 Task: In the Company uchicago.edu, Create email and send with subject: 'Elevate Your Success: Introducing a Transformative Opportunity', and with mail content 'Hello,_x000D_
Unlock your full potential with our game-changing solution. Embrace the possibilities and embark on a journey of growth and success in your industry._x000D_
Regards', attach the document: Business_plan.docx and insert image: visitingcard.jpg. Below Regards, write Instagram and insert the URL: www.instagram.com. Mark checkbox to create task to follow up : In 1 week.  Enter or choose an email address of recipient's from company's contact and send.. Logged in from softage.10@softage.net
Action: Mouse moved to (56, 50)
Screenshot: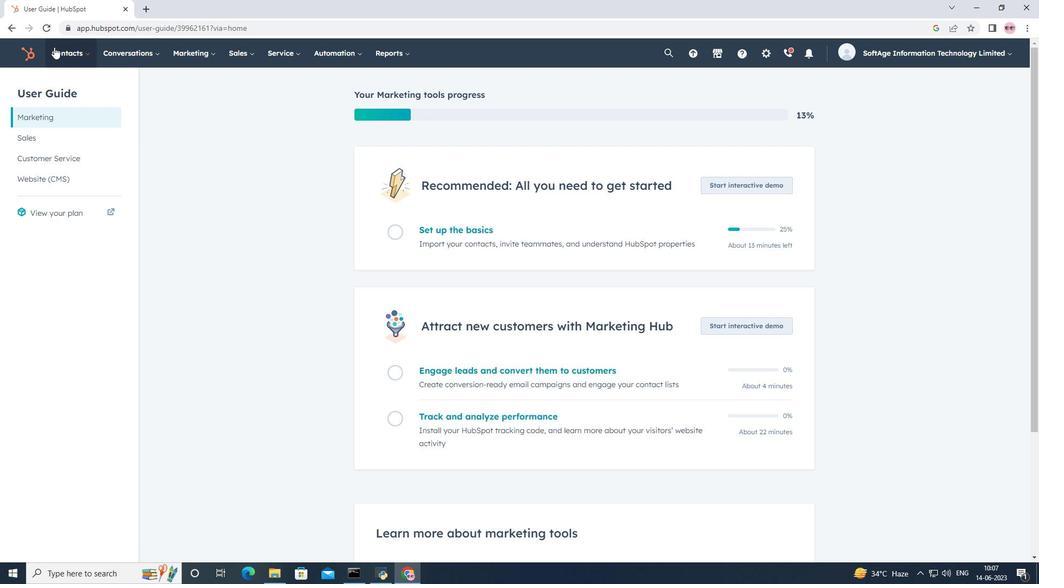 
Action: Mouse pressed left at (56, 50)
Screenshot: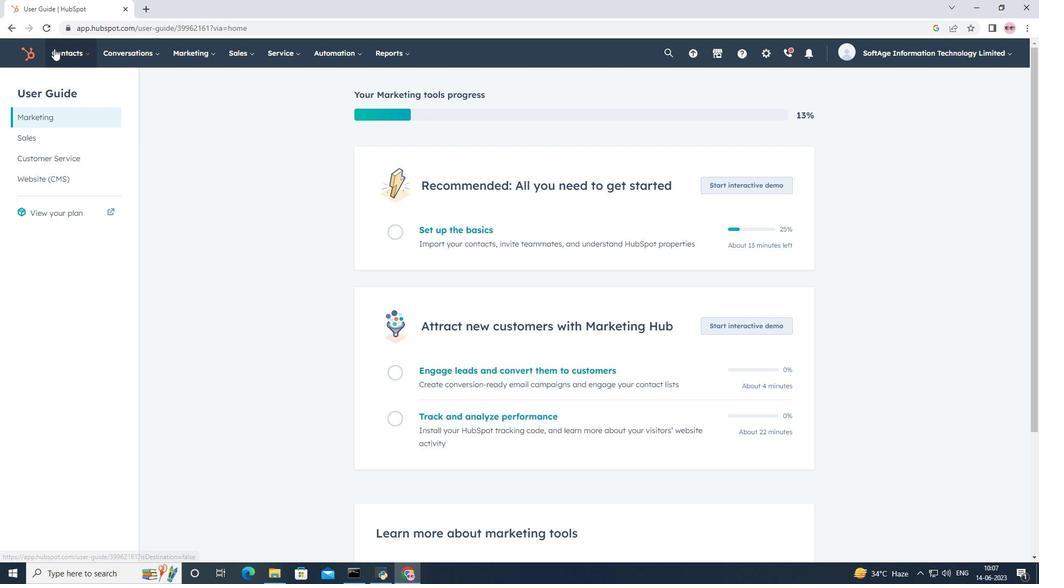 
Action: Mouse moved to (81, 114)
Screenshot: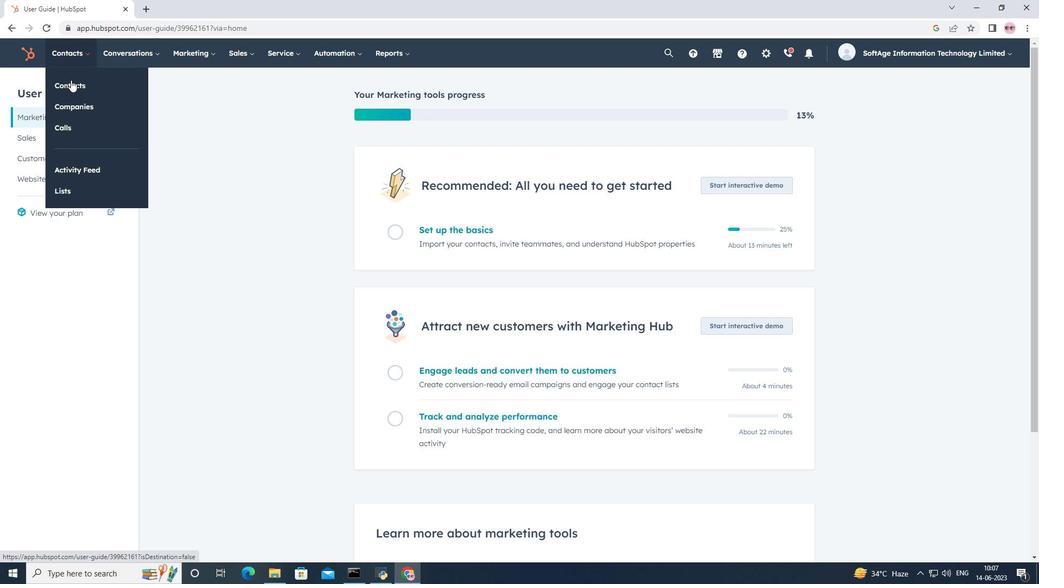 
Action: Mouse pressed left at (81, 114)
Screenshot: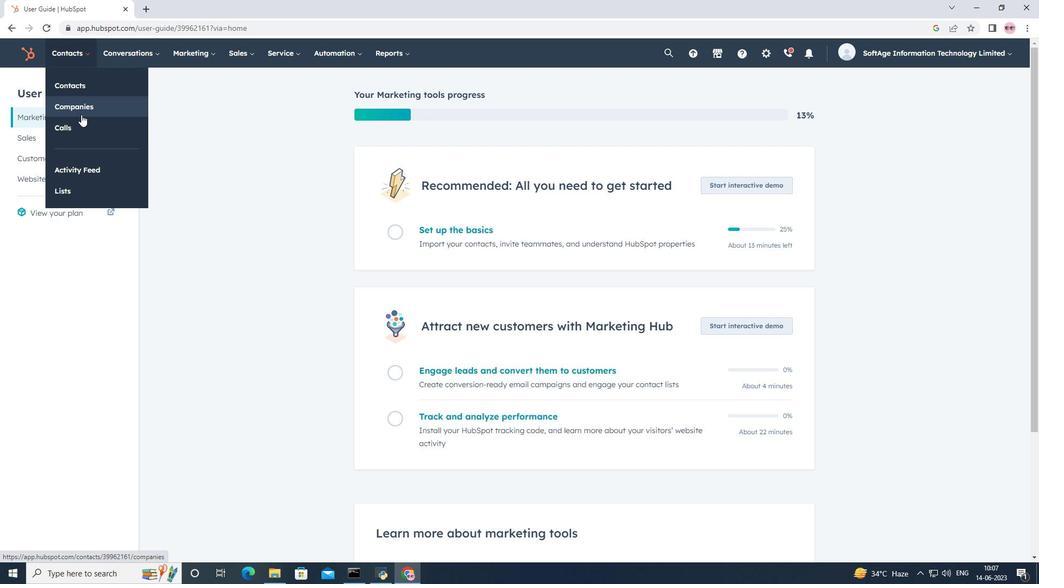 
Action: Mouse moved to (95, 174)
Screenshot: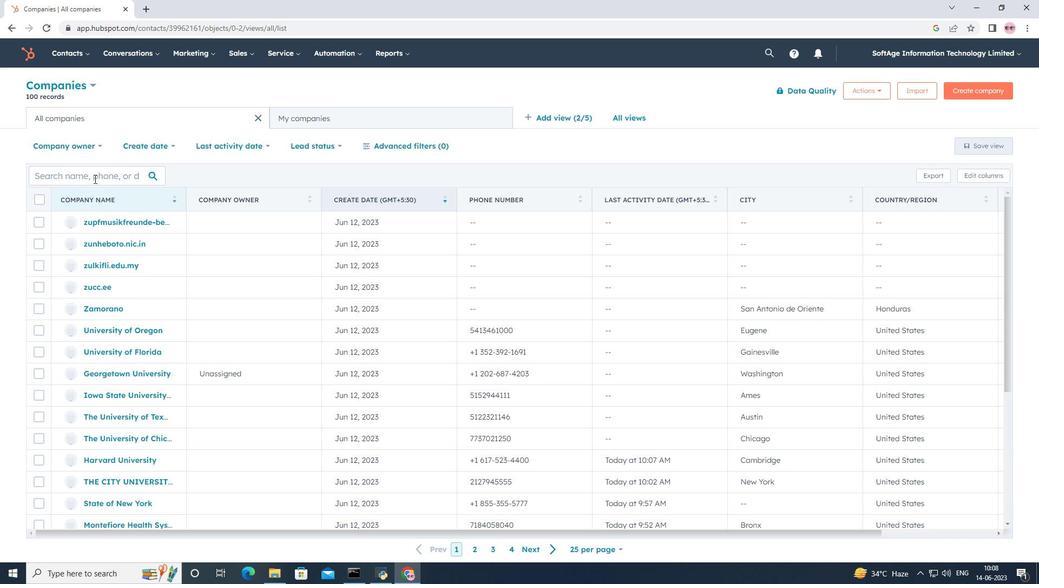 
Action: Mouse pressed left at (95, 174)
Screenshot: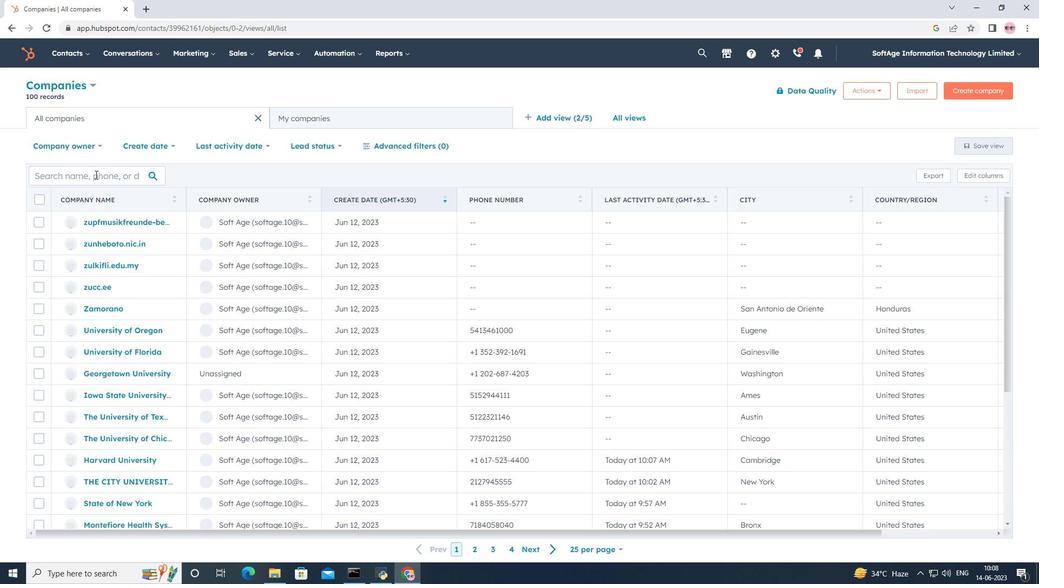 
Action: Mouse moved to (93, 175)
Screenshot: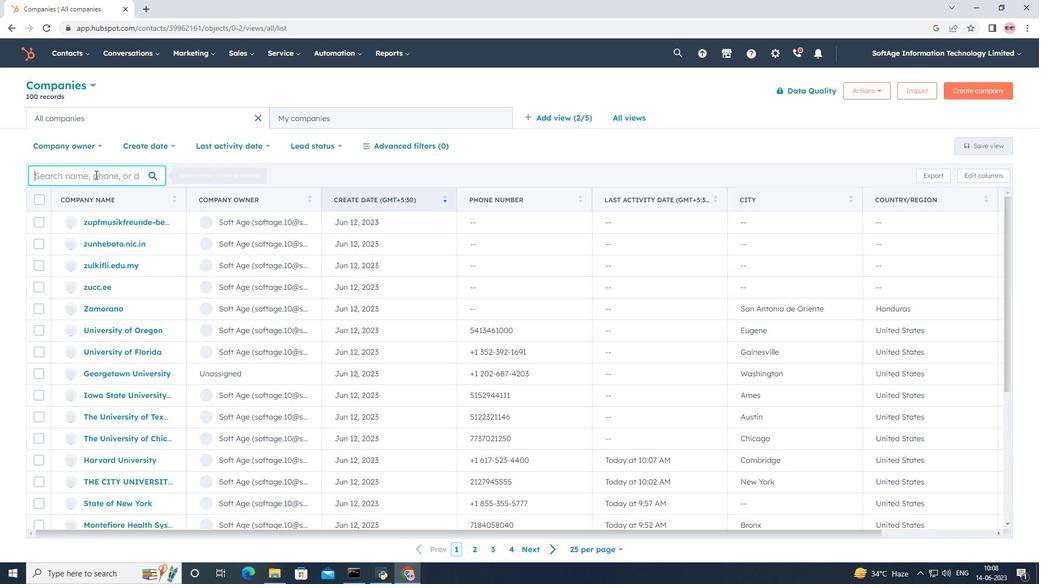 
Action: Key pressed <Key.shift>Uchicago.edu
Screenshot: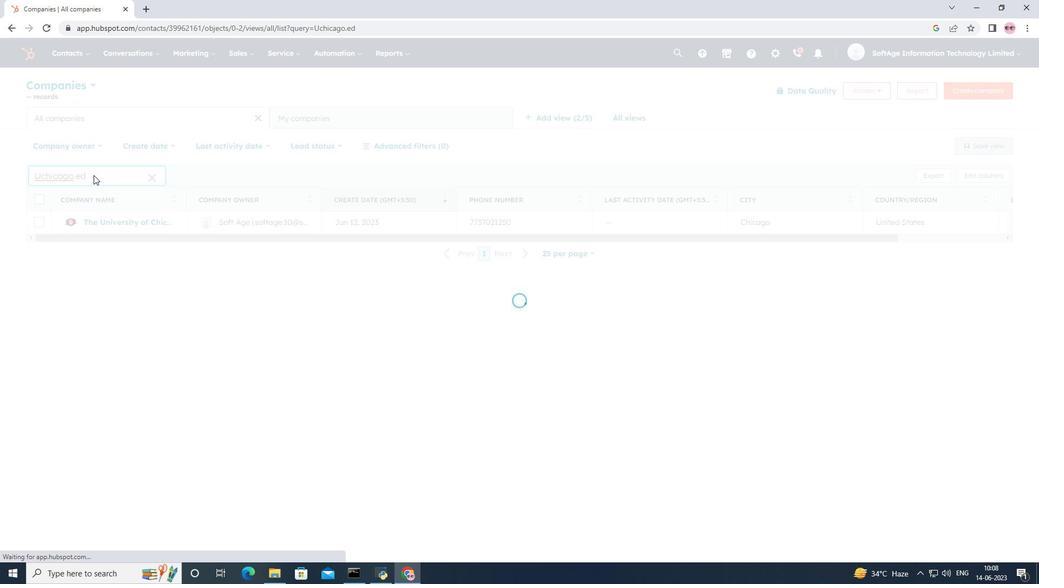 
Action: Mouse moved to (104, 221)
Screenshot: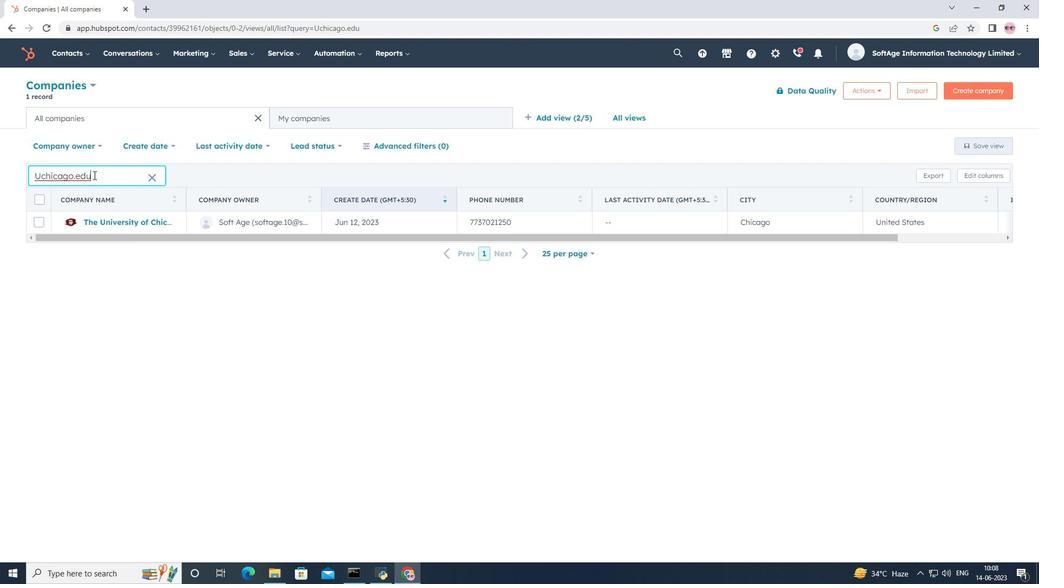 
Action: Mouse pressed left at (104, 221)
Screenshot: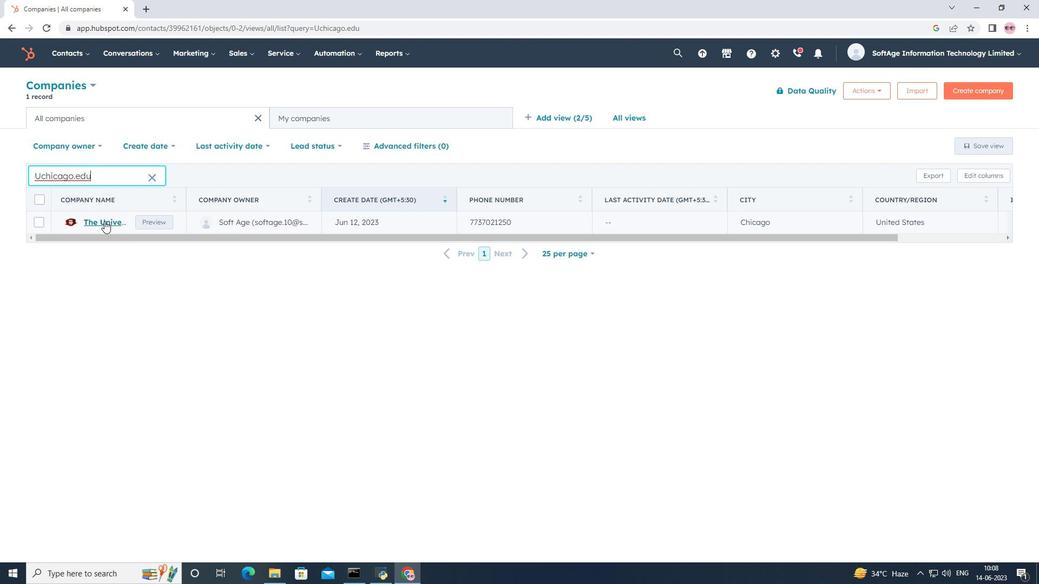 
Action: Mouse moved to (76, 181)
Screenshot: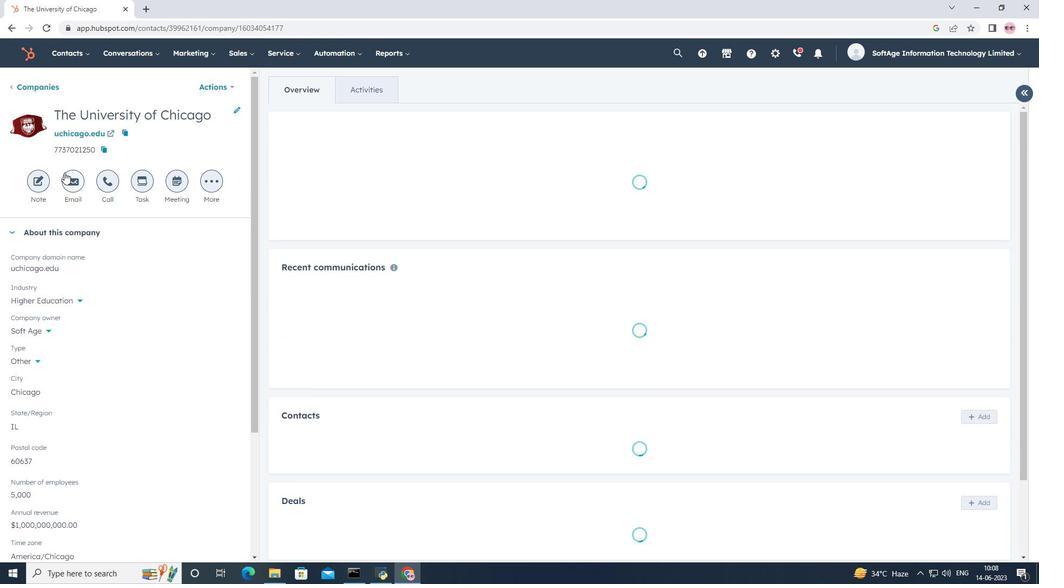 
Action: Mouse pressed left at (76, 181)
Screenshot: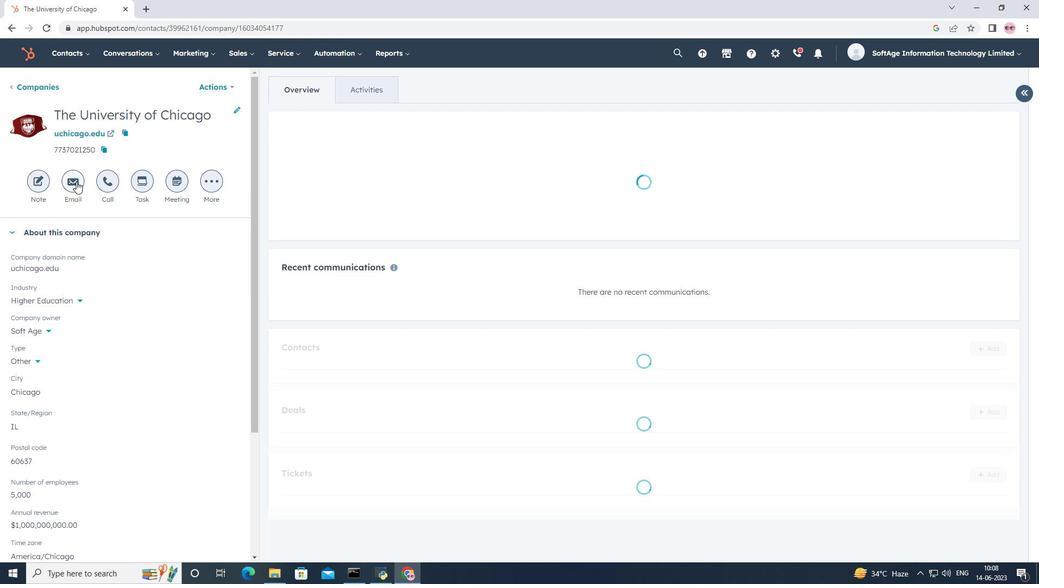 
Action: Mouse moved to (674, 366)
Screenshot: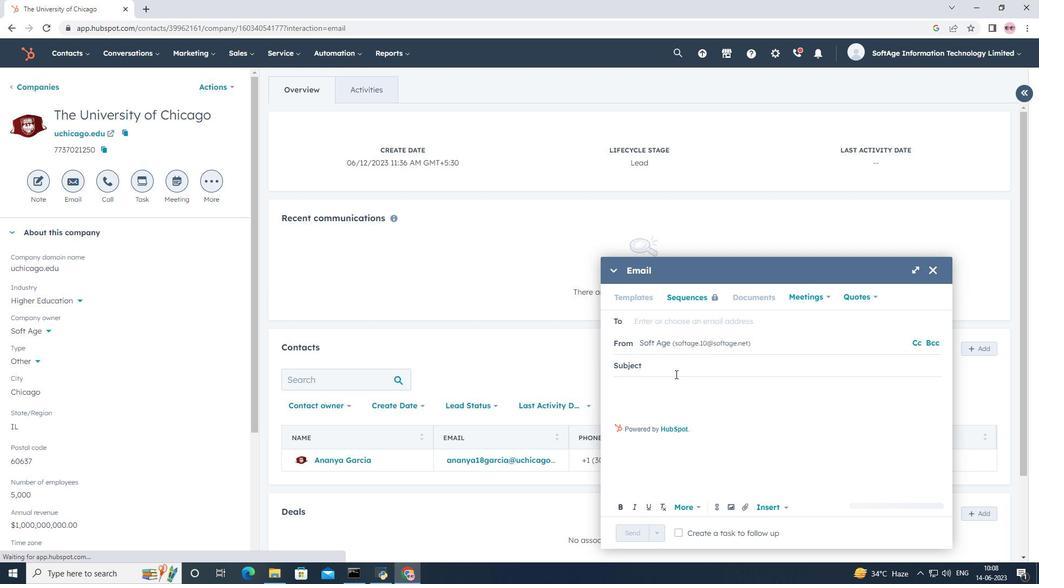 
Action: Mouse scrolled (674, 365) with delta (0, 0)
Screenshot: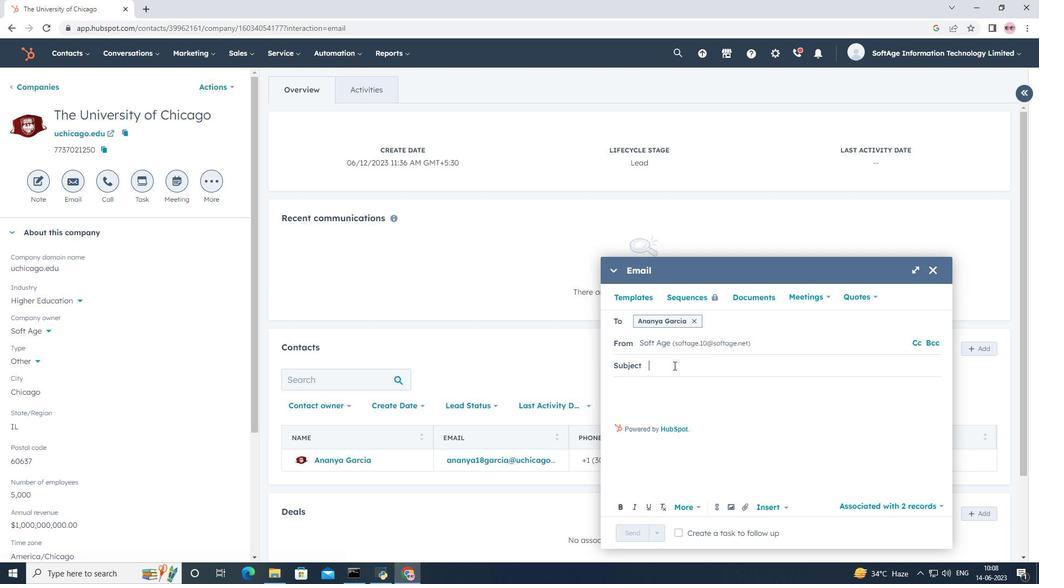 
Action: Mouse scrolled (674, 365) with delta (0, 0)
Screenshot: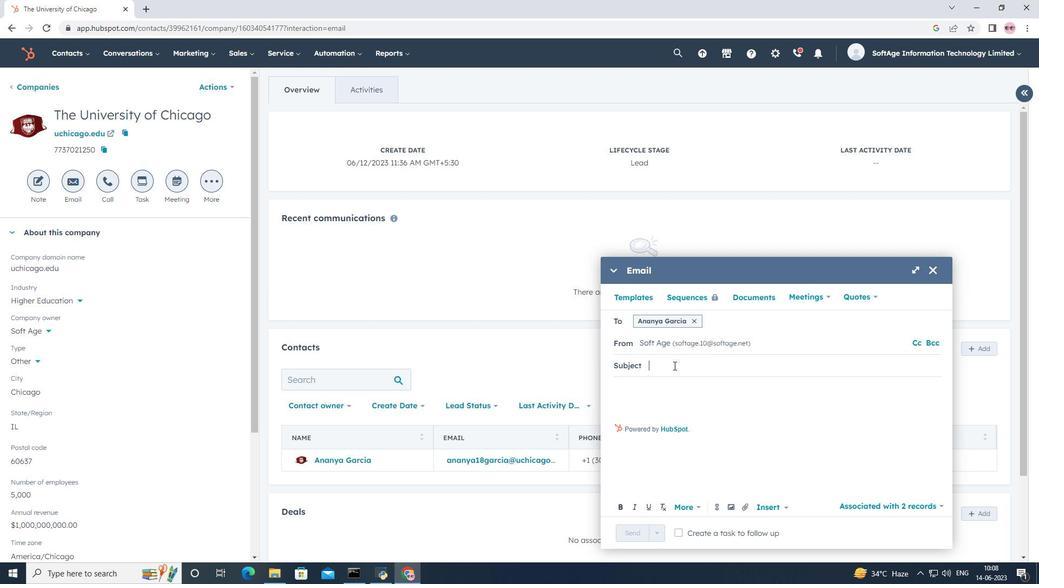 
Action: Mouse pressed left at (674, 366)
Screenshot: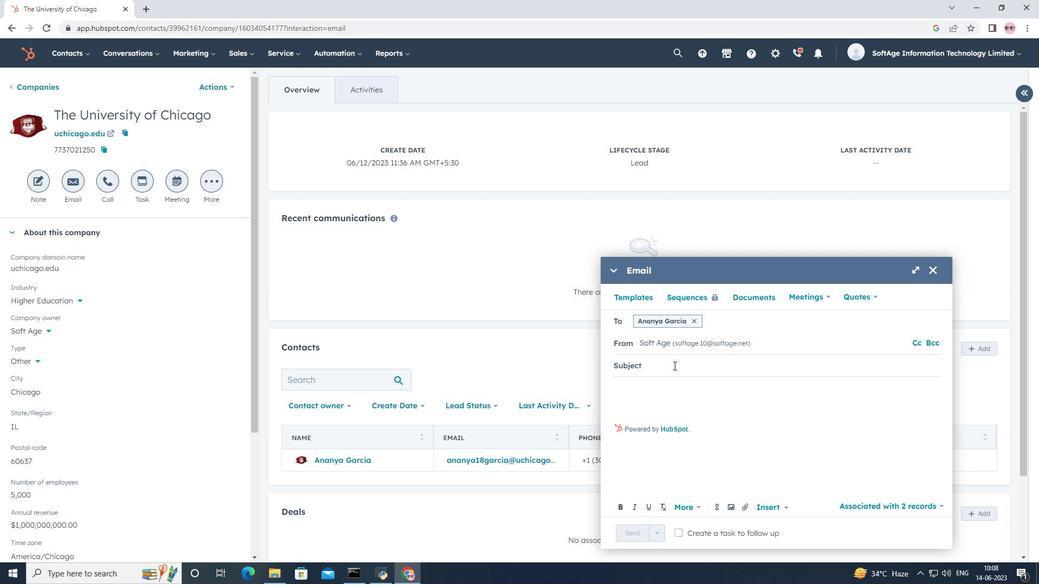 
Action: Key pressed <Key.shift><Key.shift><Key.shift>Elevate<Key.space><Key.shift>Your<Key.space><Key.shift>su<Key.backspace><Key.backspace><Key.shift><Key.shift><Key.shift><Key.shift>Success<Key.space><Key.shift>:<Key.backspace><Key.backspace><Key.shift>:<Key.space><Key.shift>Introducing<Key.space>a<Key.space><Key.shift><Key.shift><Key.shift><Key.shift><Key.shift><Key.shift><Key.shift><Key.shift><Key.shift><Key.shift><Key.shift><Key.shift><Key.shift>Transformative<Key.space><Key.shift>Opportunity
Screenshot: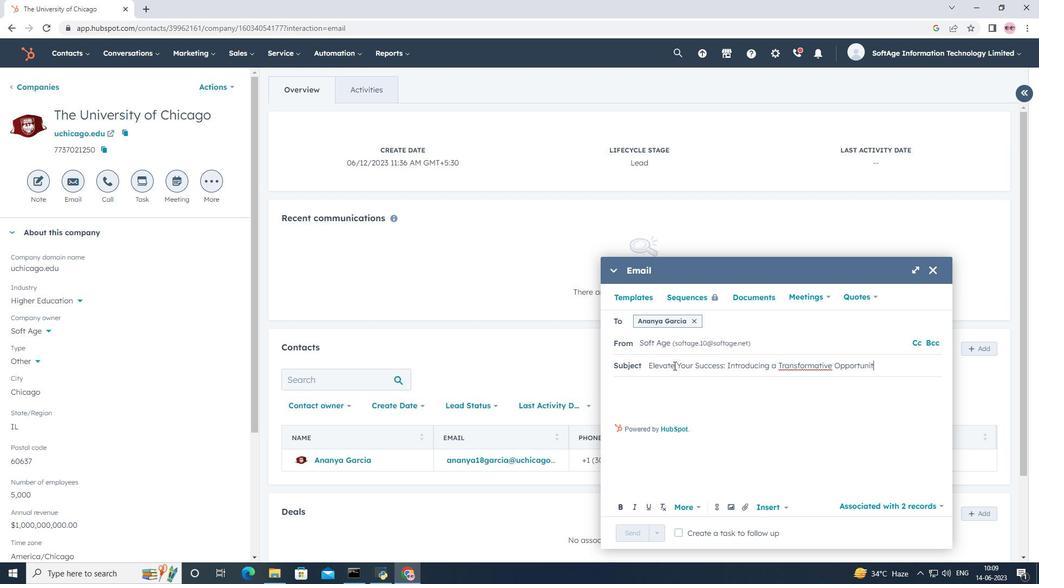 
Action: Mouse moved to (652, 388)
Screenshot: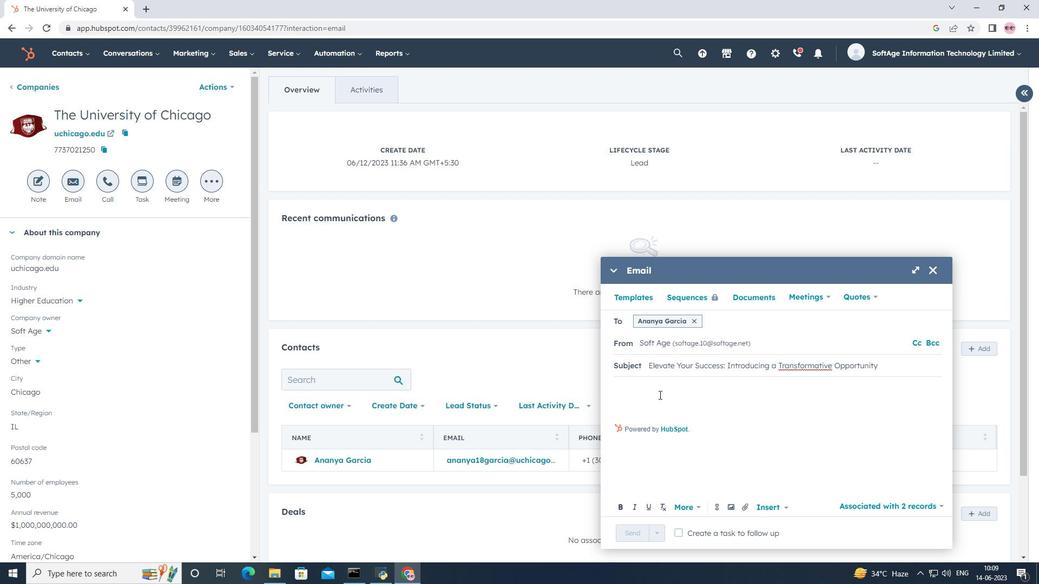 
Action: Mouse pressed left at (652, 388)
Screenshot: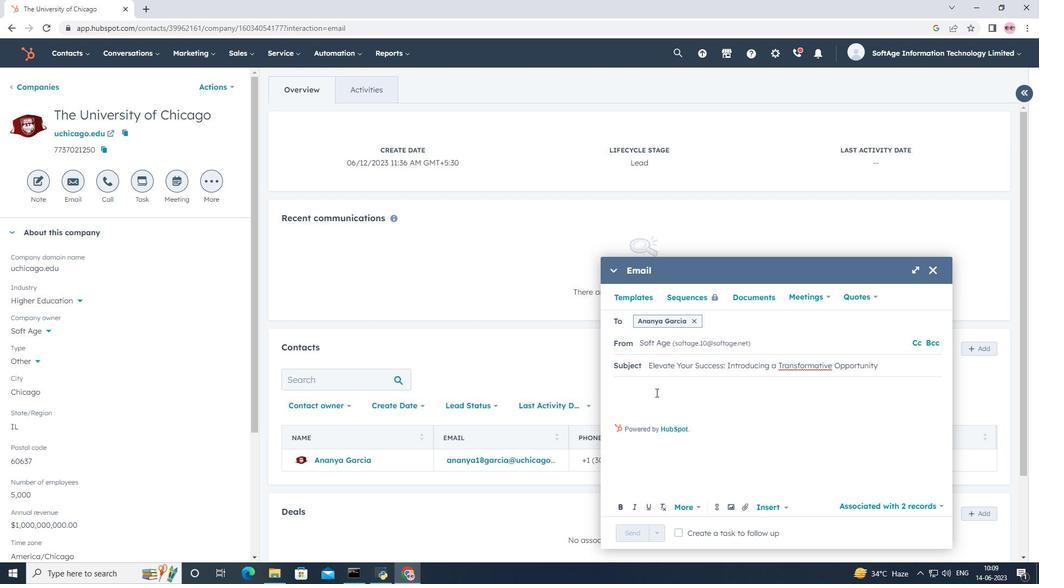 
Action: Key pressed <Key.shift><Key.shift><Key.shift><Key.shift><Key.shift><Key.shift><Key.shift><Key.shift><Key.shift><Key.shift><Key.shift><Key.shift><Key.shift><Key.shift><Key.shift><Key.shift><Key.shift><Key.shift><Key.shift><Key.shift><Key.shift><Key.shift><Key.shift><Key.shift><Key.shift><Key.shift><Key.shift><Key.shift><Key.shift><Key.shift><Key.shift><Key.shift><Key.shift><Key.shift><Key.shift><Key.shift><Key.shift><Key.shift><Key.shift><Key.shift><Key.shift><Key.shift><Key.shift><Key.shift><Key.shift><Key.shift><Key.shift><Key.shift><Key.shift><Key.shift><Key.shift><Key.shift><Key.shift><Key.shift><Key.shift><Key.shift><Key.shift><Key.shift><Key.shift><Key.shift><Key.shift><Key.shift><Key.shift><Key.shift><Key.shift><Key.shift><Key.shift><Key.shift><Key.shift><Key.shift><Key.shift><Key.shift>Hello<Key.enter><Key.shift><Key.shift><Key.shift><Key.shift><Key.shift>Unlock<Key.space>your<Key.space>full<Key.space>potential<Key.space>with<Key.space>our<Key.space>game<Key.space><Key.backspace>-changing<Key.space>solution.<Key.space><Key.shift>Embrace<Key.space>the<Key.space>possibl<Key.backspace>ilities<Key.space>and<Key.space>embark<Key.space>on<Key.space>a<Key.space>journey<Key.space>of<Key.space>growth<Key.space>and<Key.space>success<Key.space>in<Key.space>your<Key.space>industry.<Key.enter><Key.shift>Regards
Screenshot: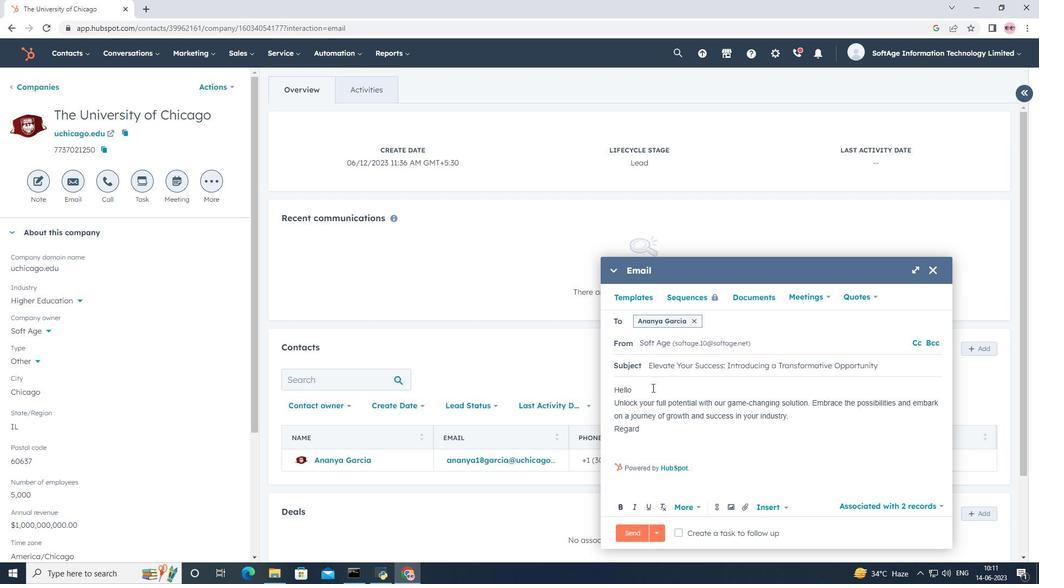 
Action: Mouse moved to (741, 506)
Screenshot: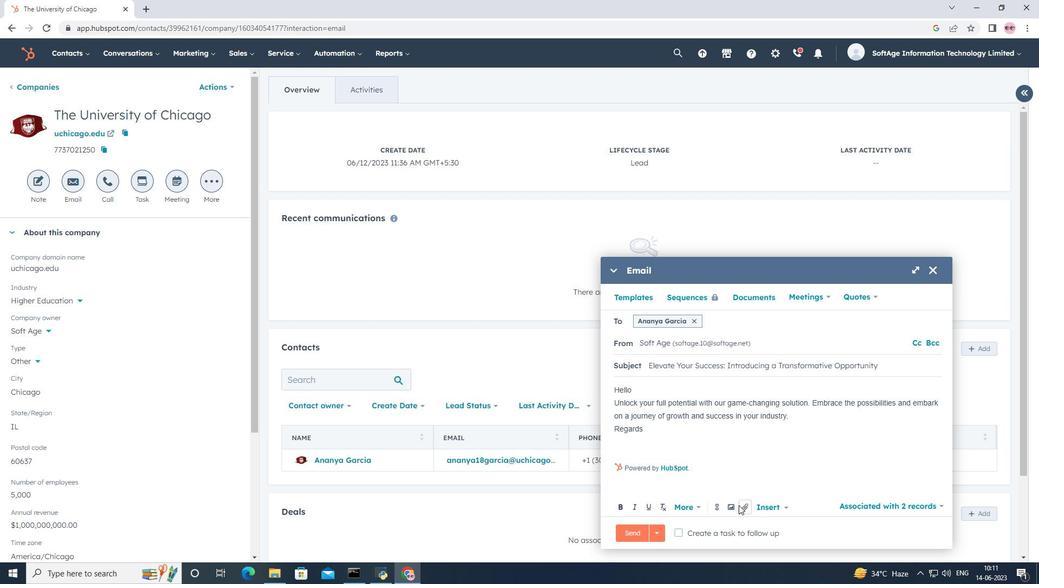 
Action: Mouse pressed left at (741, 506)
Screenshot: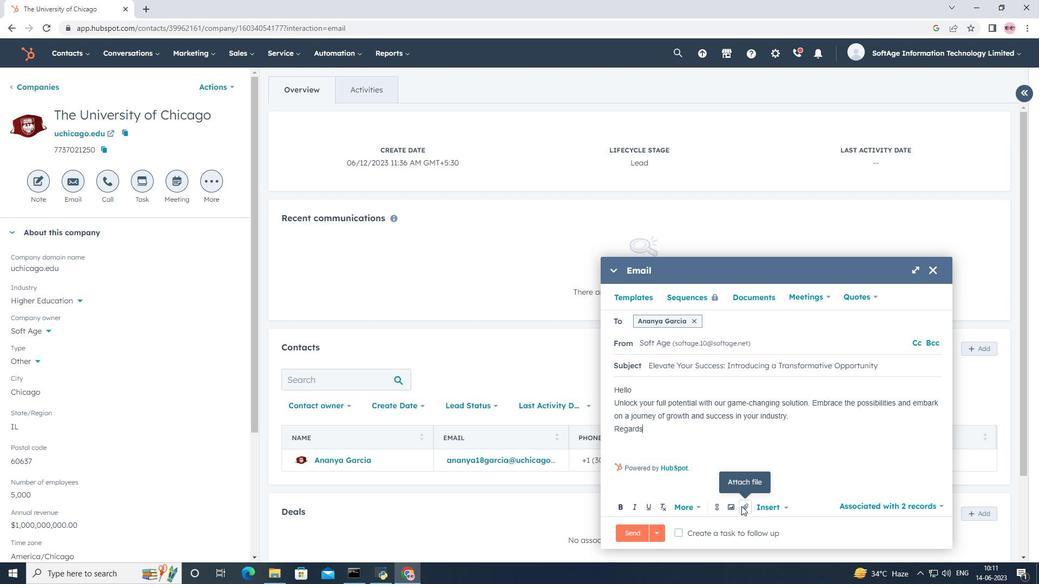 
Action: Mouse moved to (751, 480)
Screenshot: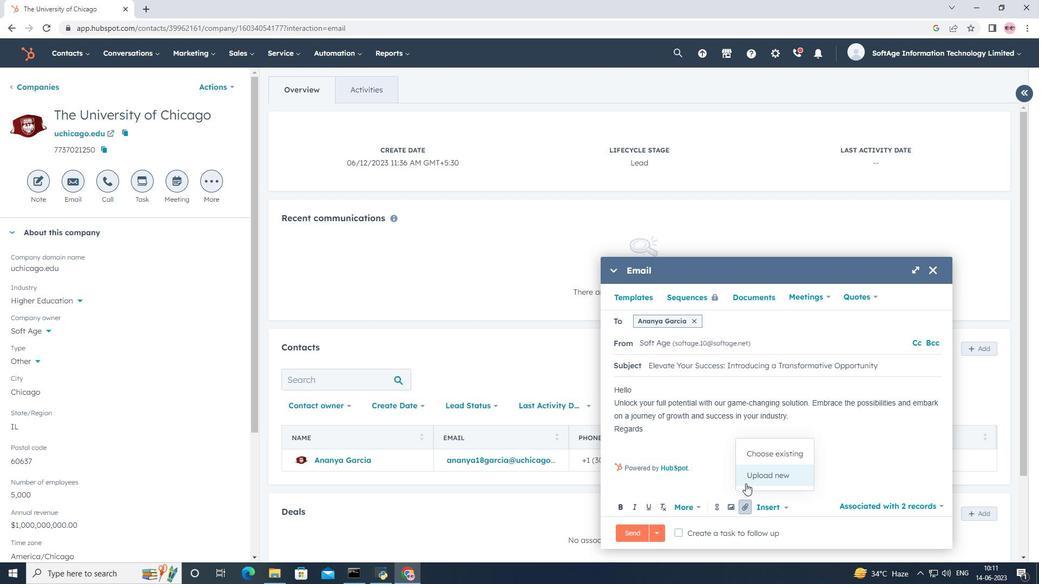 
Action: Mouse pressed left at (751, 480)
Screenshot: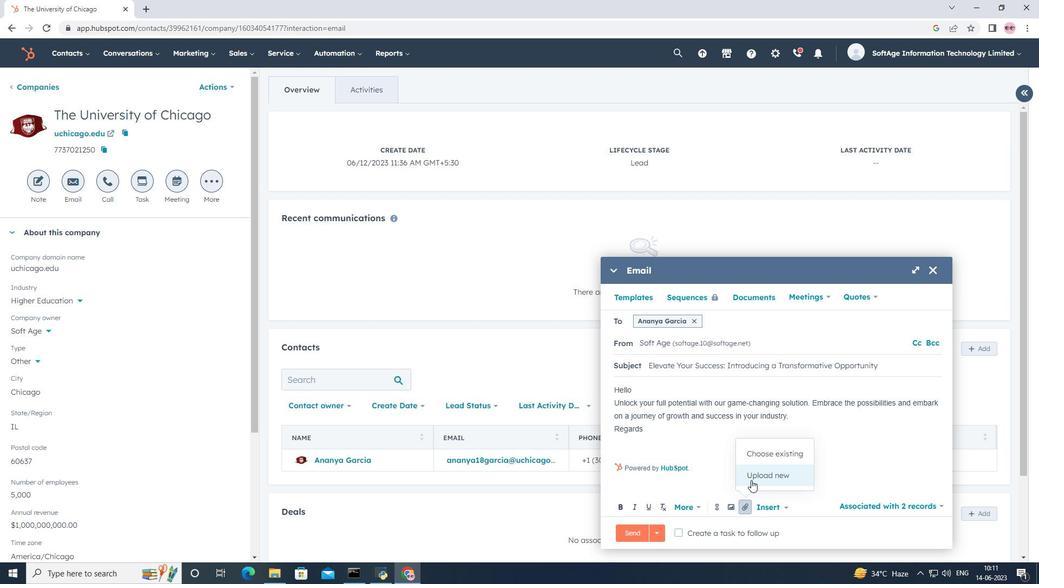 
Action: Mouse moved to (57, 141)
Screenshot: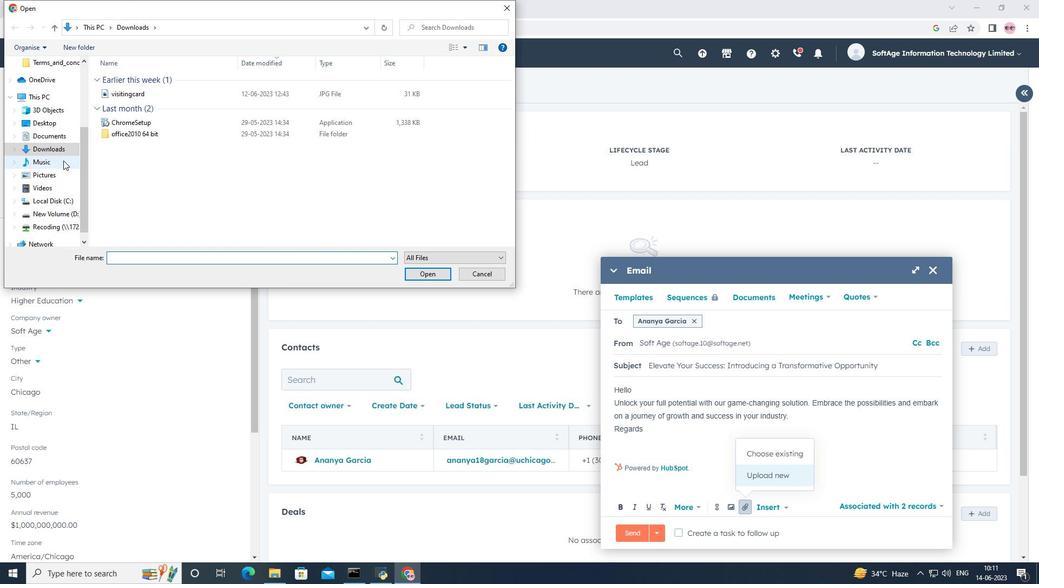 
Action: Mouse pressed left at (57, 141)
Screenshot: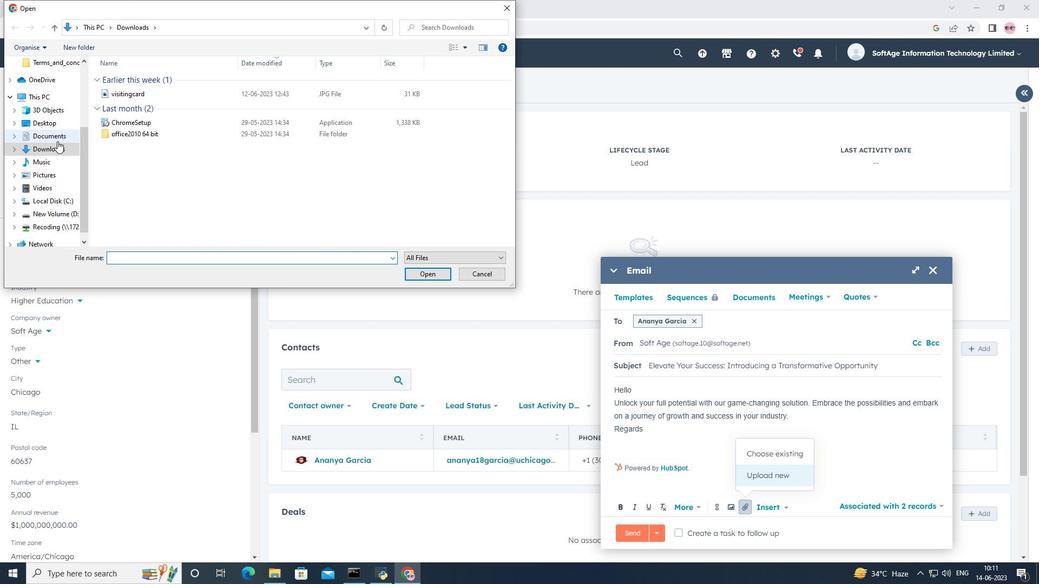 
Action: Mouse moved to (130, 103)
Screenshot: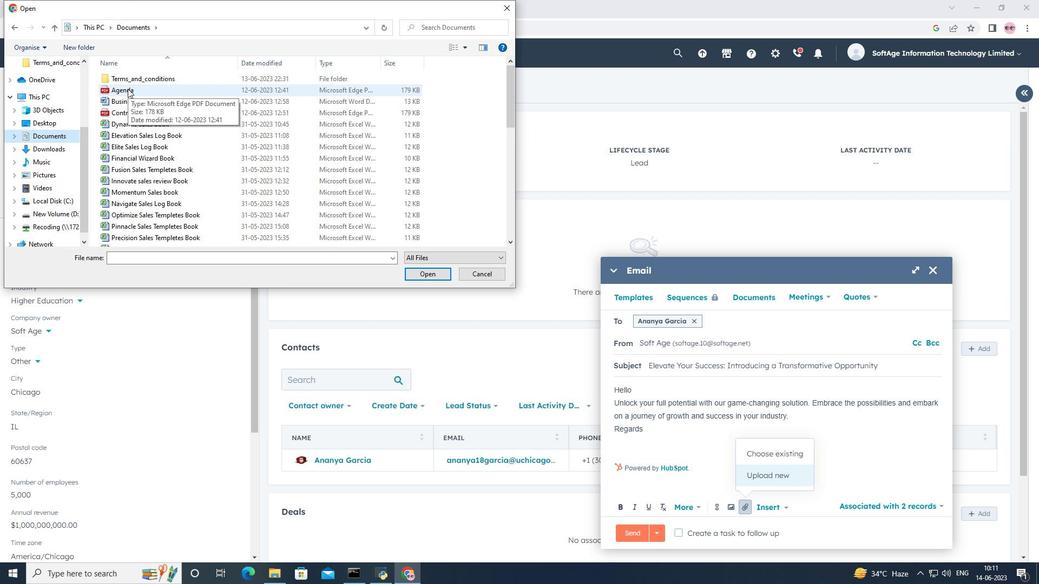 
Action: Mouse pressed left at (130, 103)
Screenshot: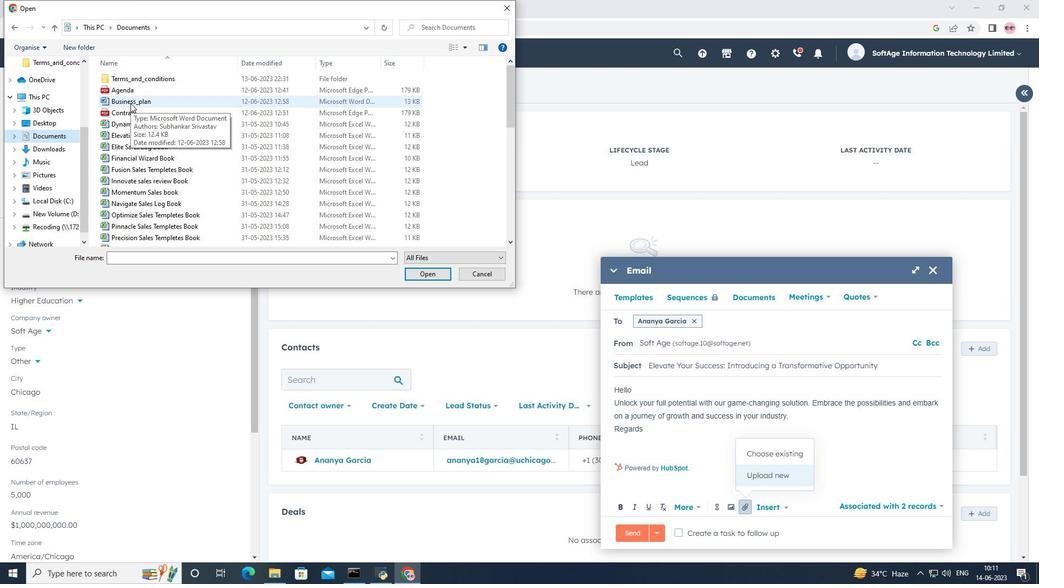 
Action: Mouse moved to (425, 275)
Screenshot: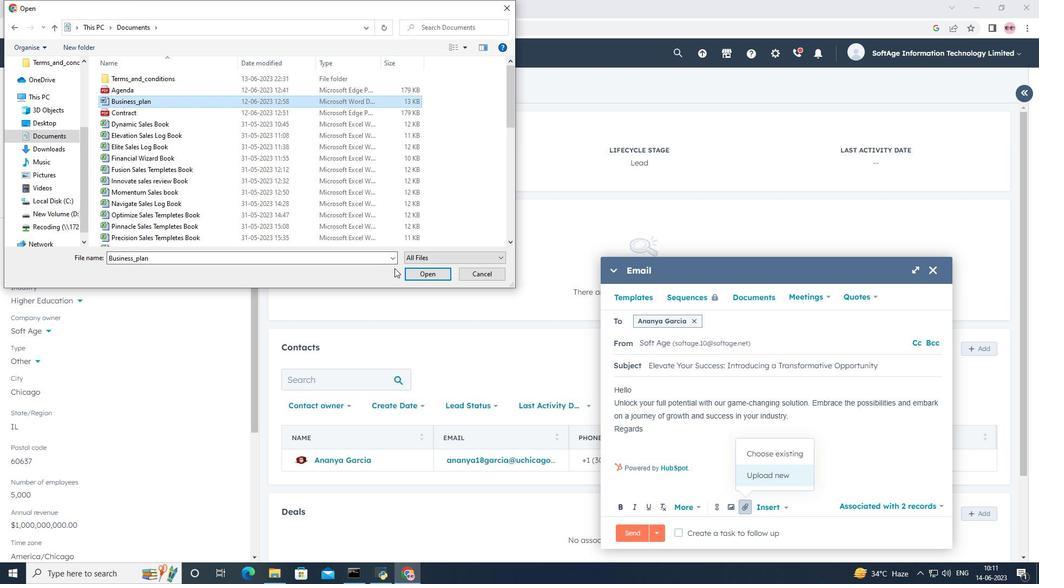 
Action: Mouse pressed left at (425, 275)
Screenshot: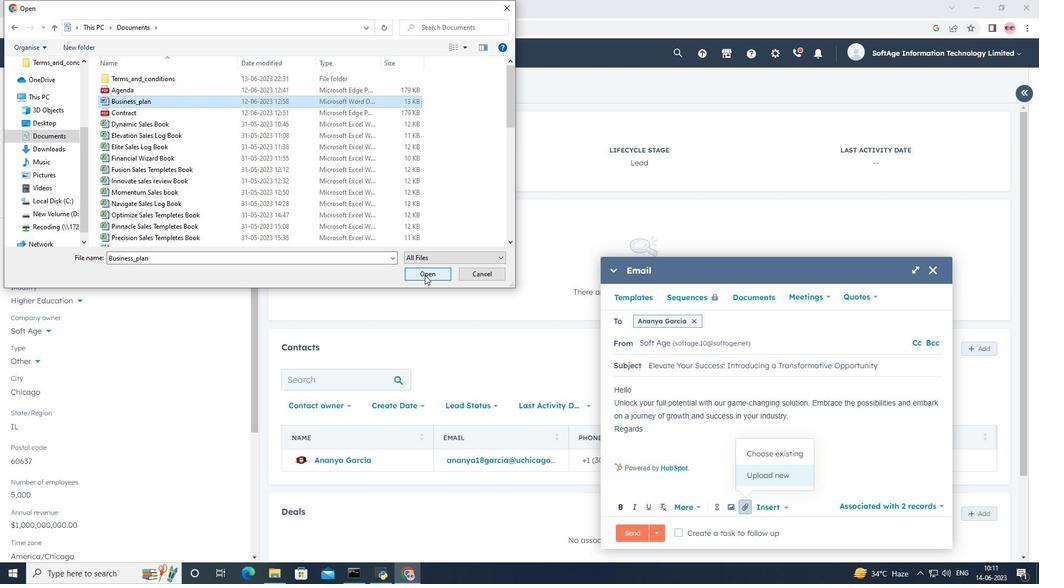 
Action: Mouse moved to (733, 479)
Screenshot: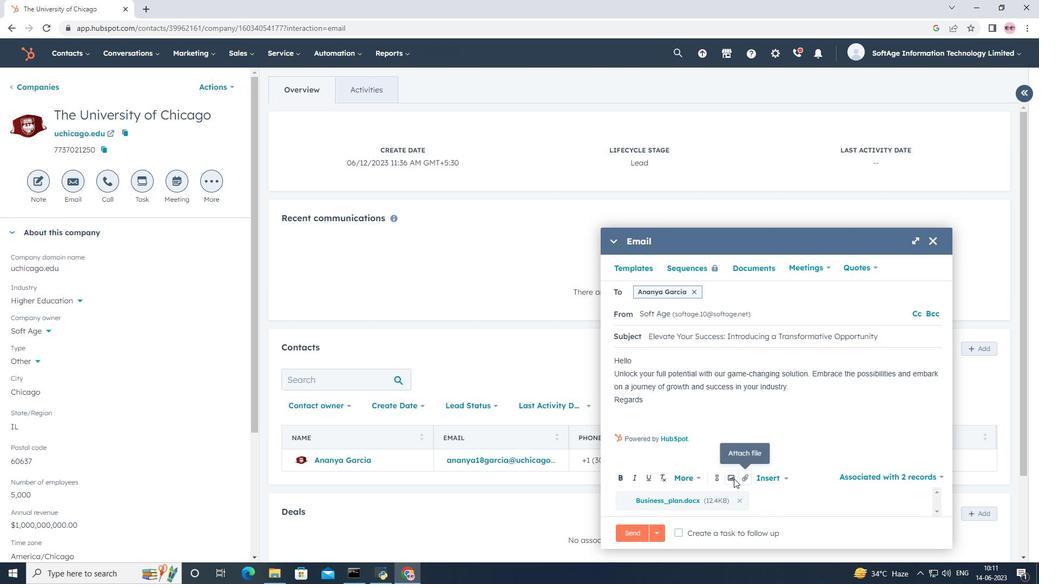 
Action: Mouse pressed left at (733, 479)
Screenshot: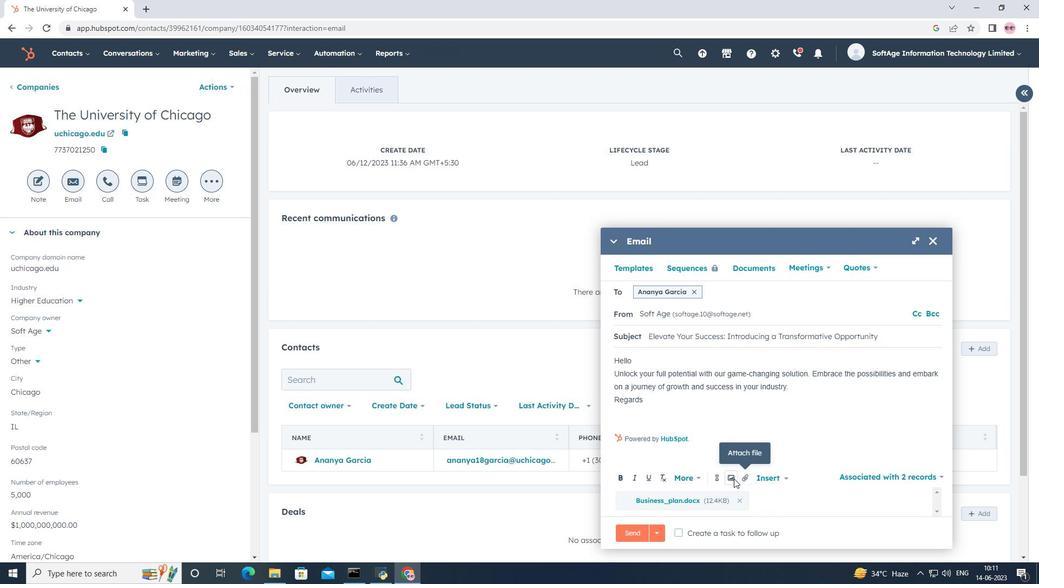 
Action: Mouse moved to (716, 445)
Screenshot: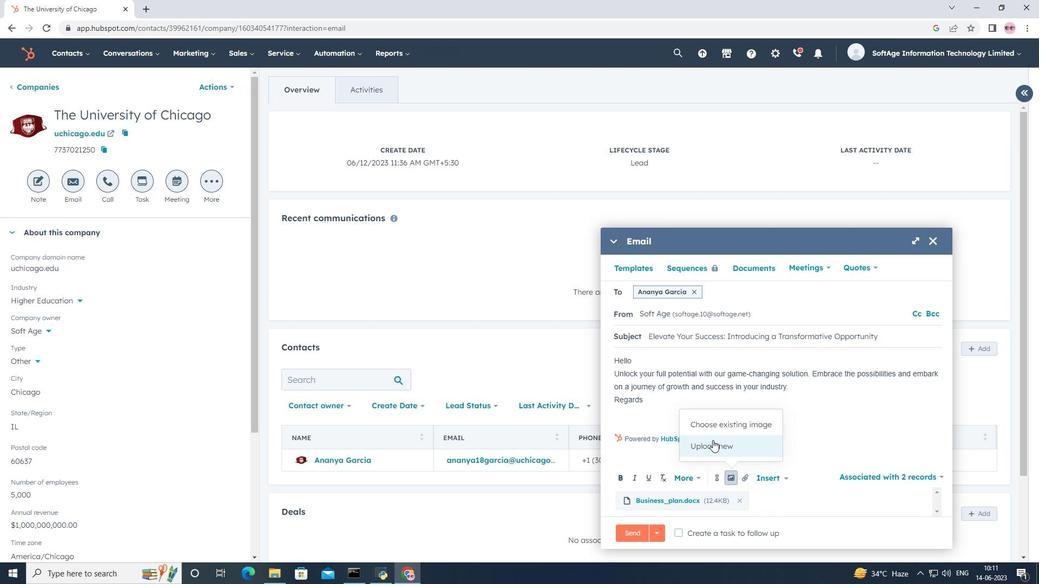 
Action: Mouse pressed left at (716, 445)
Screenshot: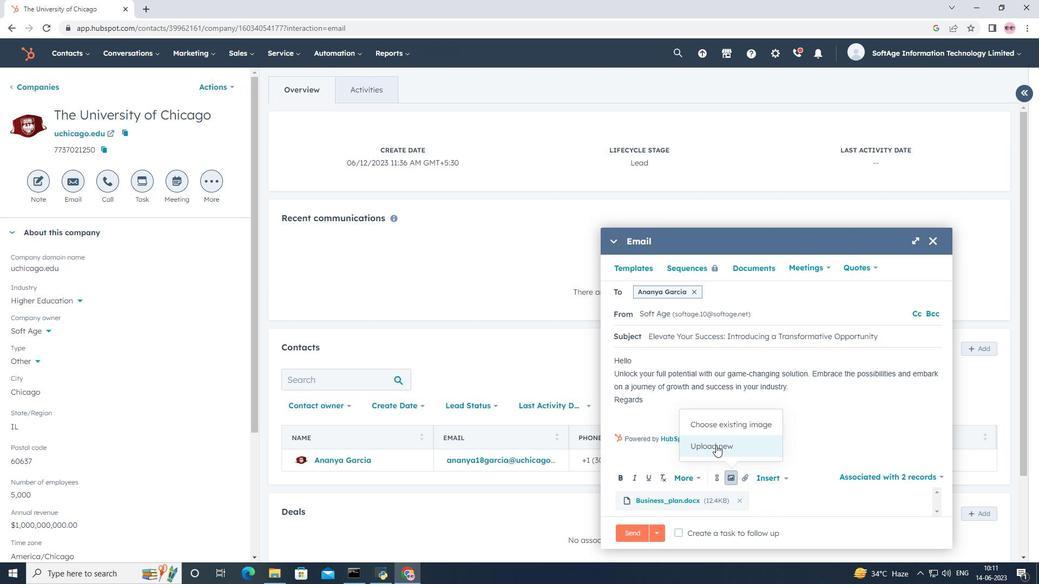 
Action: Mouse moved to (60, 150)
Screenshot: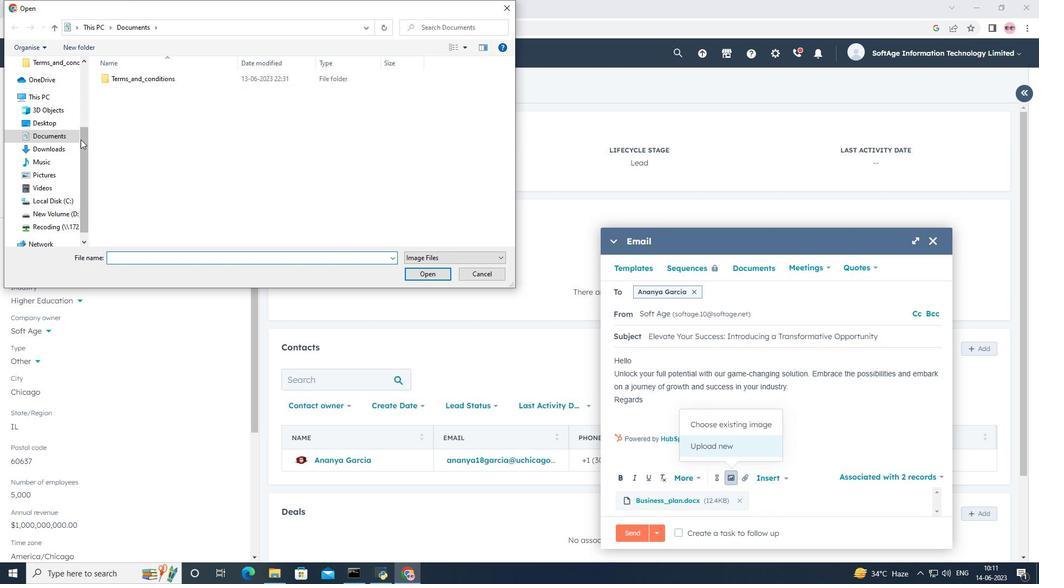 
Action: Mouse pressed left at (60, 150)
Screenshot: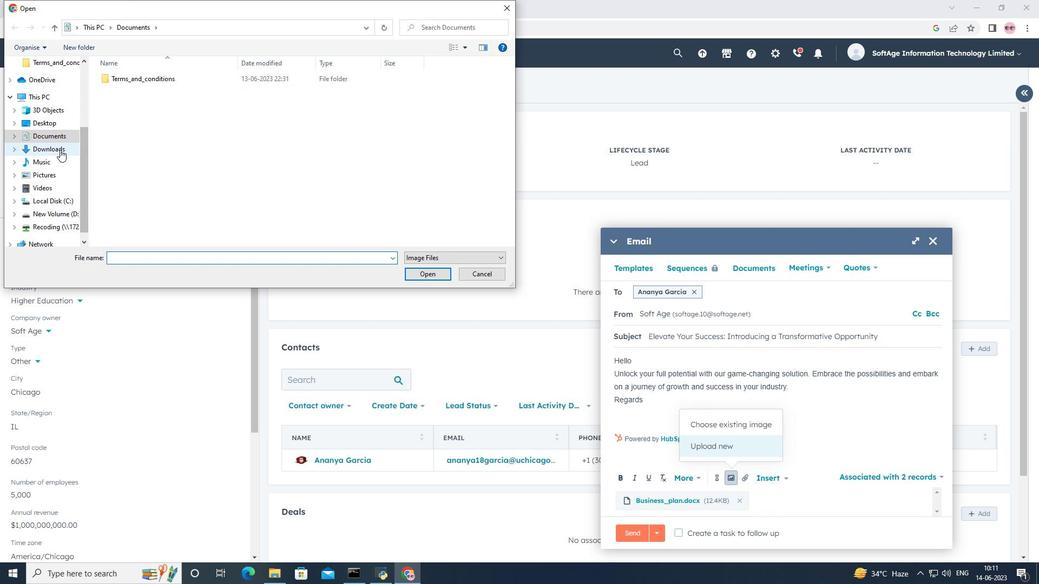 
Action: Mouse moved to (142, 93)
Screenshot: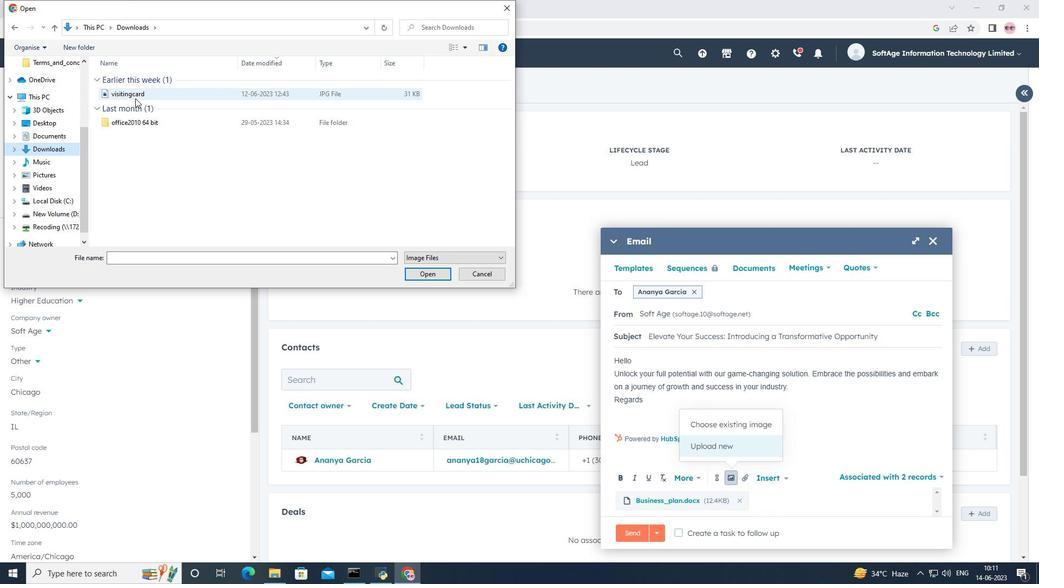 
Action: Mouse pressed left at (142, 93)
Screenshot: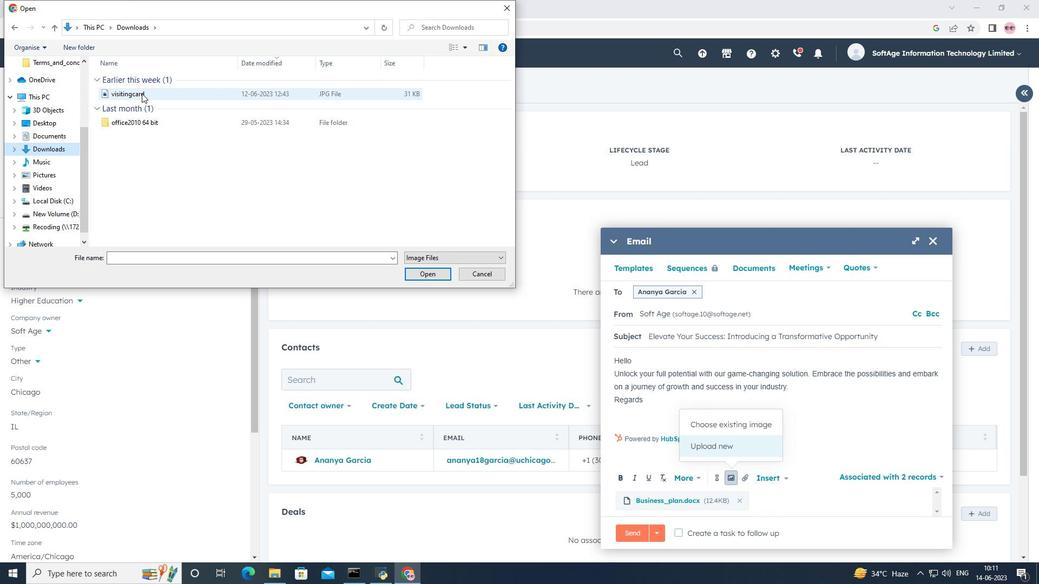 
Action: Mouse moved to (418, 271)
Screenshot: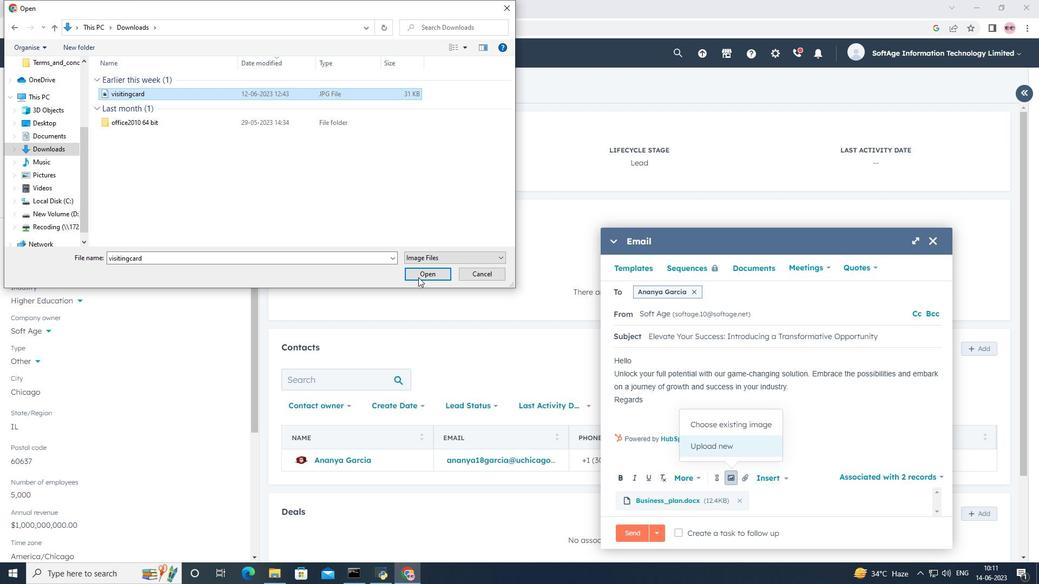 
Action: Mouse pressed left at (418, 271)
Screenshot: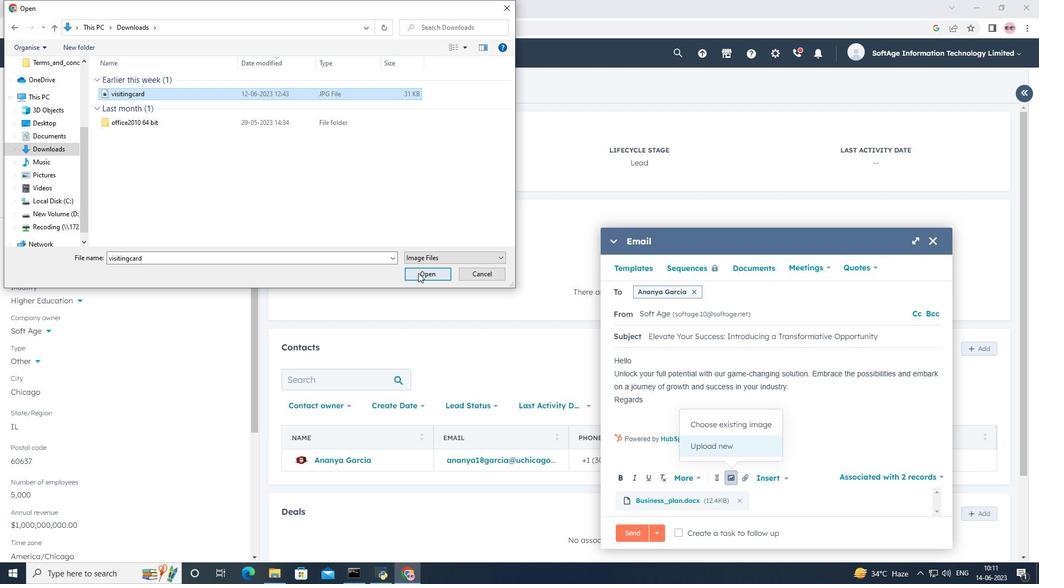 
Action: Mouse moved to (648, 306)
Screenshot: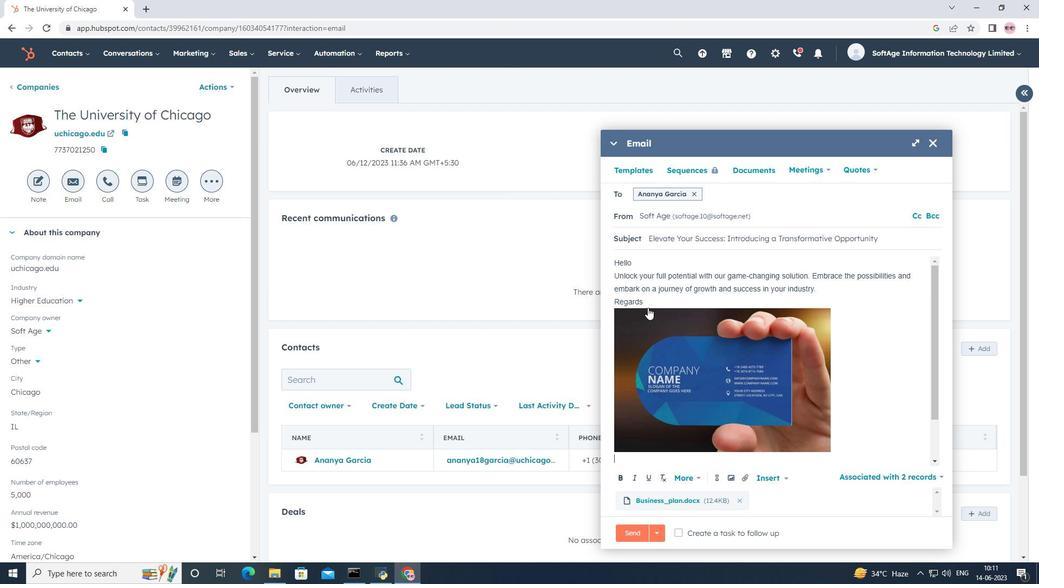 
Action: Mouse pressed left at (648, 306)
Screenshot: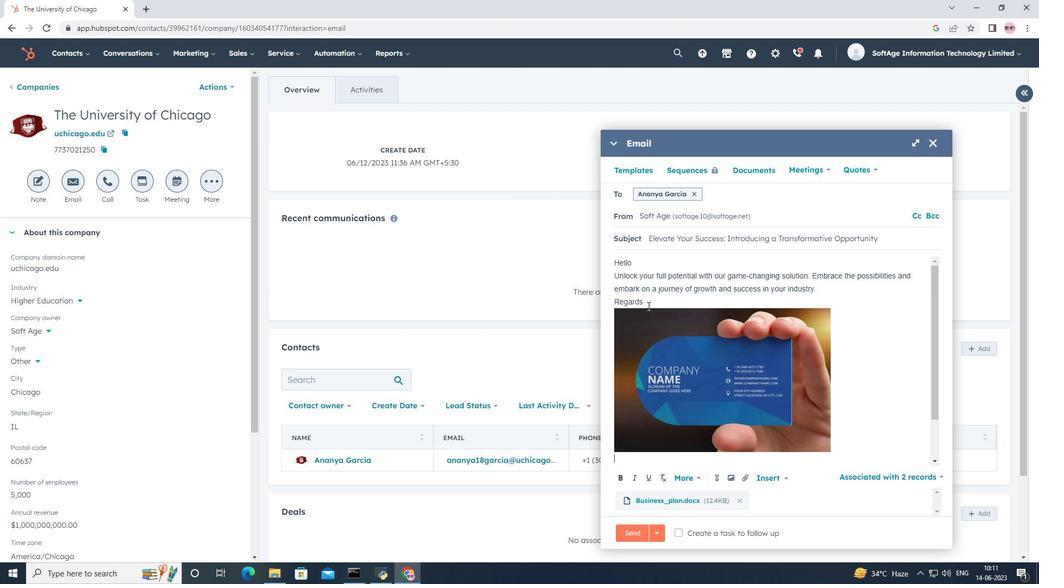 
Action: Key pressed <Key.enter><Key.shift>instagram<Key.space>
Screenshot: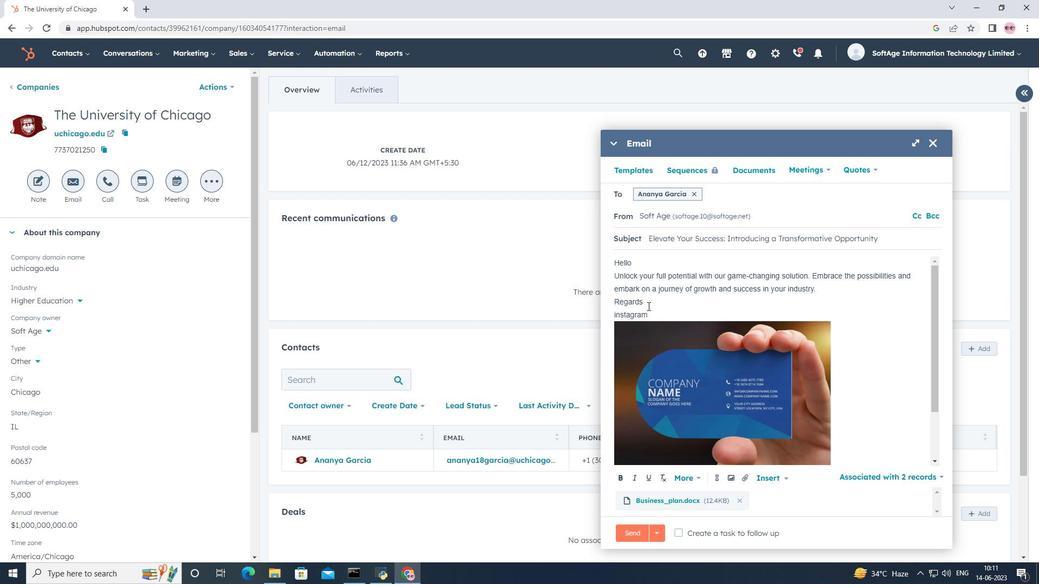 
Action: Mouse moved to (717, 481)
Screenshot: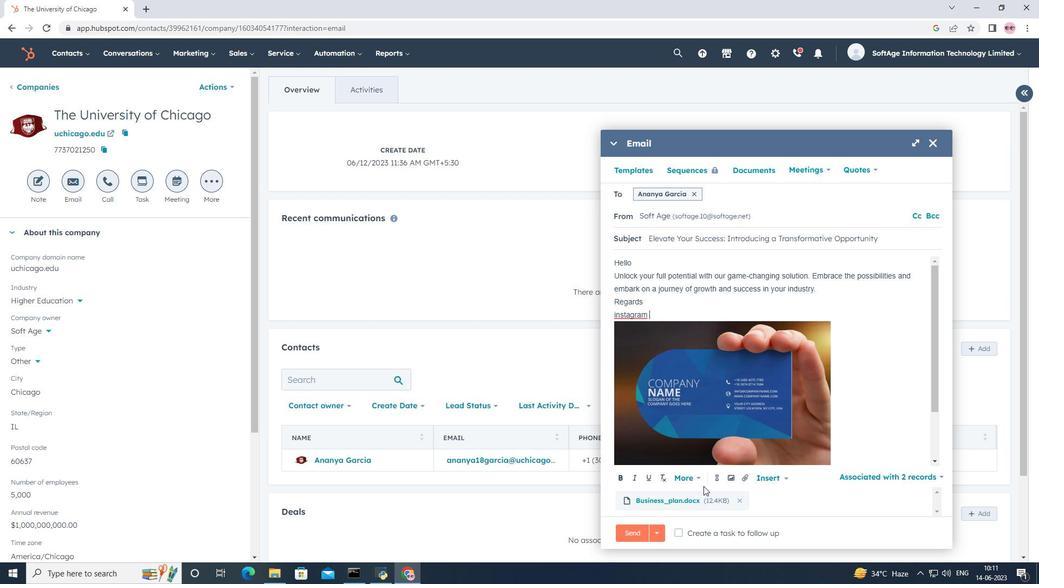 
Action: Mouse pressed left at (717, 481)
Screenshot: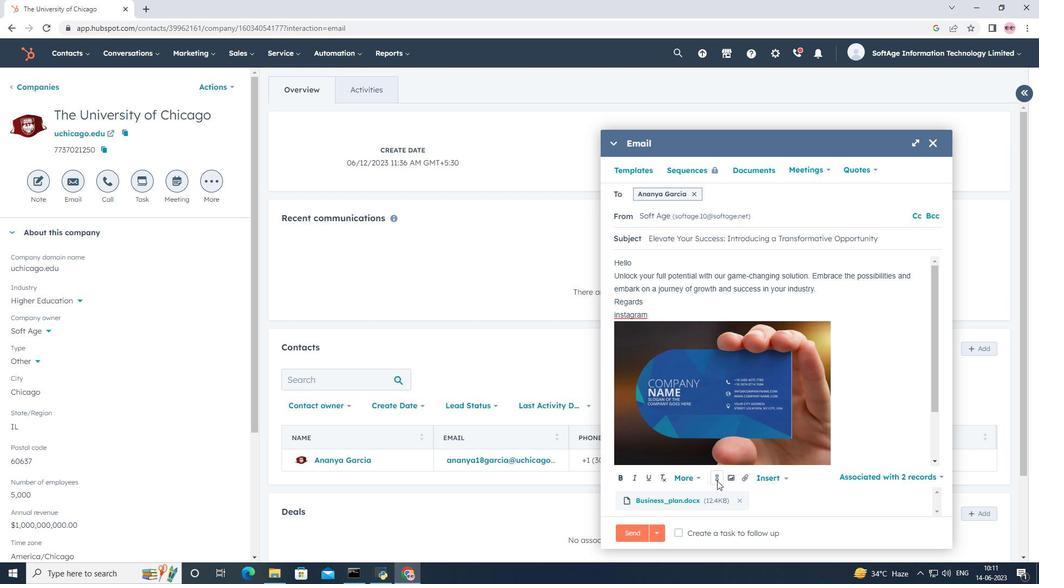 
Action: Mouse moved to (741, 407)
Screenshot: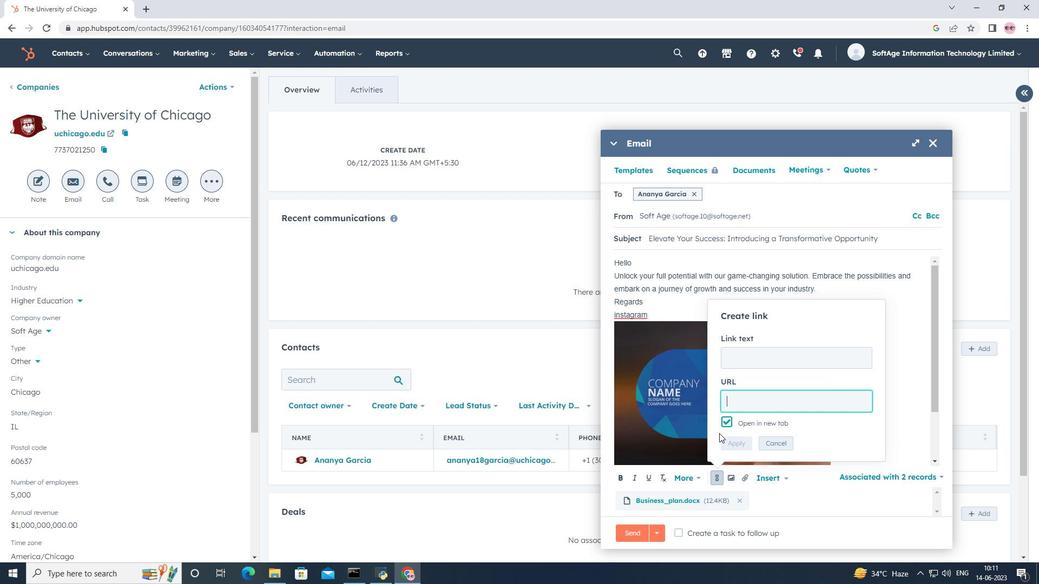 
Action: Key pressed www.instagram.com
Screenshot: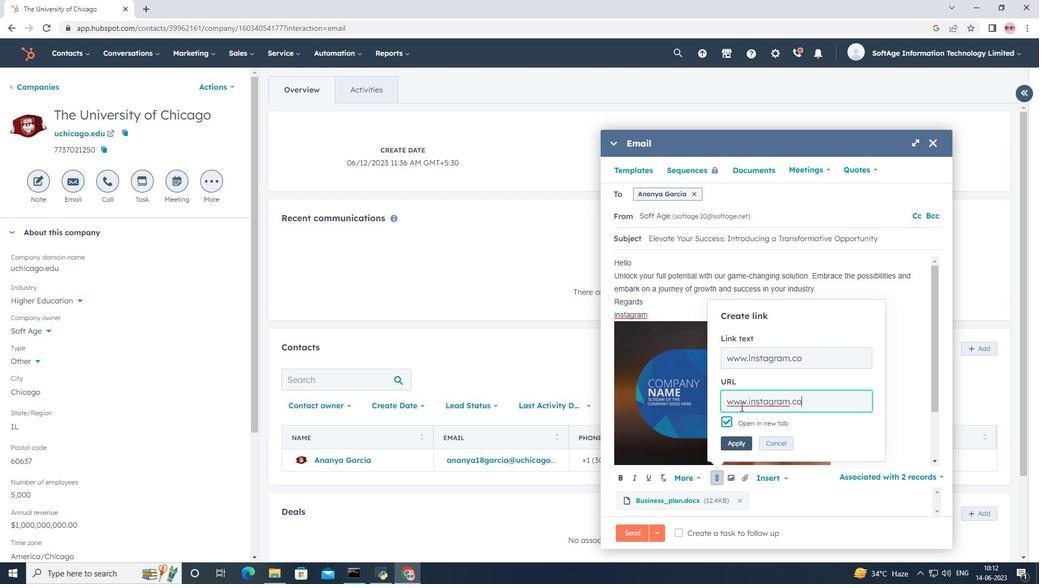 
Action: Mouse moved to (750, 441)
Screenshot: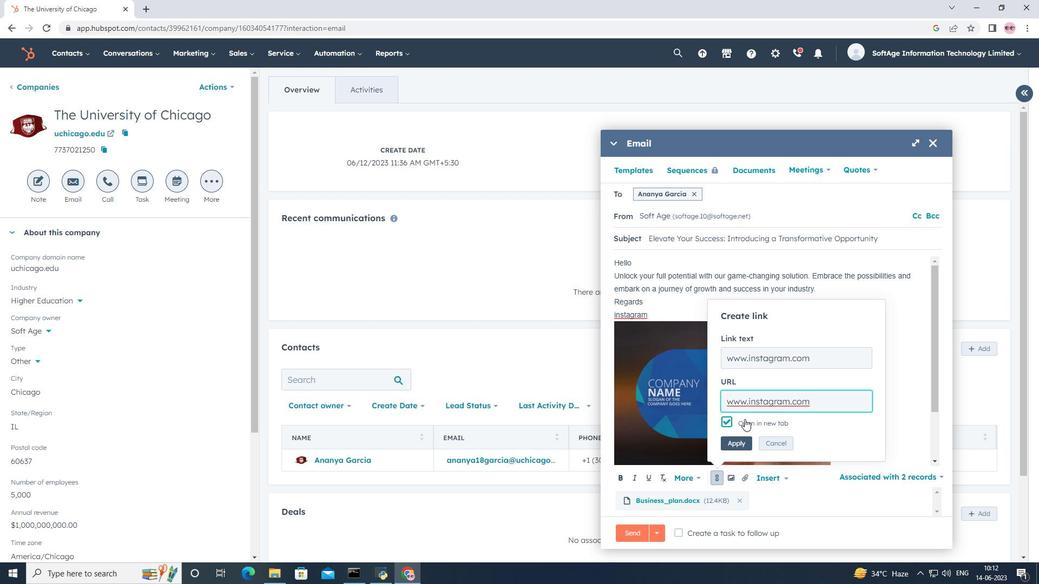 
Action: Mouse pressed left at (750, 441)
Screenshot: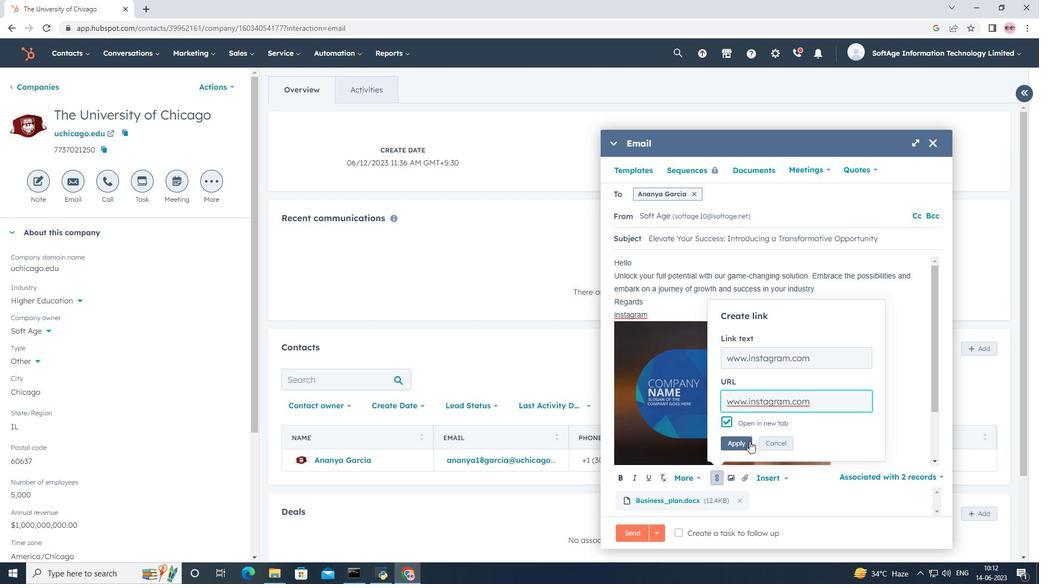 
Action: Mouse scrolled (750, 441) with delta (0, 0)
Screenshot: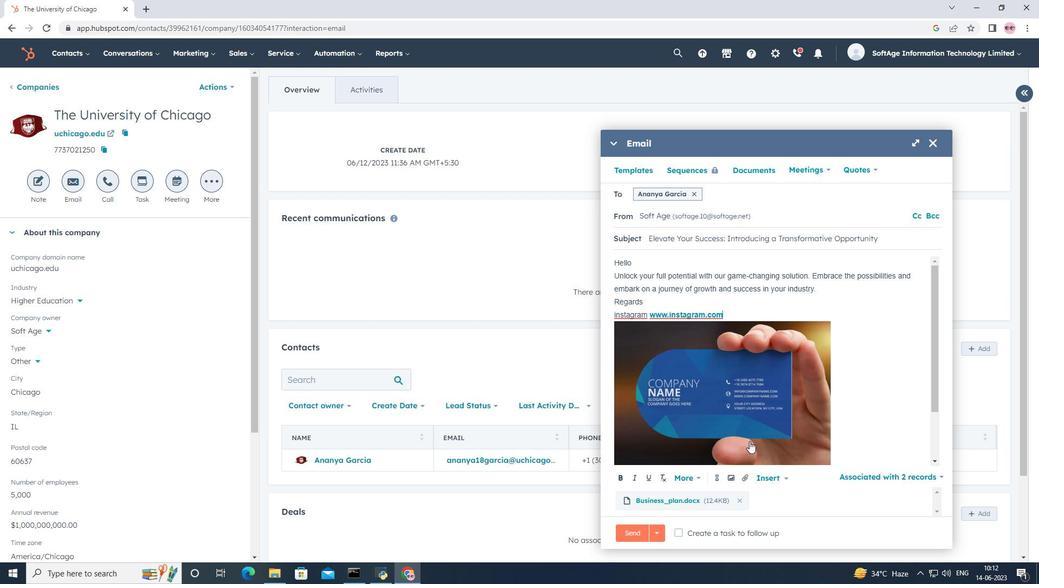 
Action: Mouse scrolled (750, 441) with delta (0, 0)
Screenshot: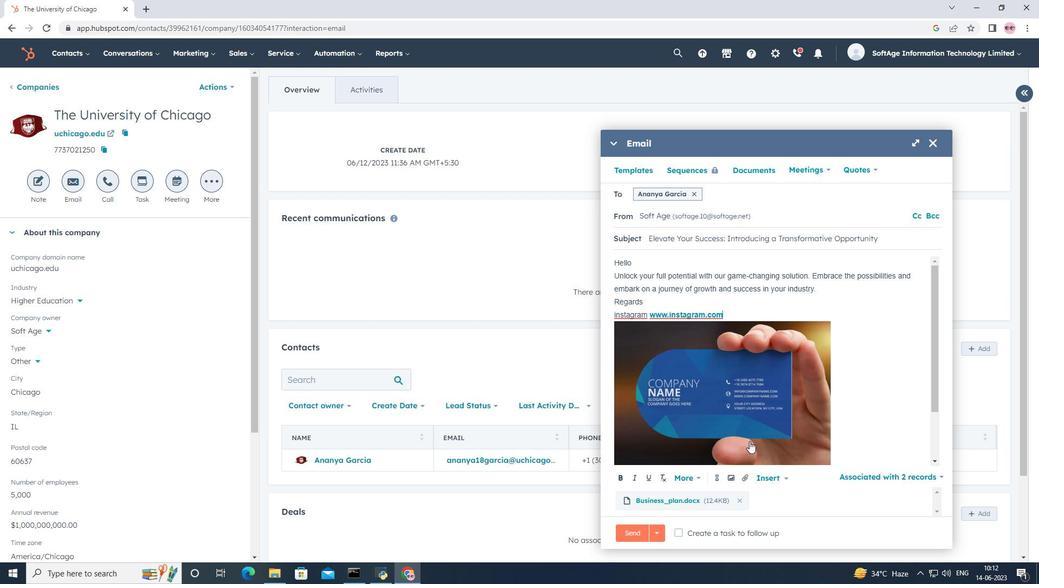 
Action: Mouse scrolled (750, 441) with delta (0, 0)
Screenshot: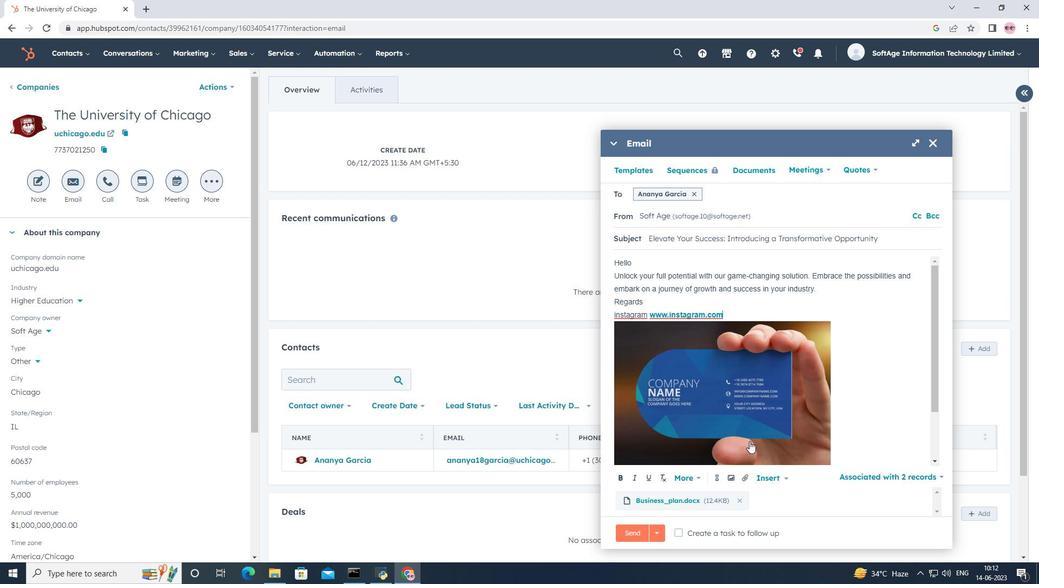 
Action: Mouse scrolled (750, 441) with delta (0, 0)
Screenshot: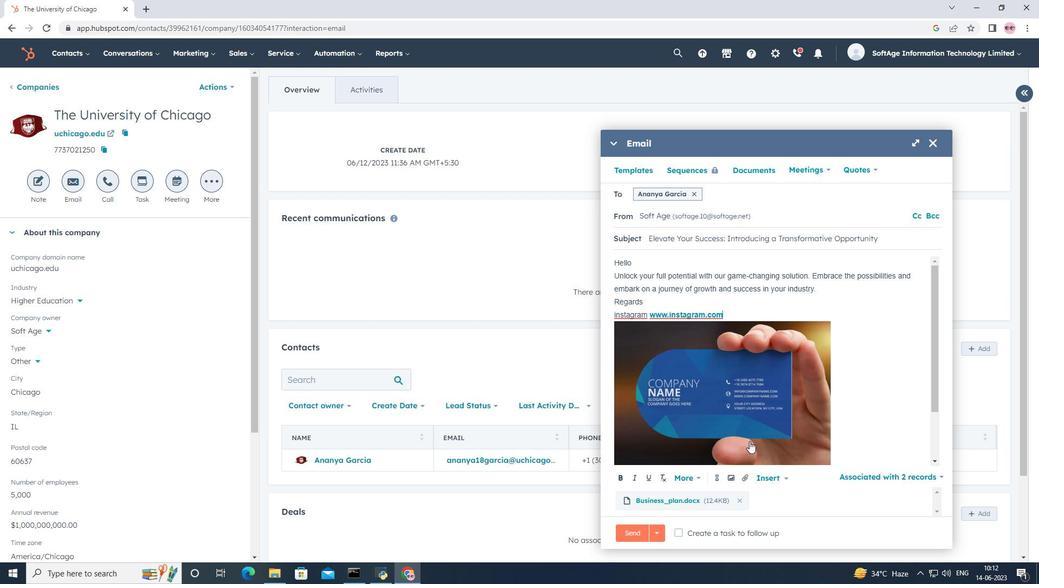 
Action: Mouse moved to (701, 537)
Screenshot: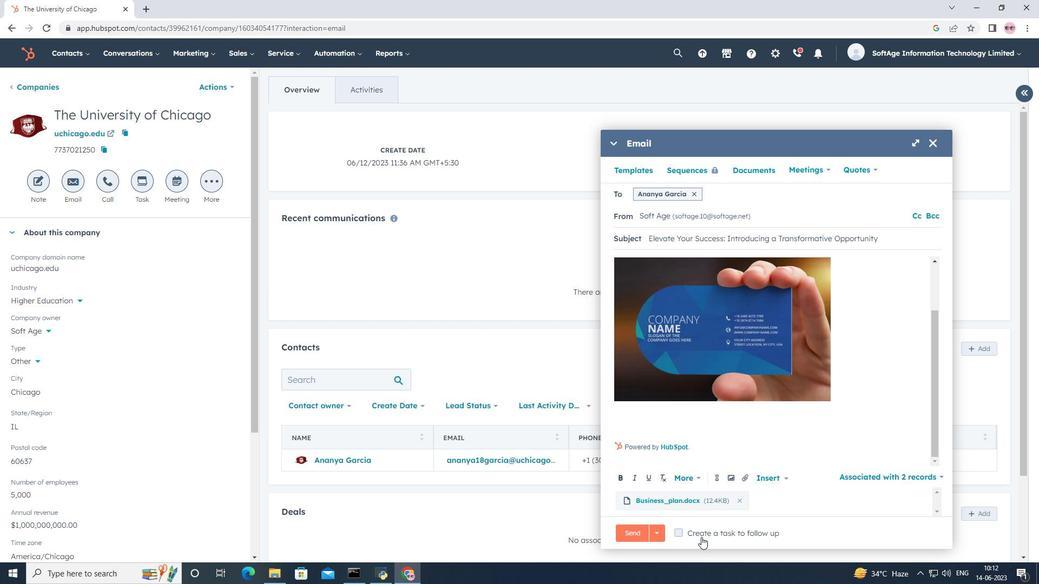 
Action: Mouse pressed left at (701, 537)
Screenshot: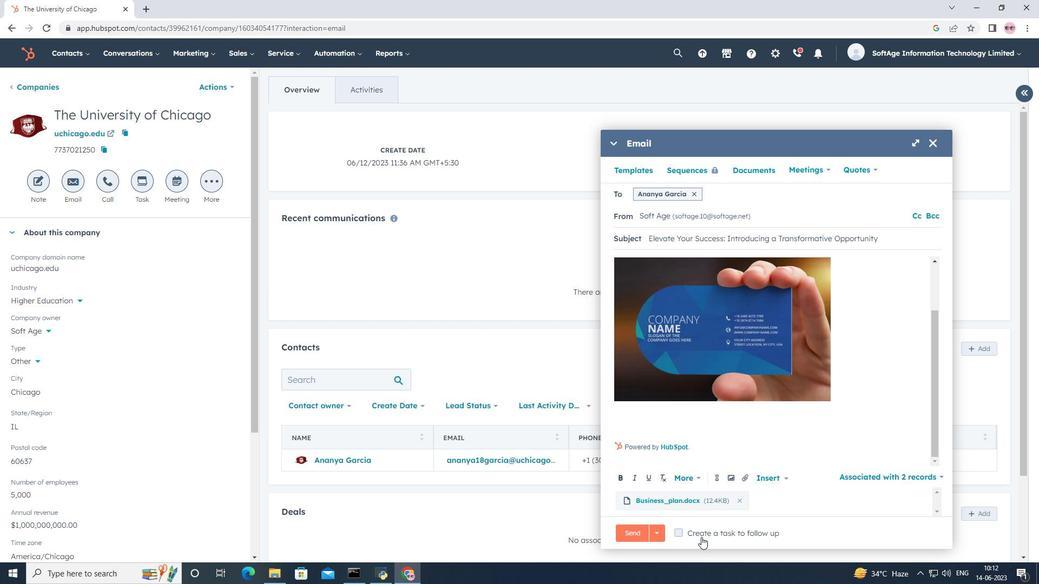 
Action: Mouse moved to (896, 532)
Screenshot: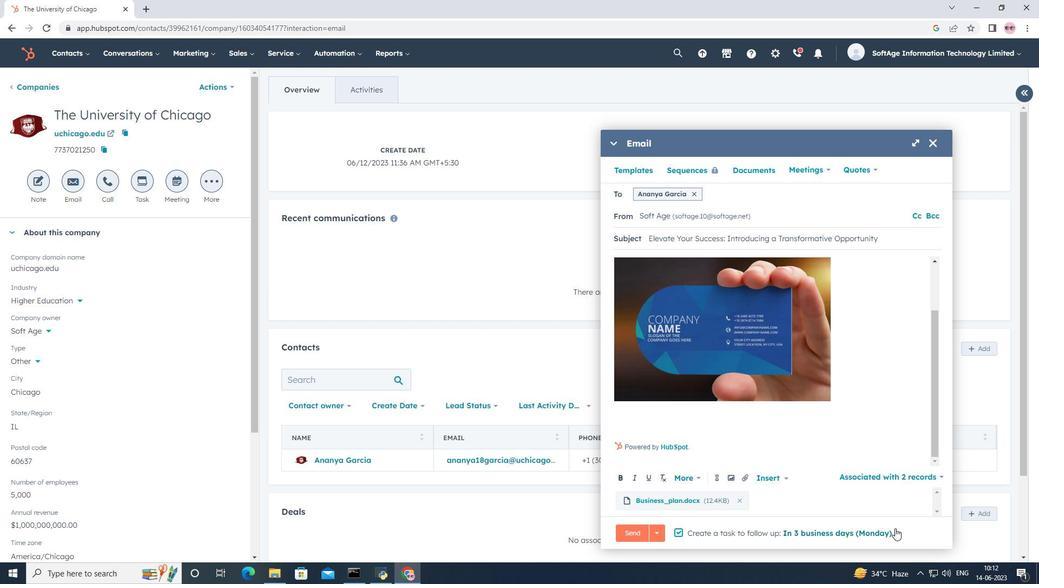 
Action: Mouse pressed left at (896, 532)
Screenshot: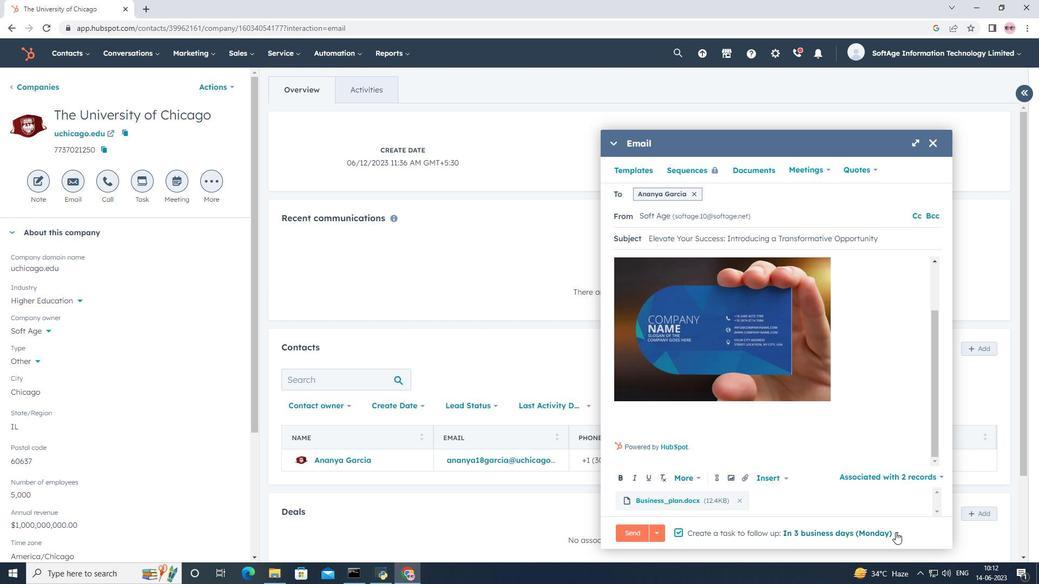 
Action: Mouse moved to (835, 450)
Screenshot: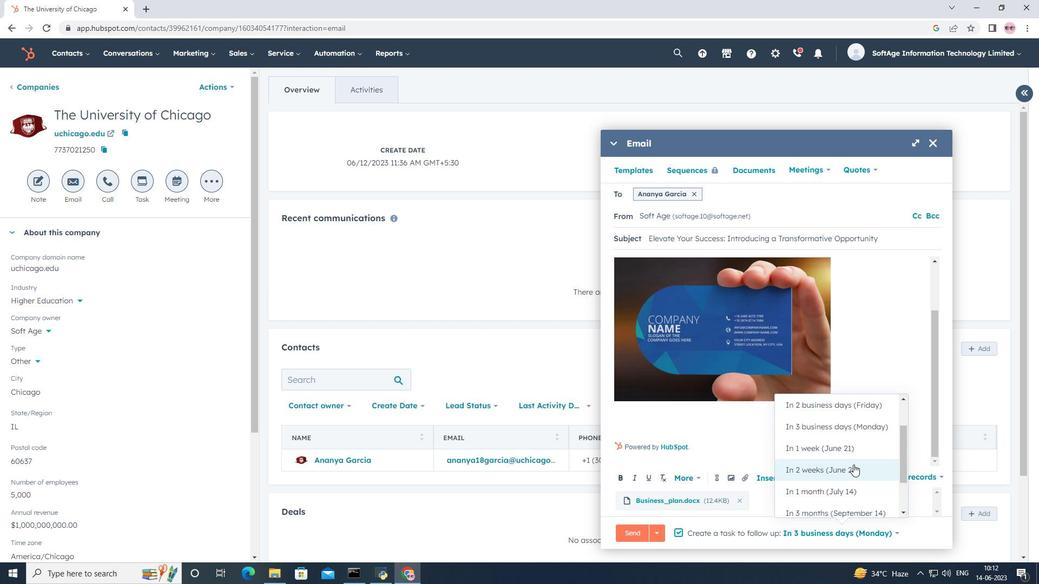 
Action: Mouse pressed left at (835, 450)
Screenshot: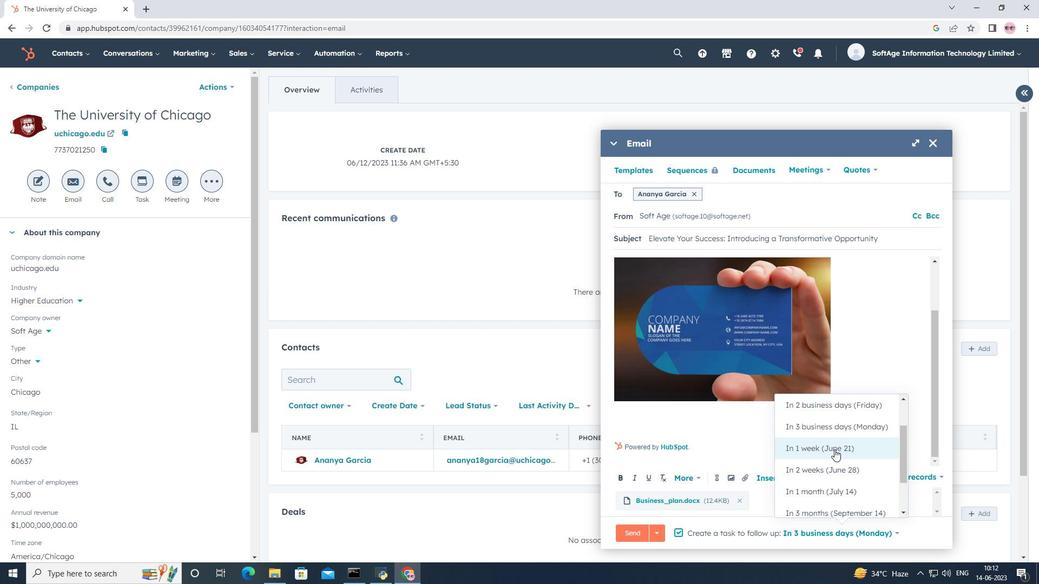 
Action: Mouse moved to (763, 422)
Screenshot: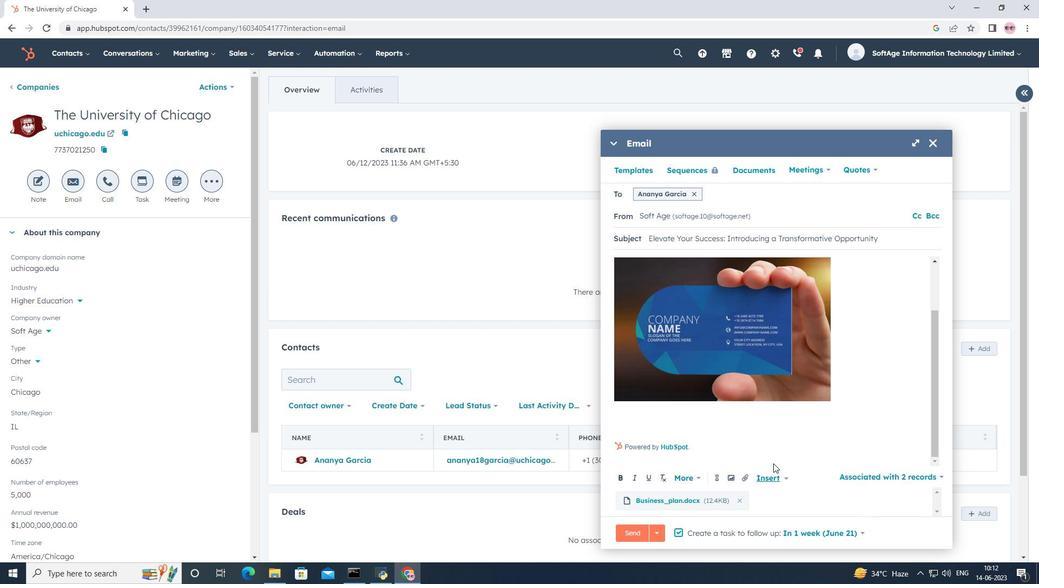 
Action: Mouse scrolled (763, 423) with delta (0, 0)
Screenshot: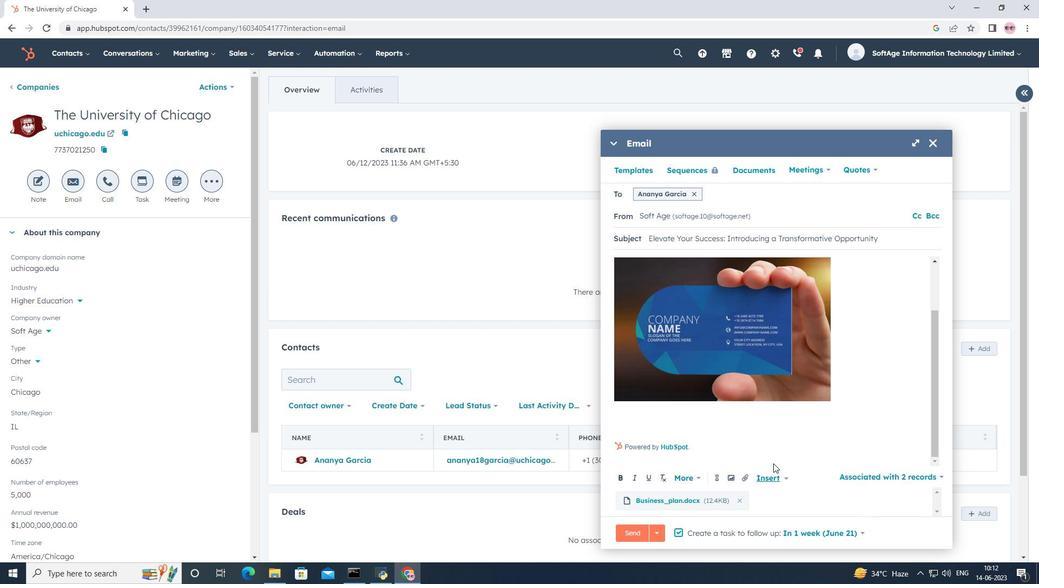 
Action: Mouse moved to (761, 413)
Screenshot: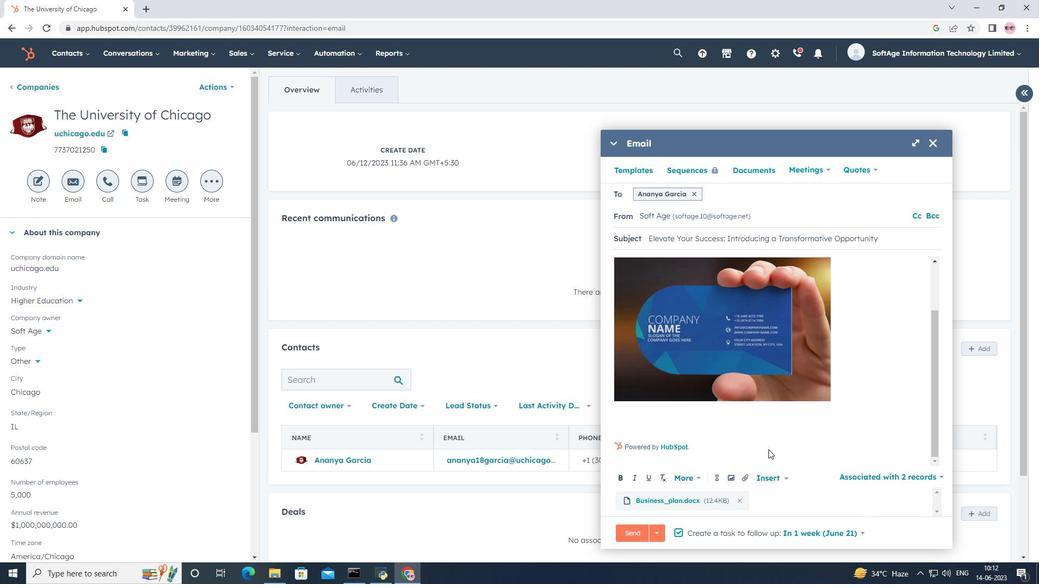 
Action: Mouse scrolled (761, 413) with delta (0, 0)
Screenshot: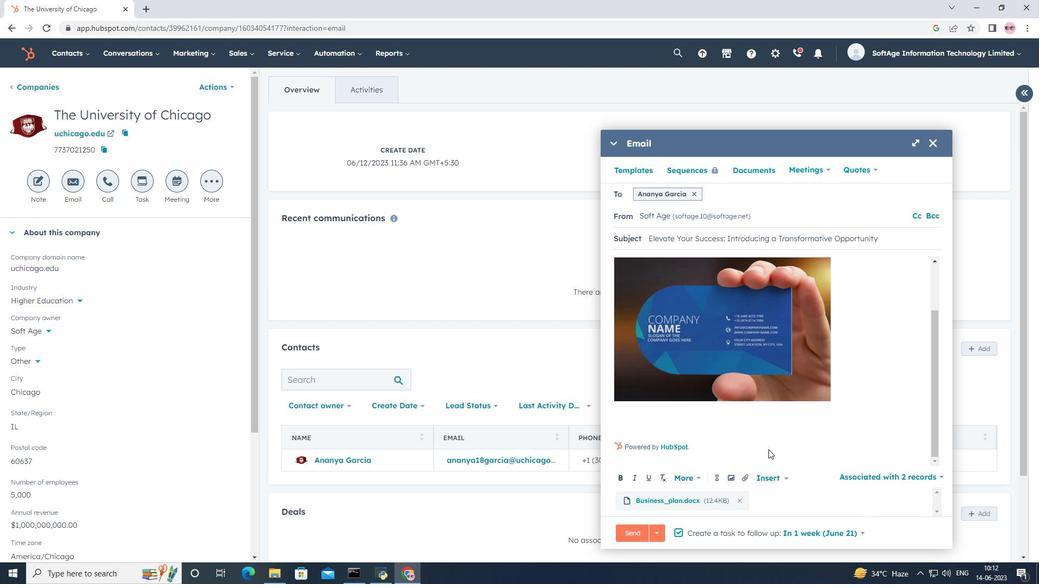 
Action: Mouse moved to (760, 408)
Screenshot: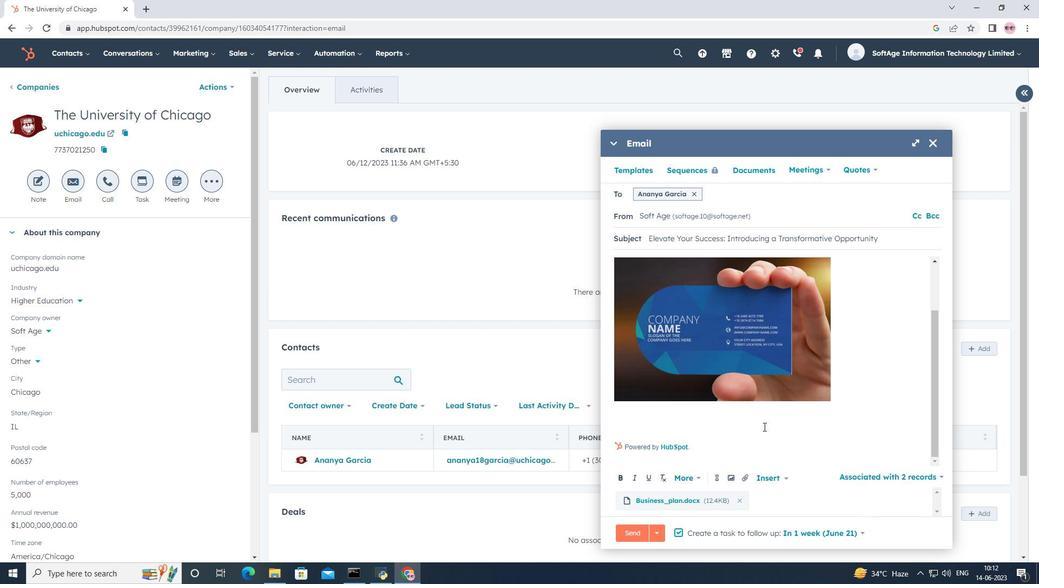 
Action: Mouse scrolled (760, 409) with delta (0, 0)
Screenshot: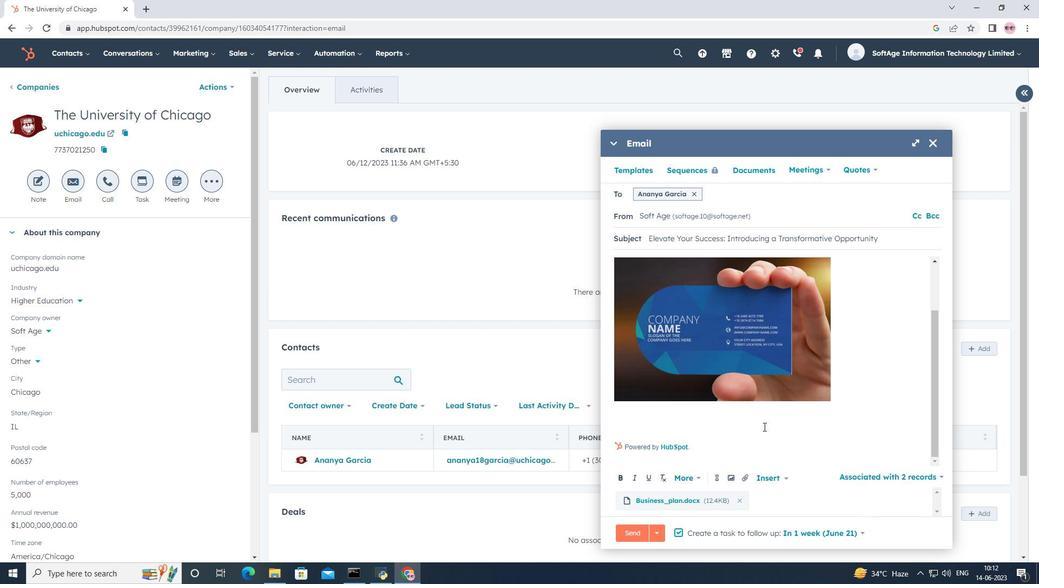 
Action: Mouse moved to (759, 400)
Screenshot: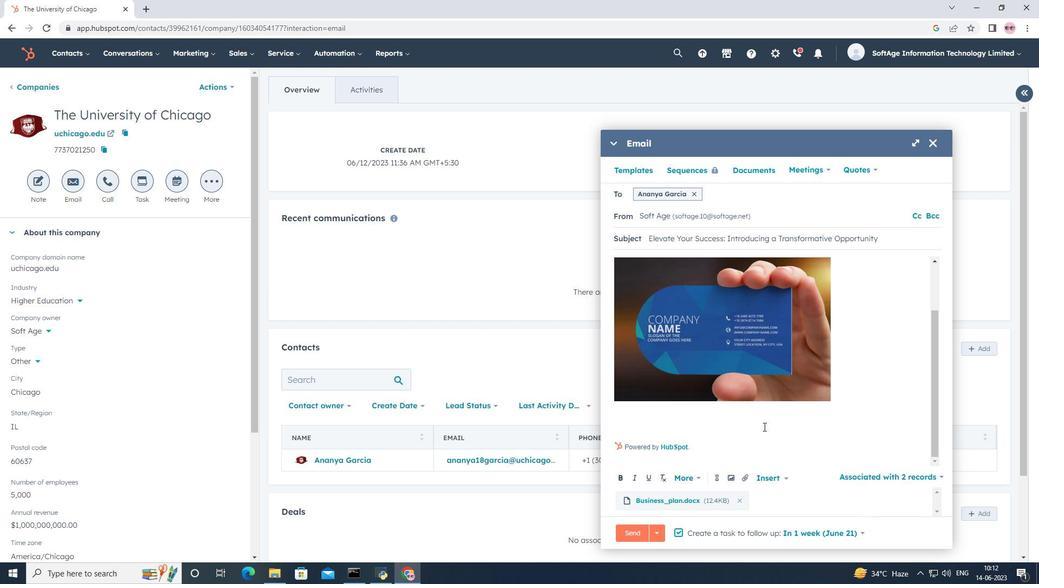 
Action: Mouse scrolled (759, 401) with delta (0, 0)
Screenshot: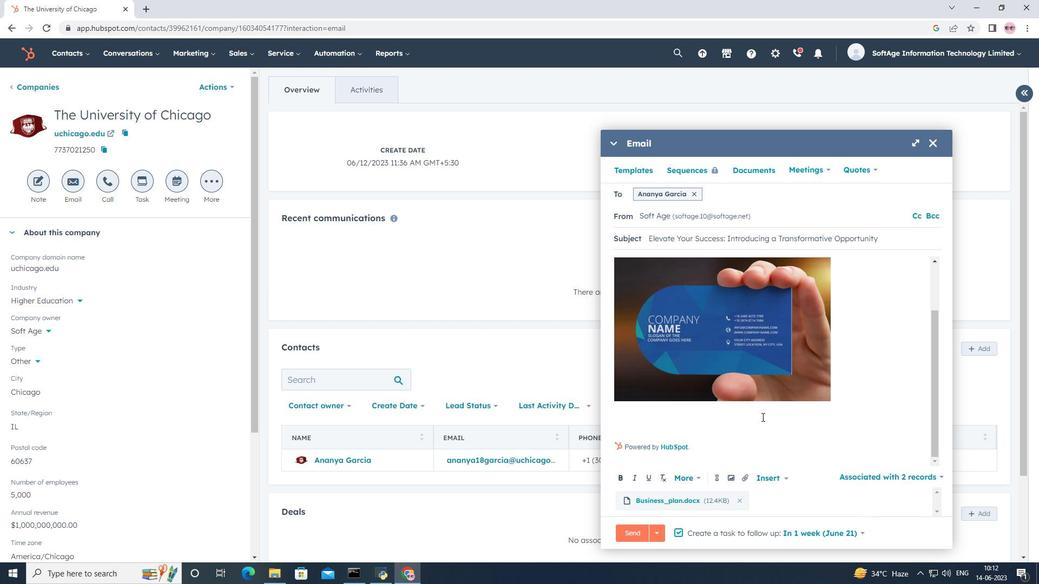 
Action: Mouse moved to (759, 400)
Screenshot: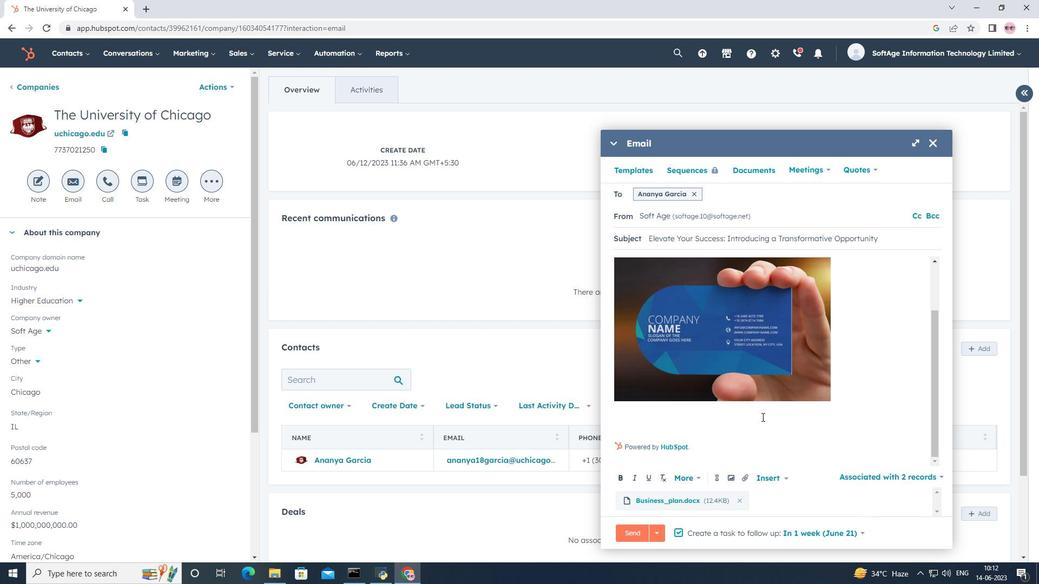 
Action: Mouse scrolled (759, 401) with delta (0, 0)
Screenshot: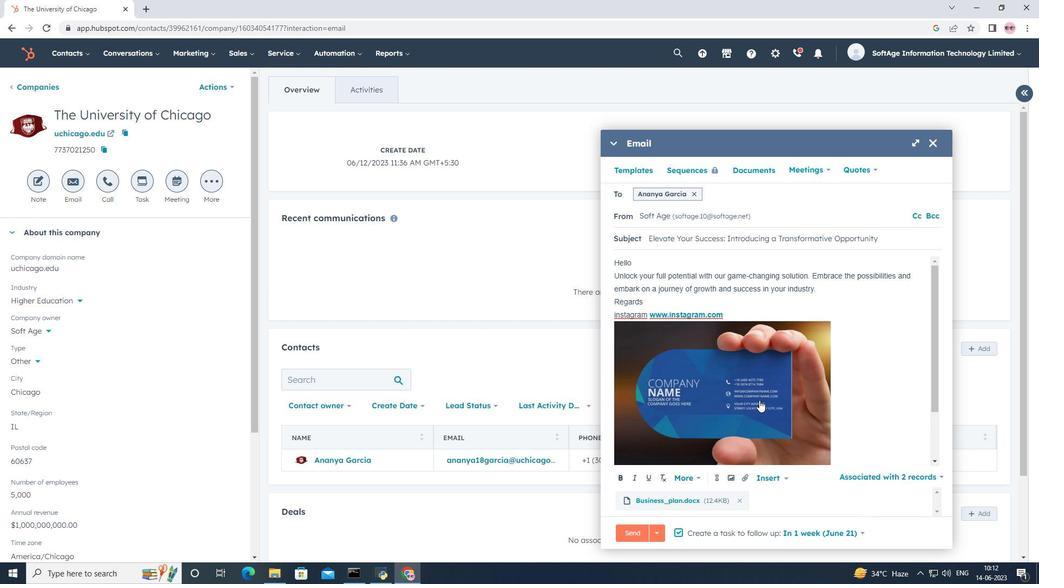 
Action: Mouse scrolled (759, 401) with delta (0, 0)
Screenshot: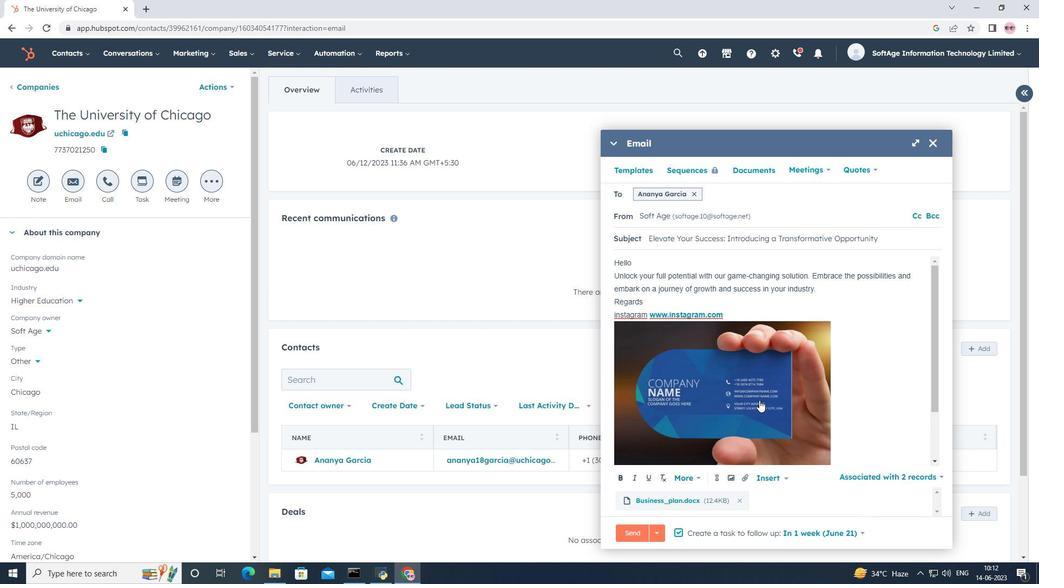 
Action: Mouse scrolled (759, 401) with delta (0, 0)
Screenshot: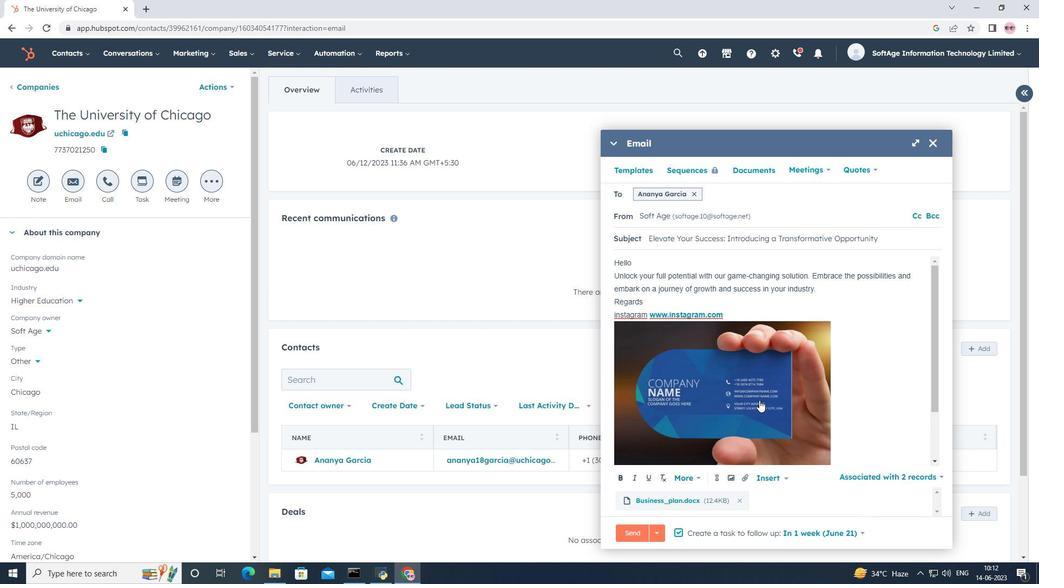 
Action: Mouse scrolled (759, 401) with delta (0, 0)
Screenshot: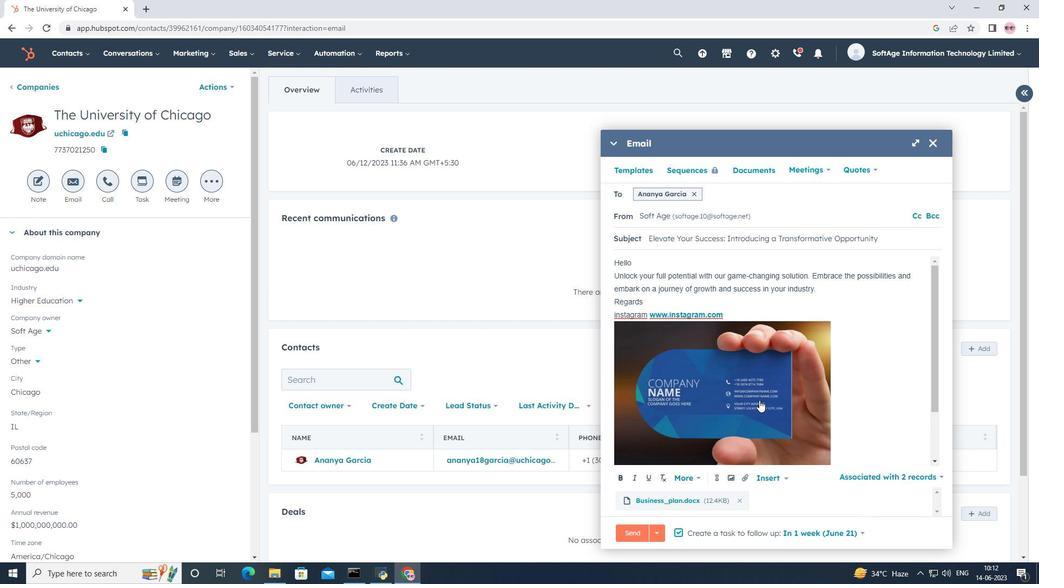 
Action: Mouse scrolled (759, 401) with delta (0, 0)
Screenshot: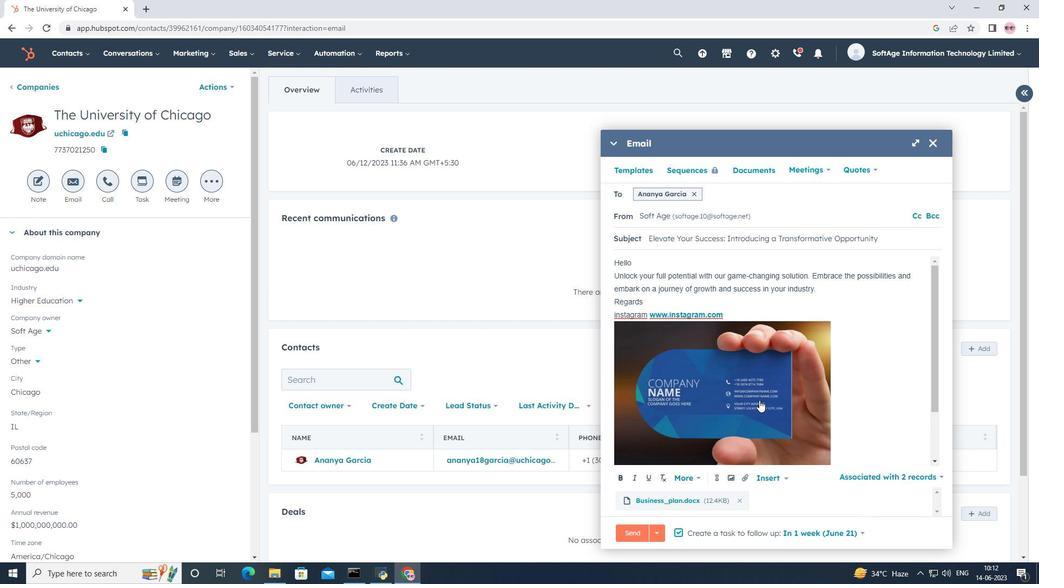 
Action: Mouse moved to (757, 387)
Screenshot: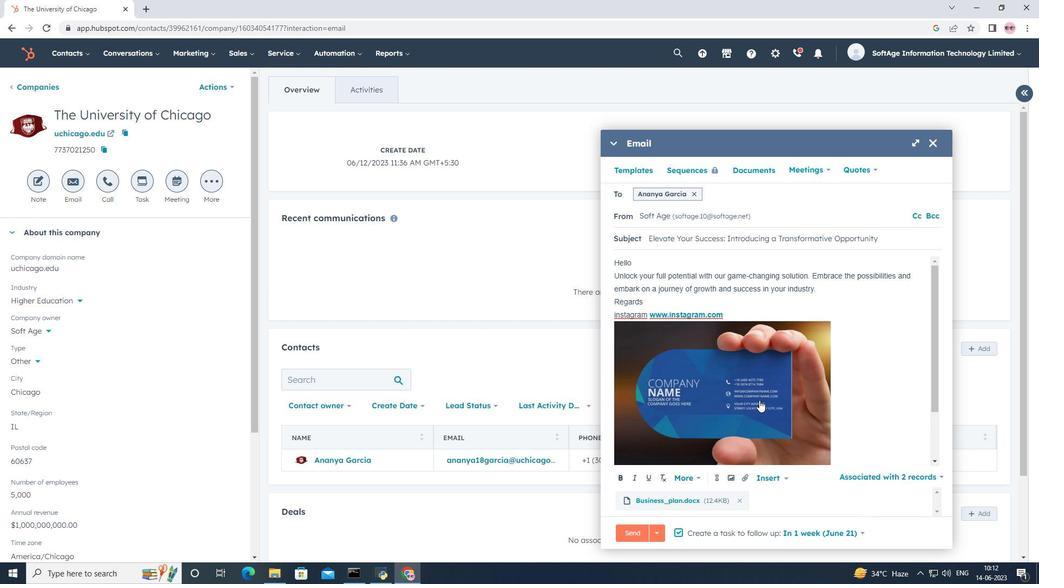 
Action: Mouse scrolled (757, 387) with delta (0, 0)
Screenshot: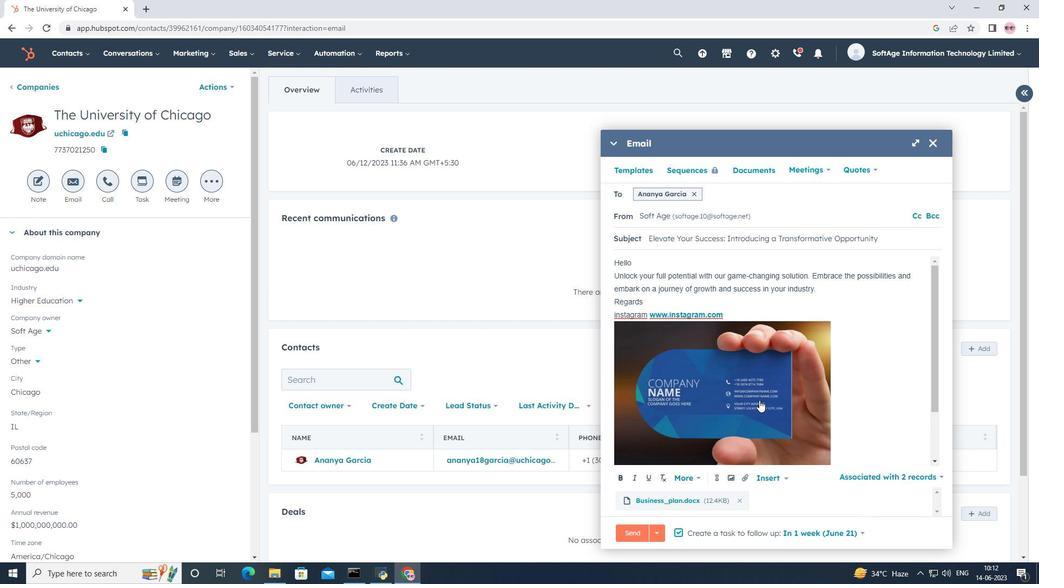 
Action: Mouse moved to (692, 196)
Screenshot: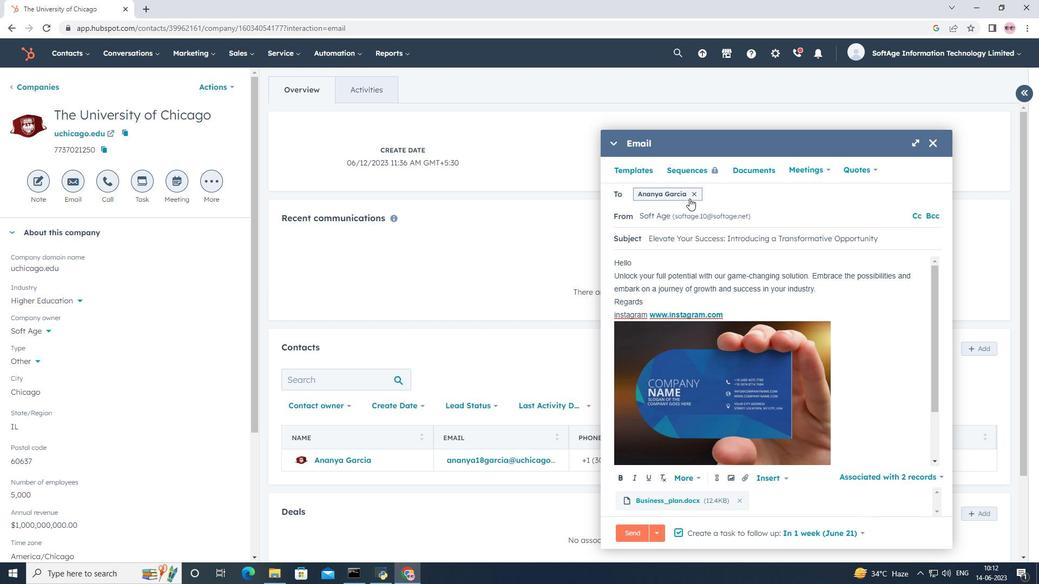 
Action: Mouse pressed left at (692, 196)
Screenshot: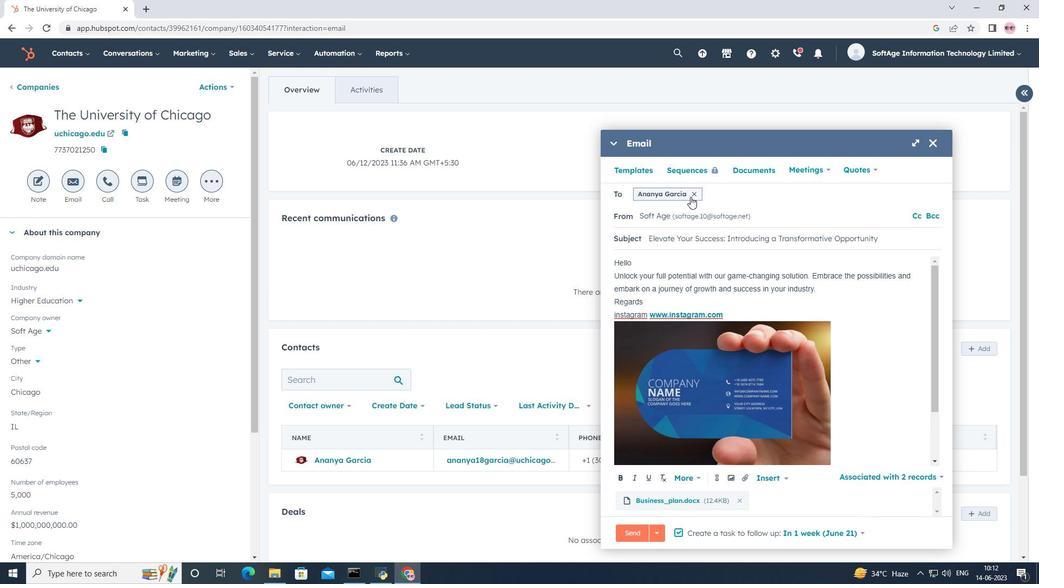 
Action: Mouse moved to (687, 196)
Screenshot: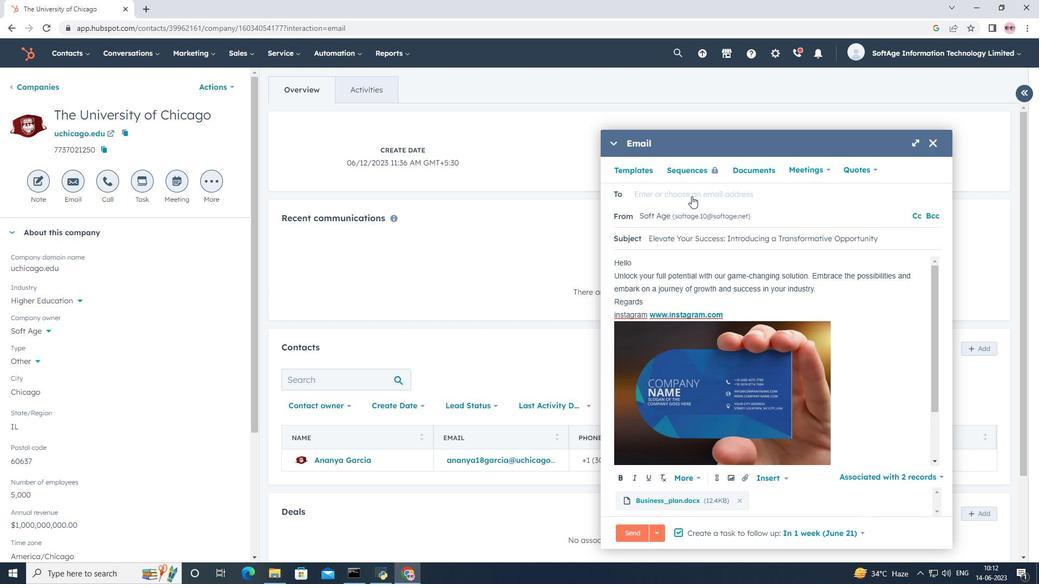 
Action: Mouse pressed left at (687, 196)
Screenshot: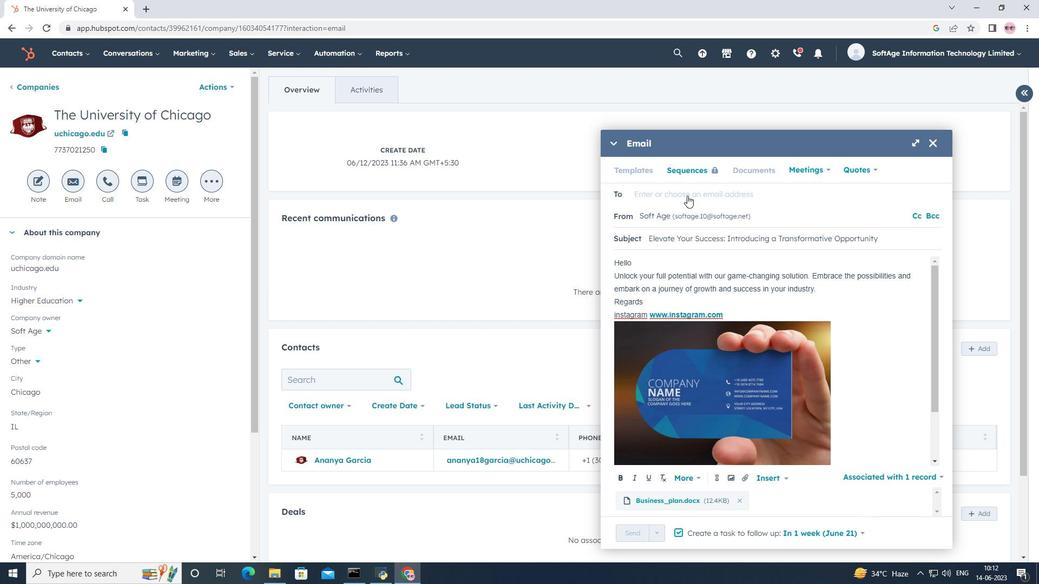 
Action: Mouse moved to (684, 251)
Screenshot: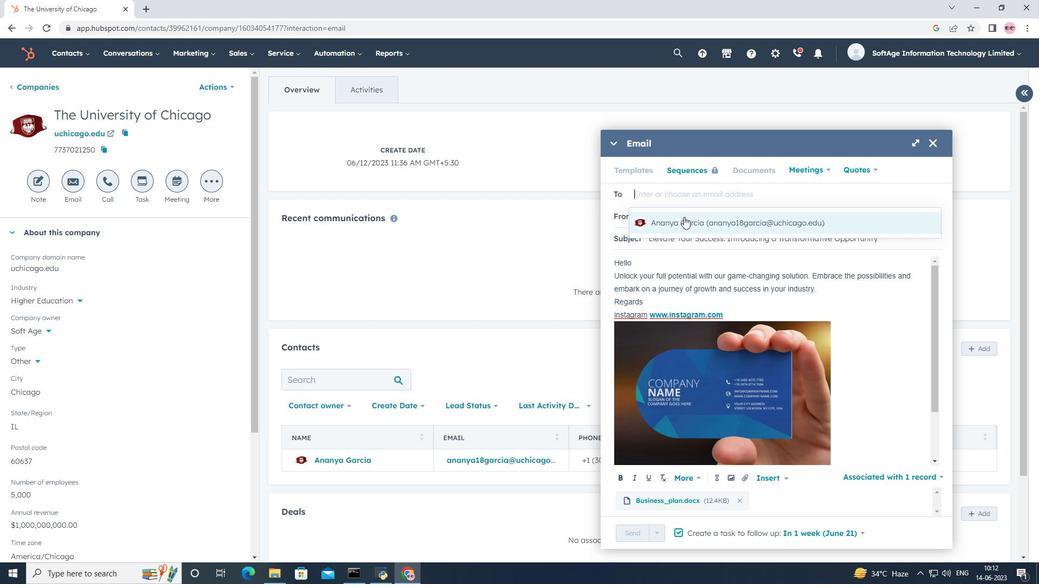 
Action: Mouse scrolled (684, 250) with delta (0, 0)
Screenshot: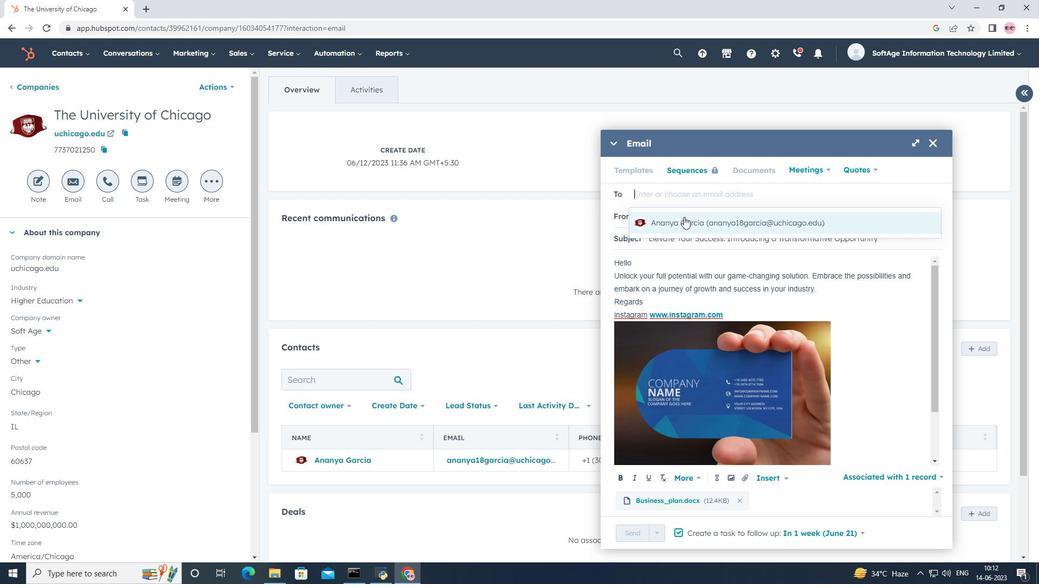 
Action: Mouse moved to (684, 267)
Screenshot: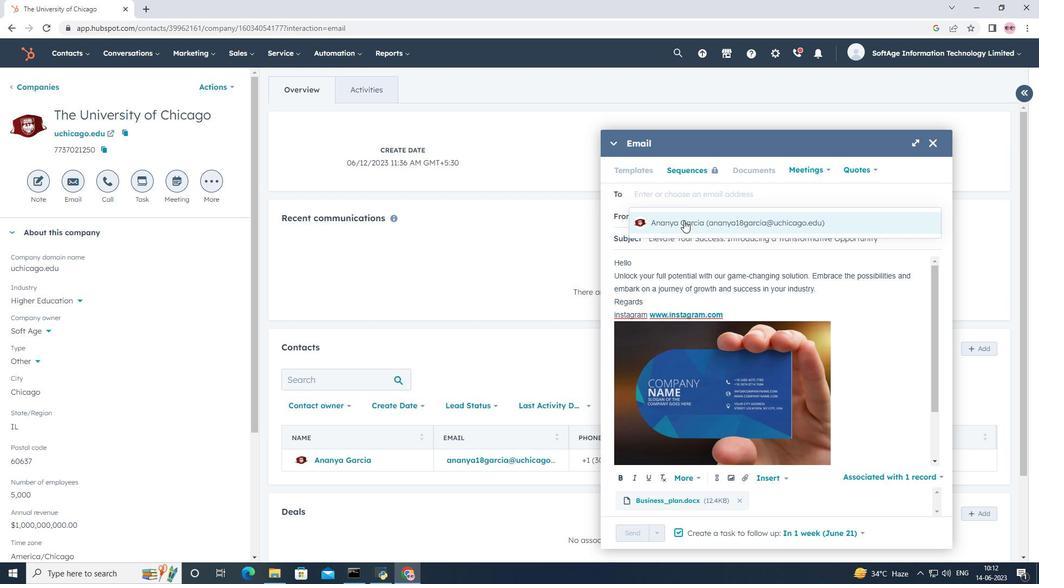 
Action: Mouse scrolled (684, 266) with delta (0, 0)
Screenshot: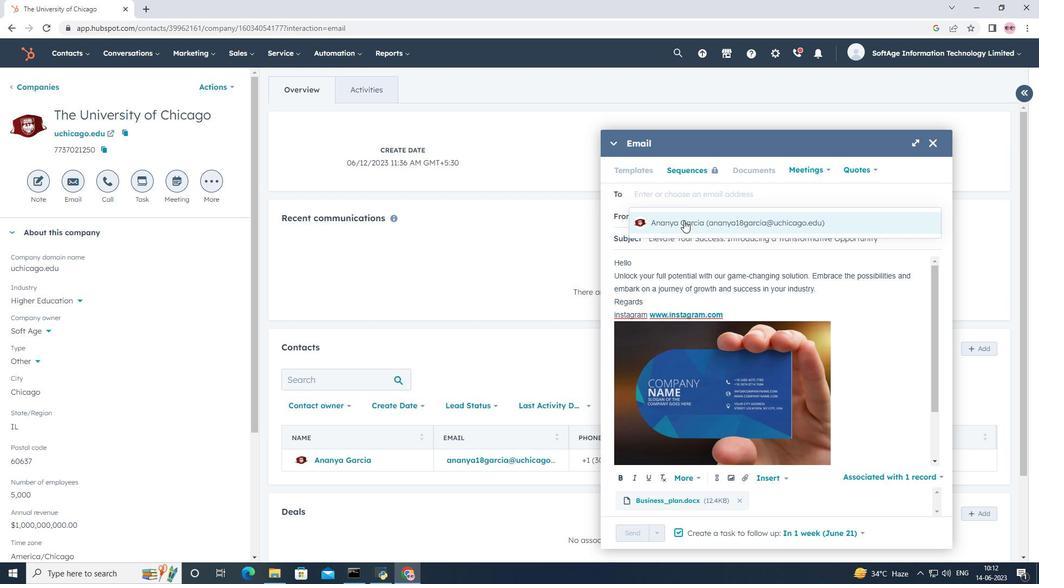
Action: Mouse moved to (684, 270)
Screenshot: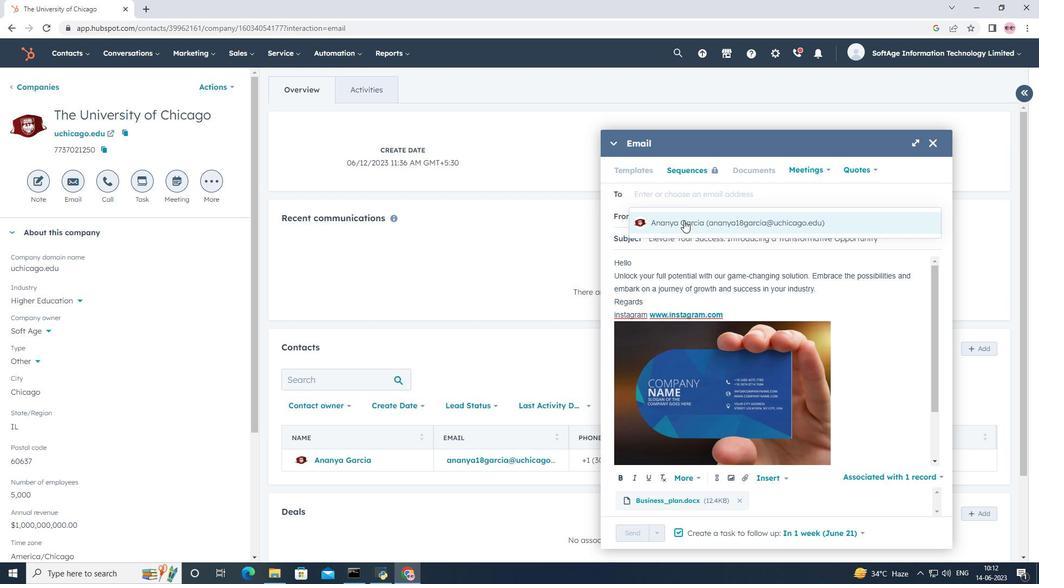 
Action: Mouse scrolled (684, 270) with delta (0, 0)
Screenshot: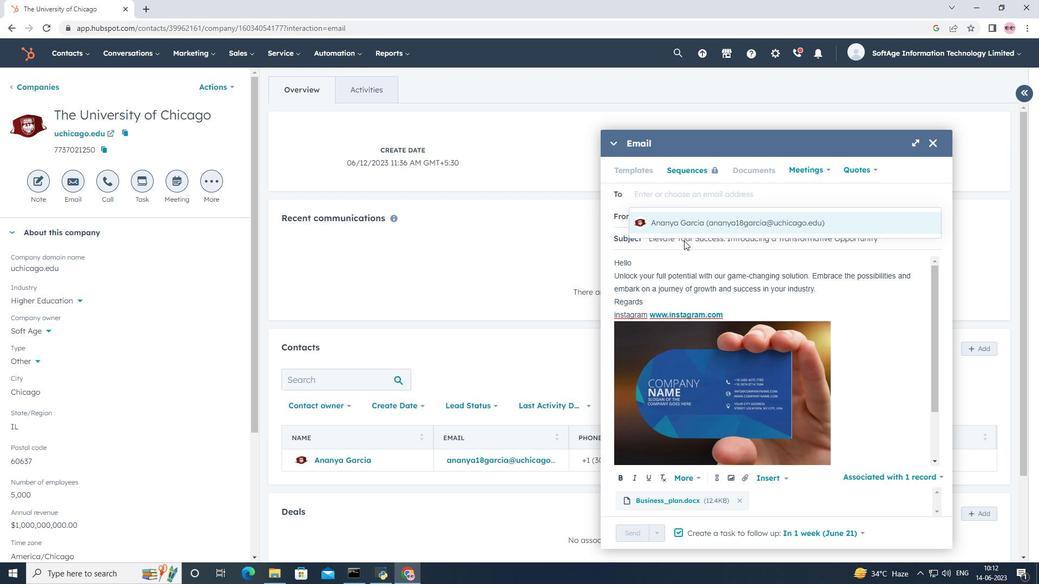 
Action: Mouse scrolled (684, 270) with delta (0, 0)
Screenshot: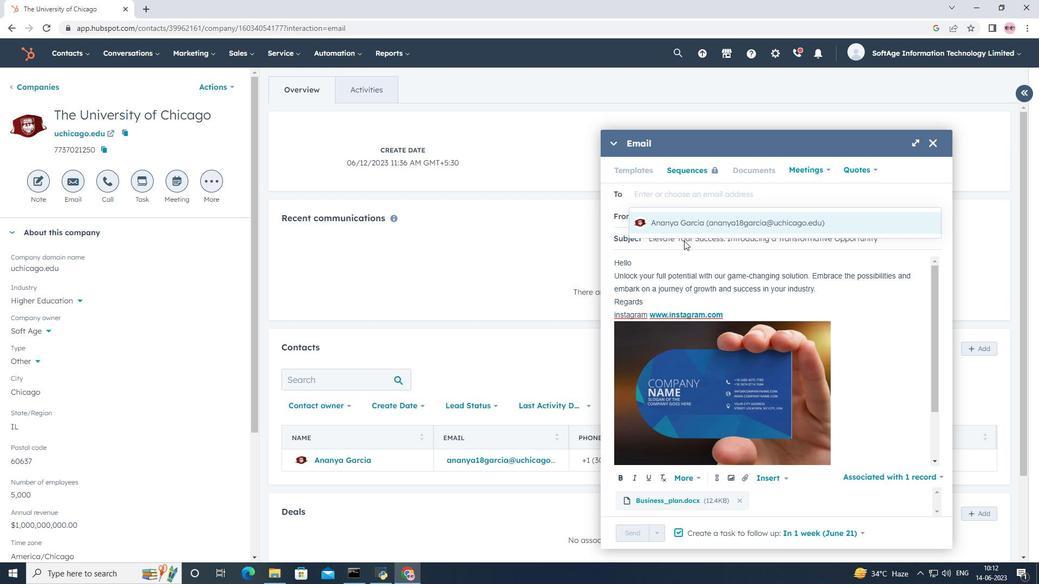 
Action: Mouse moved to (684, 223)
Screenshot: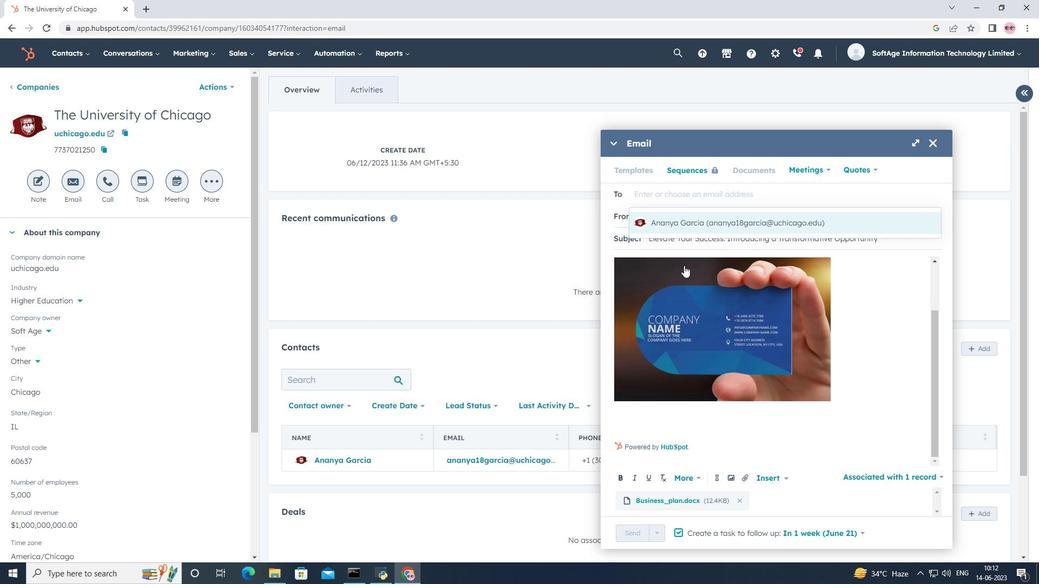 
Action: Mouse pressed left at (684, 223)
Screenshot: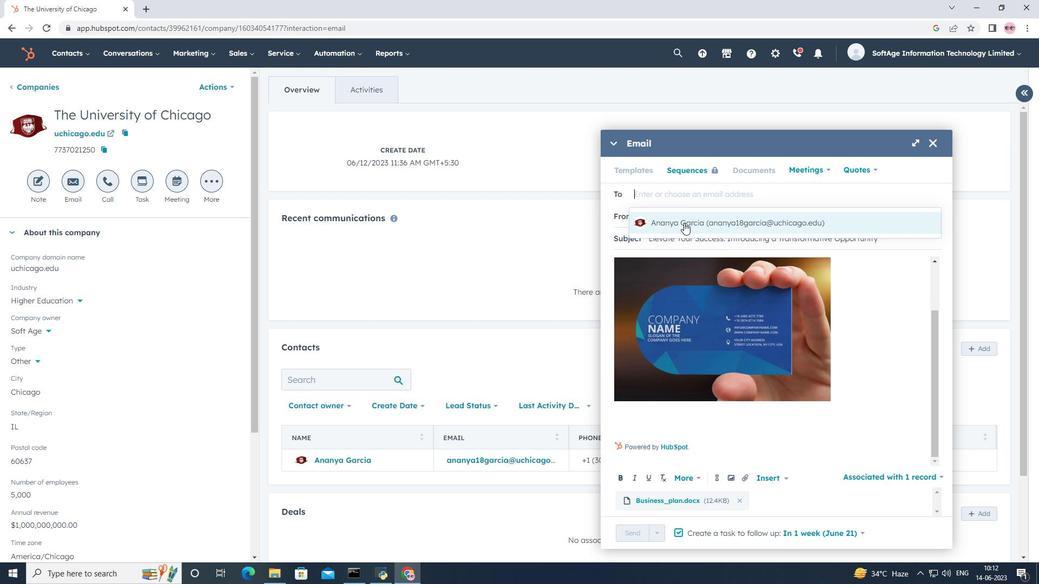 
Action: Mouse moved to (529, 275)
Screenshot: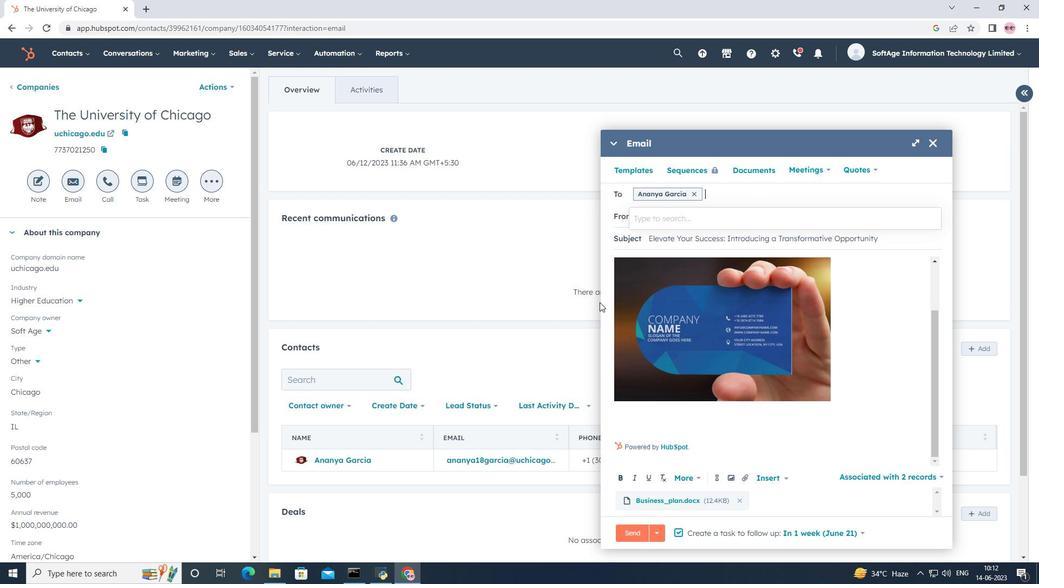 
Action: Mouse scrolled (529, 275) with delta (0, 0)
Screenshot: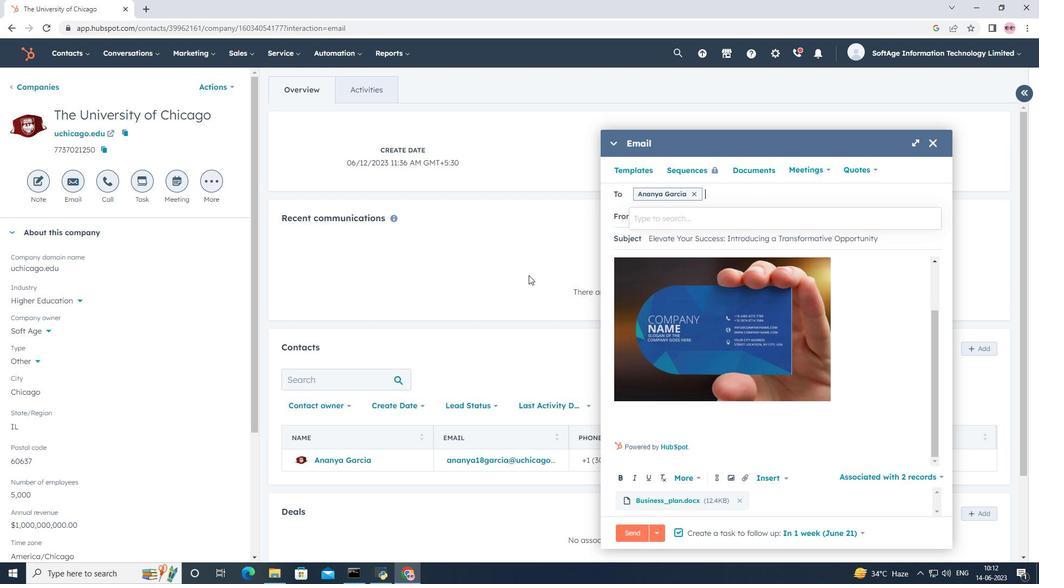 
Action: Mouse scrolled (529, 275) with delta (0, 0)
Screenshot: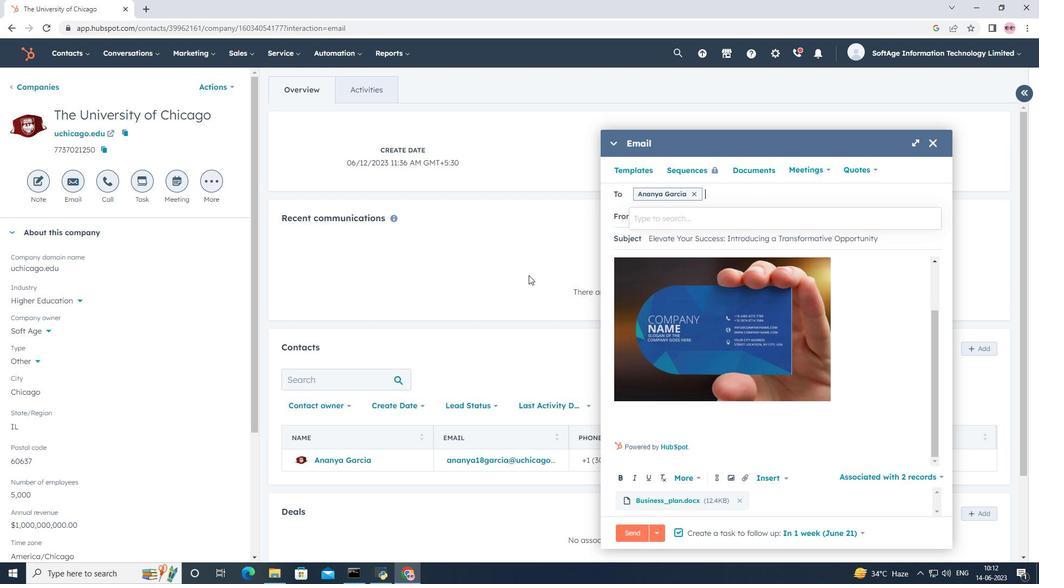 
Action: Mouse scrolled (529, 275) with delta (0, 0)
Screenshot: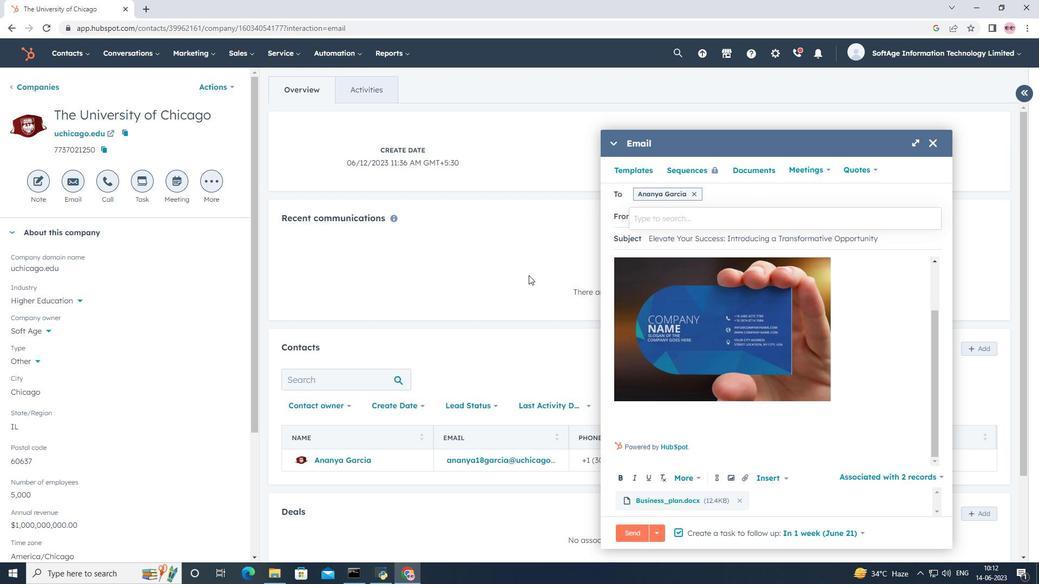
Action: Mouse scrolled (529, 276) with delta (0, 0)
Screenshot: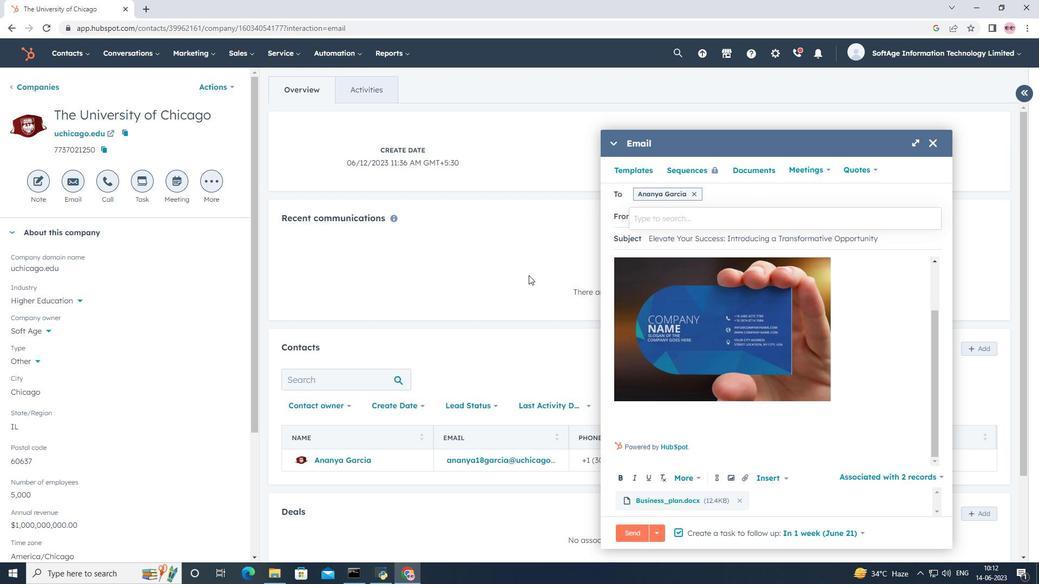 
Action: Mouse scrolled (529, 275) with delta (0, 0)
Screenshot: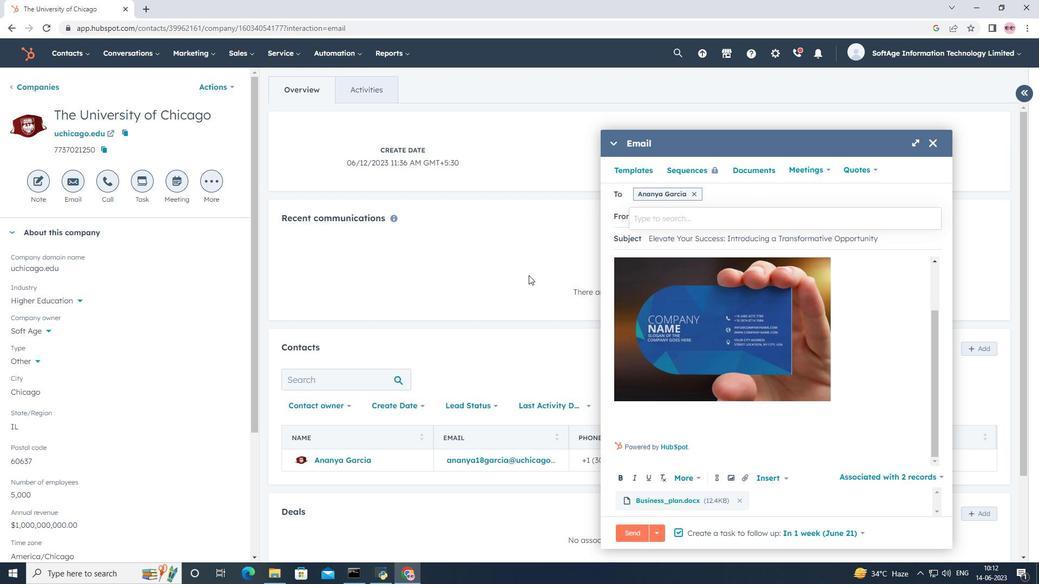 
Action: Mouse scrolled (529, 276) with delta (0, 0)
Screenshot: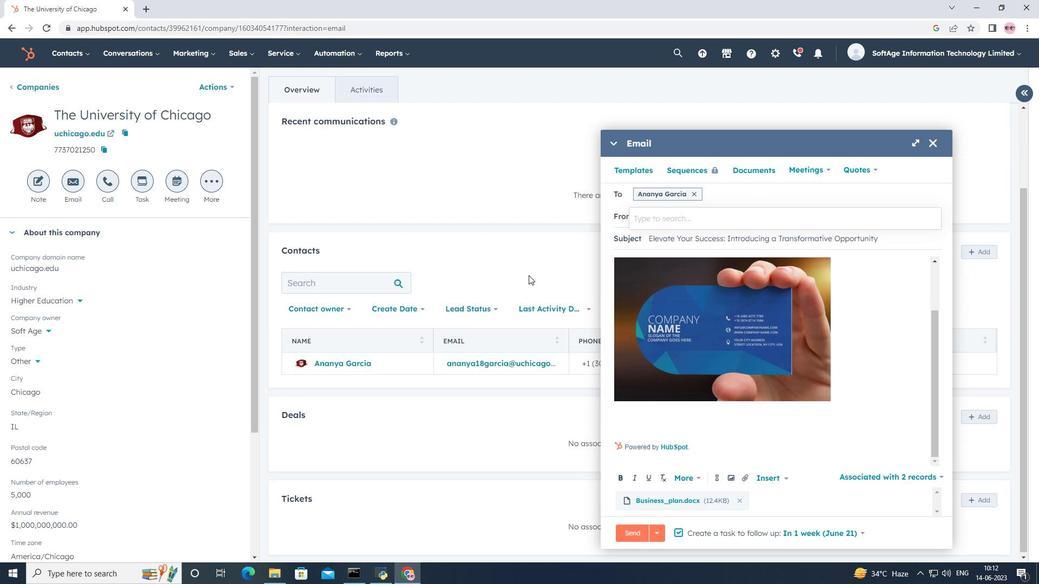 
Action: Mouse scrolled (529, 276) with delta (0, 0)
Screenshot: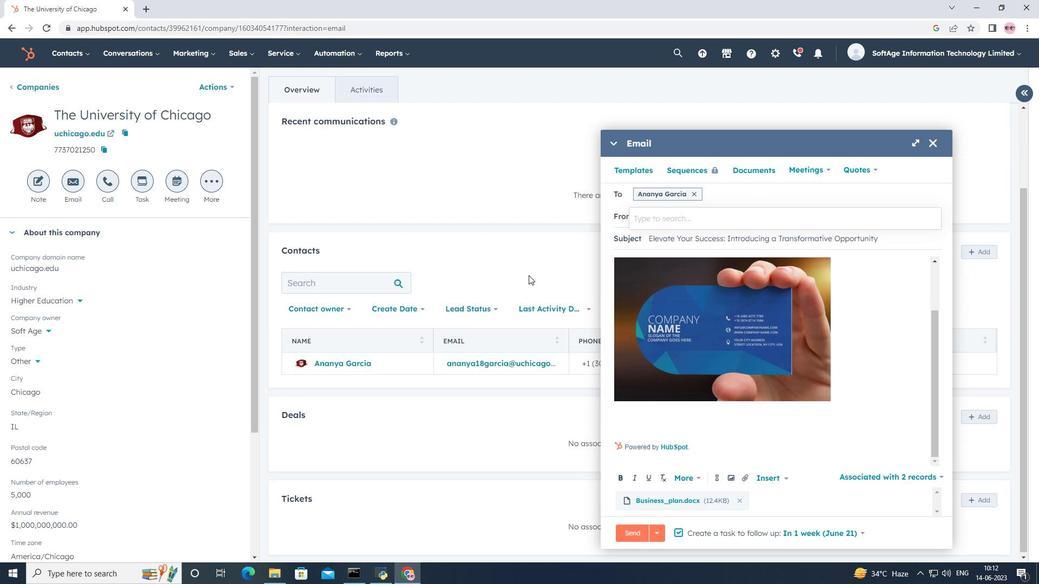
Action: Mouse scrolled (529, 276) with delta (0, 0)
Screenshot: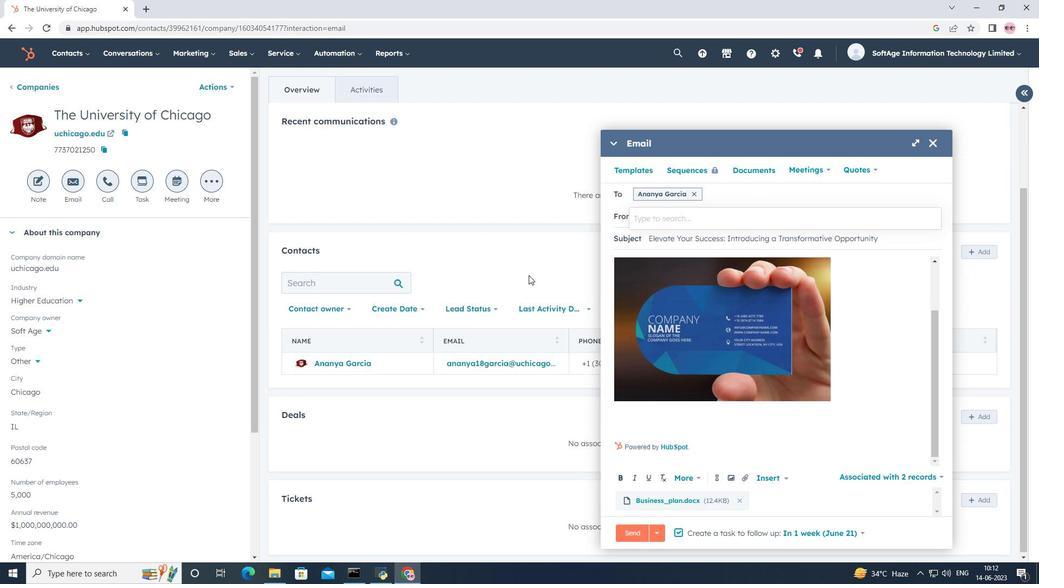 
Action: Mouse scrolled (529, 276) with delta (0, 0)
Screenshot: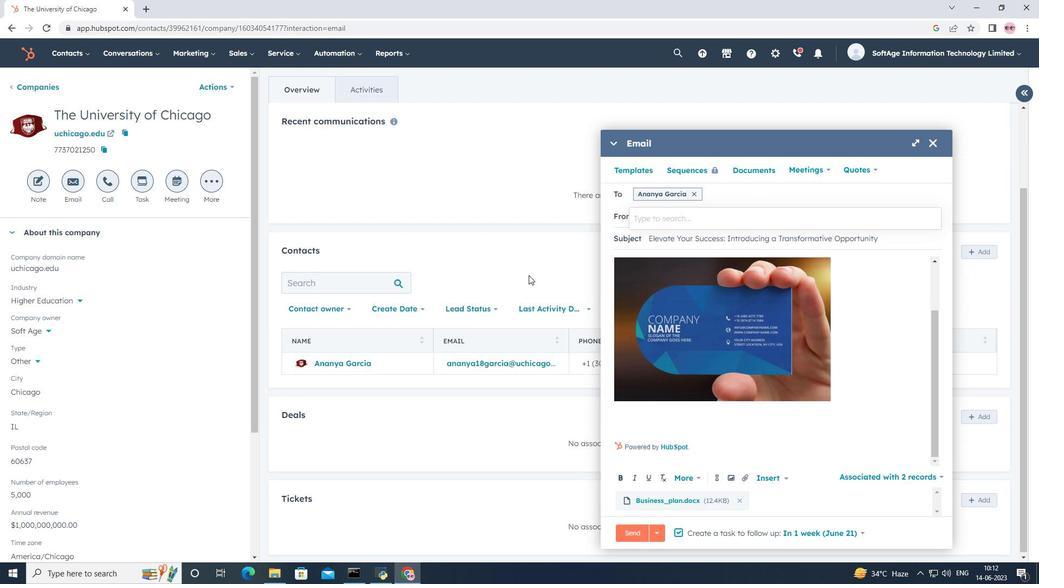 
Action: Mouse scrolled (529, 276) with delta (0, 0)
Screenshot: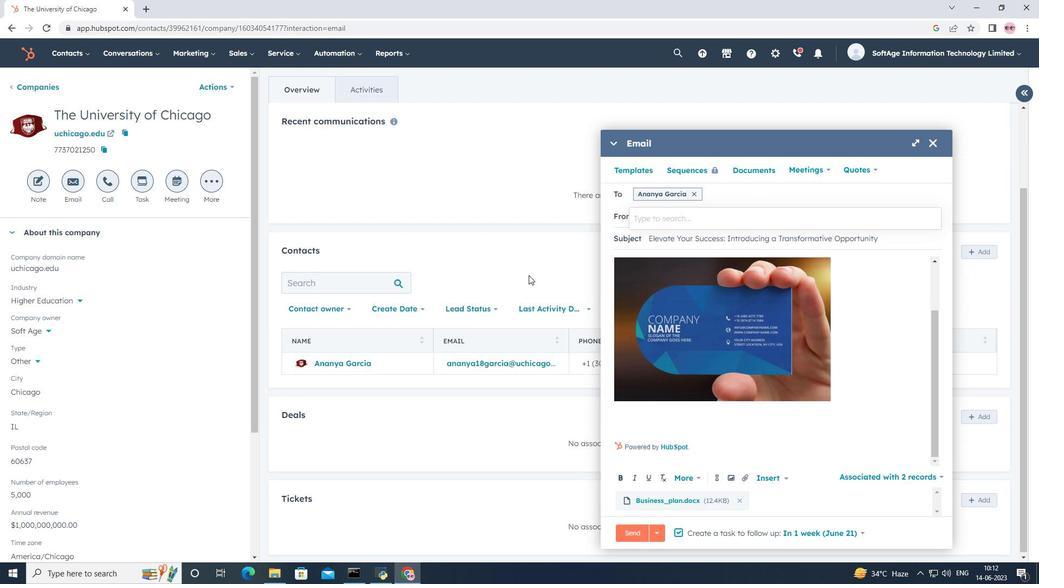
Action: Mouse scrolled (529, 276) with delta (0, 0)
Screenshot: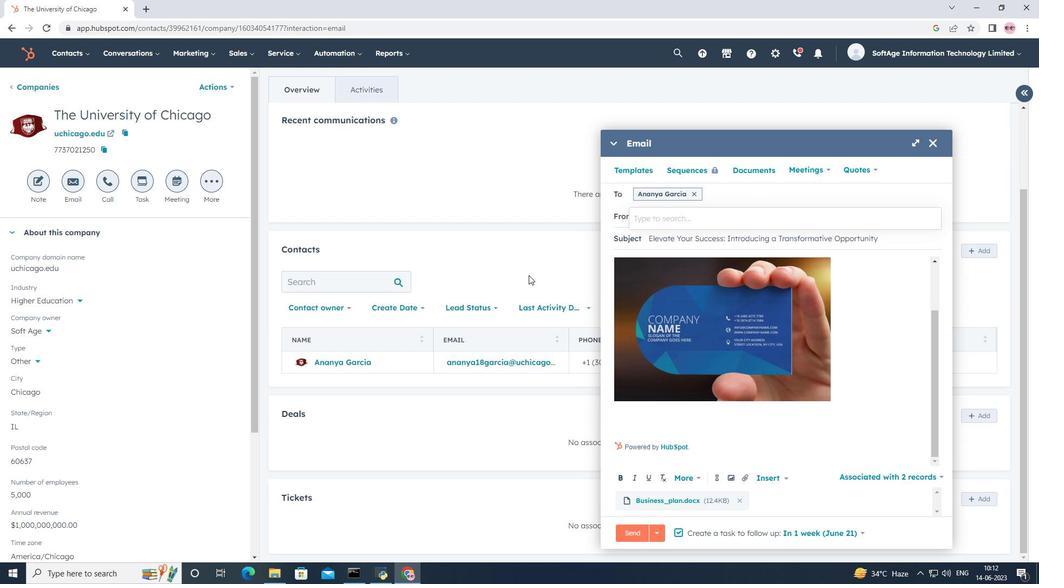 
Action: Mouse moved to (636, 522)
Screenshot: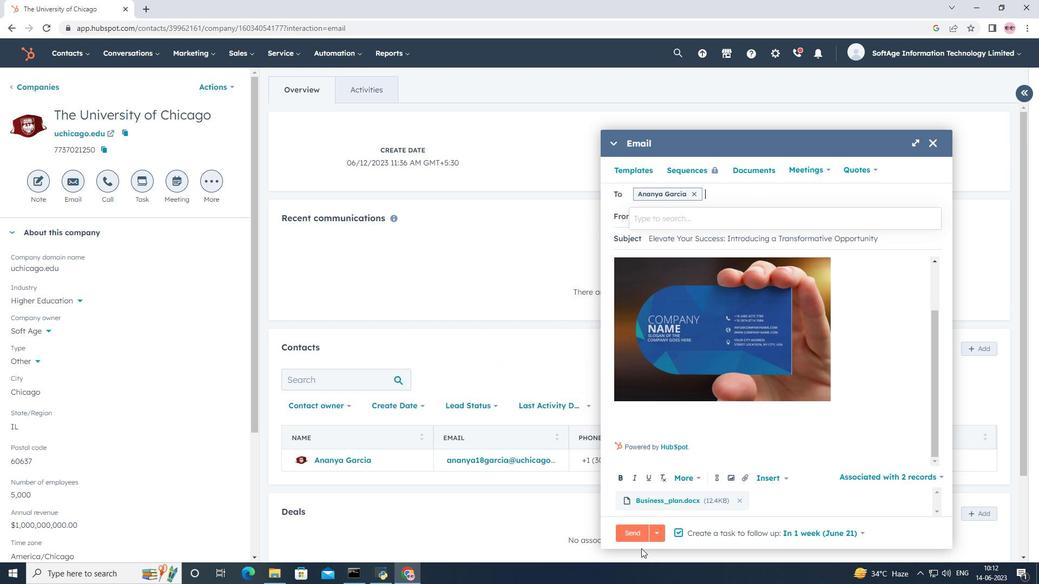 
Action: Mouse pressed left at (636, 522)
Screenshot: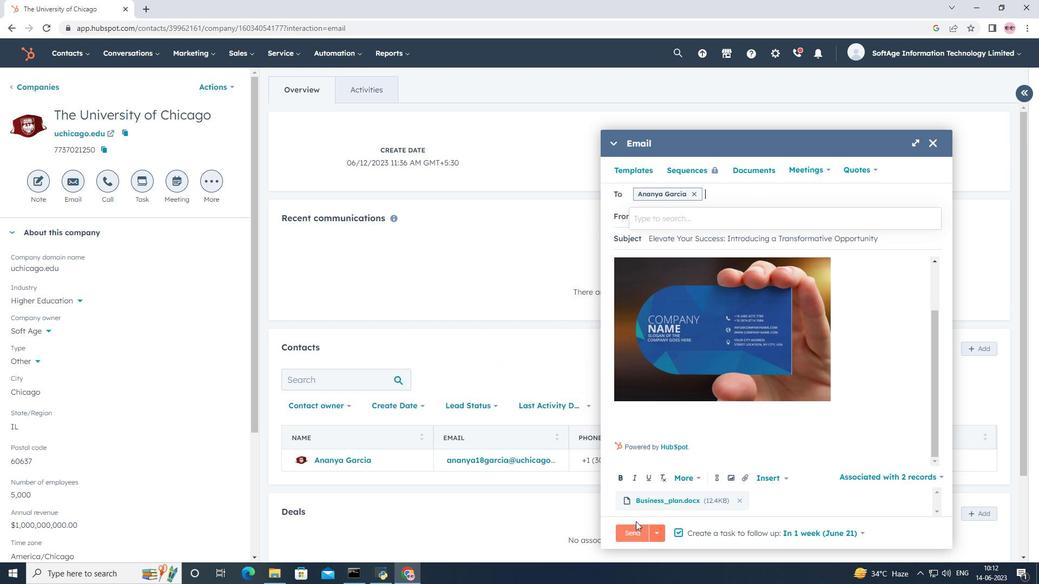 
Action: Mouse moved to (636, 532)
Screenshot: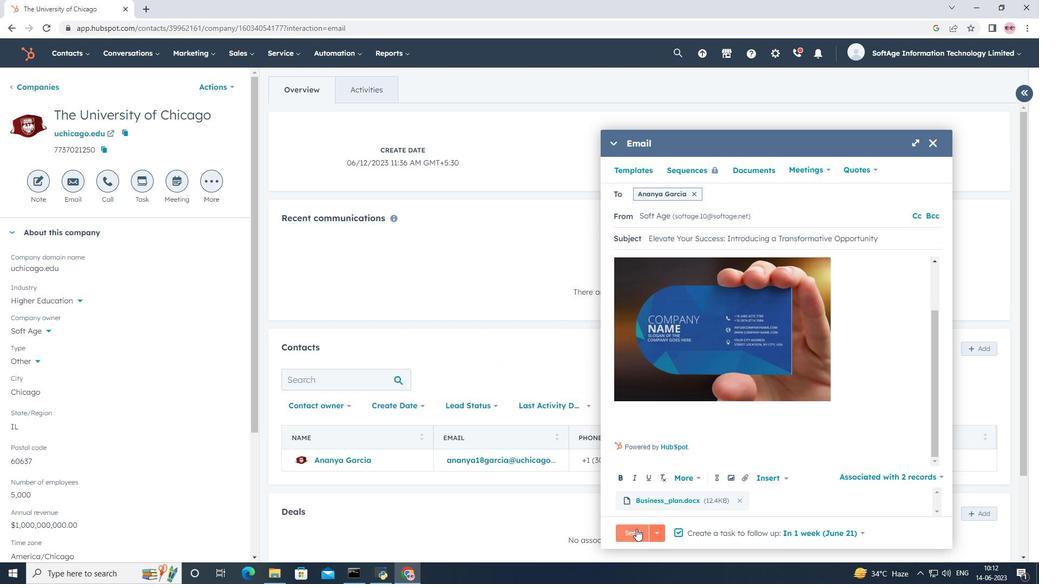
Action: Mouse pressed left at (636, 532)
Screenshot: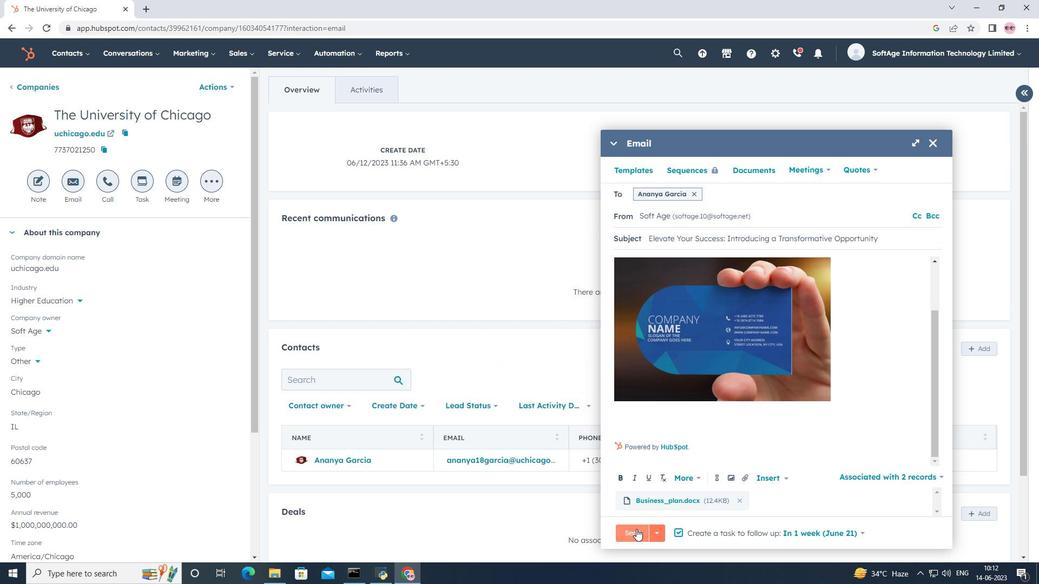 
Action: Mouse moved to (550, 322)
Screenshot: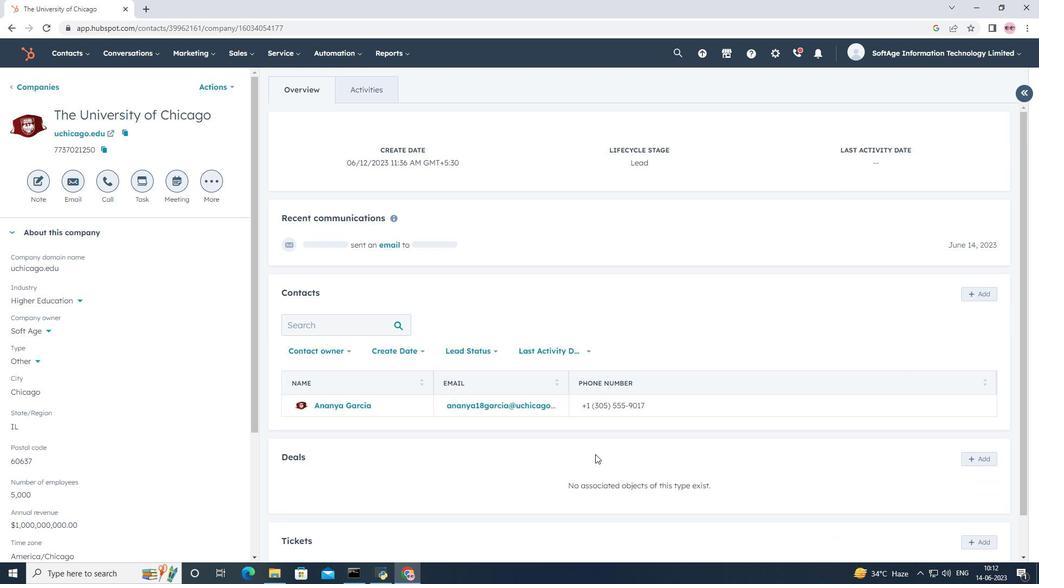 
Action: Mouse scrolled (550, 322) with delta (0, 0)
Screenshot: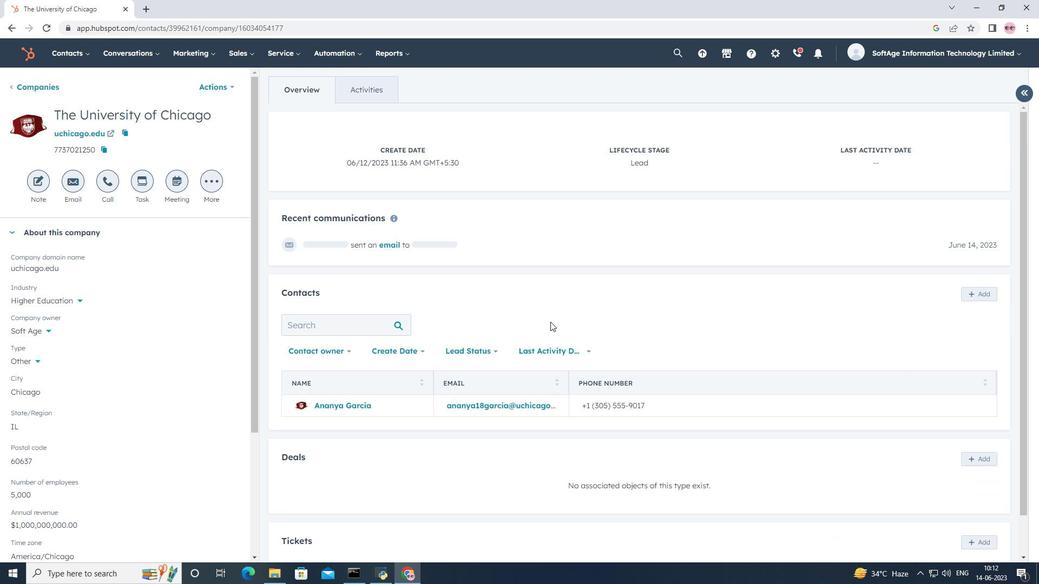 
Action: Mouse scrolled (550, 322) with delta (0, 0)
Screenshot: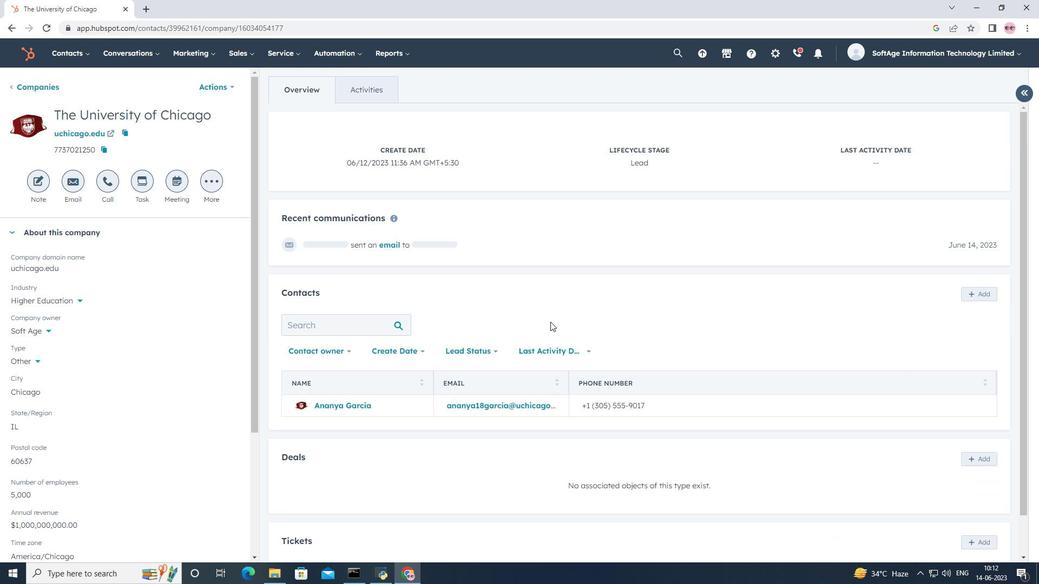 
Action: Mouse moved to (550, 319)
Screenshot: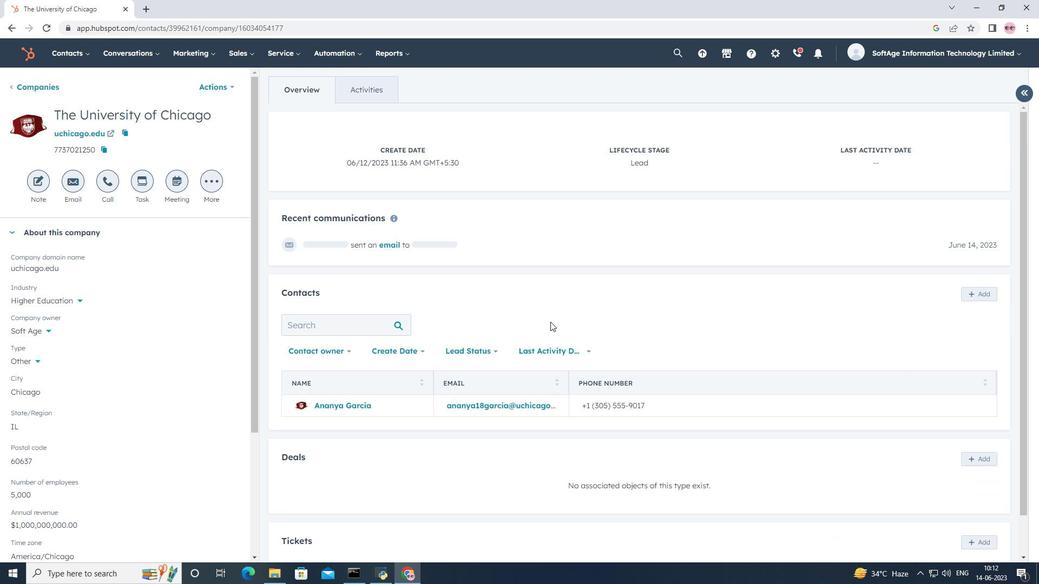 
Action: Mouse scrolled (550, 320) with delta (0, 0)
Screenshot: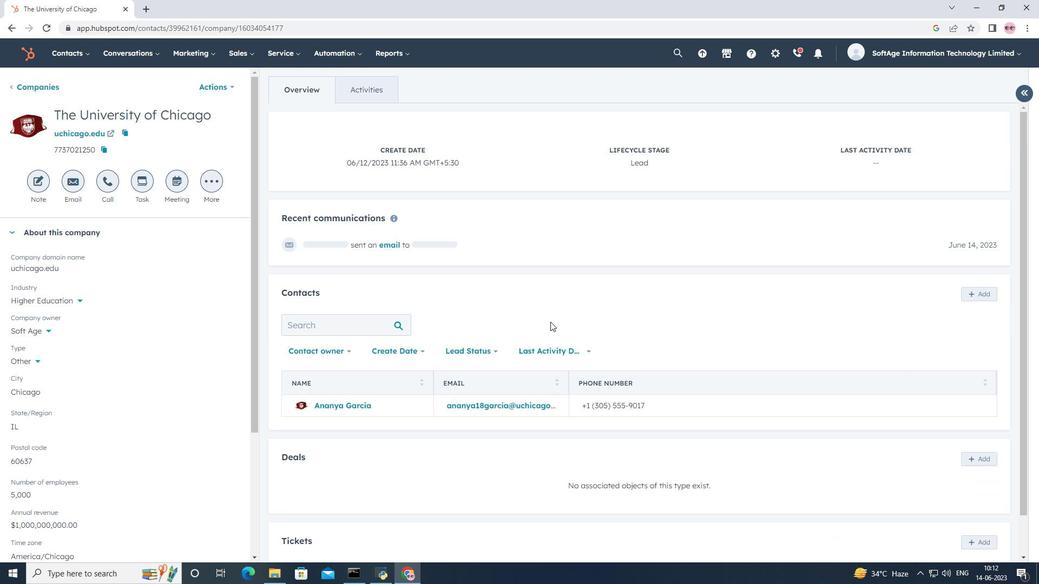 
Action: Mouse moved to (550, 318)
Screenshot: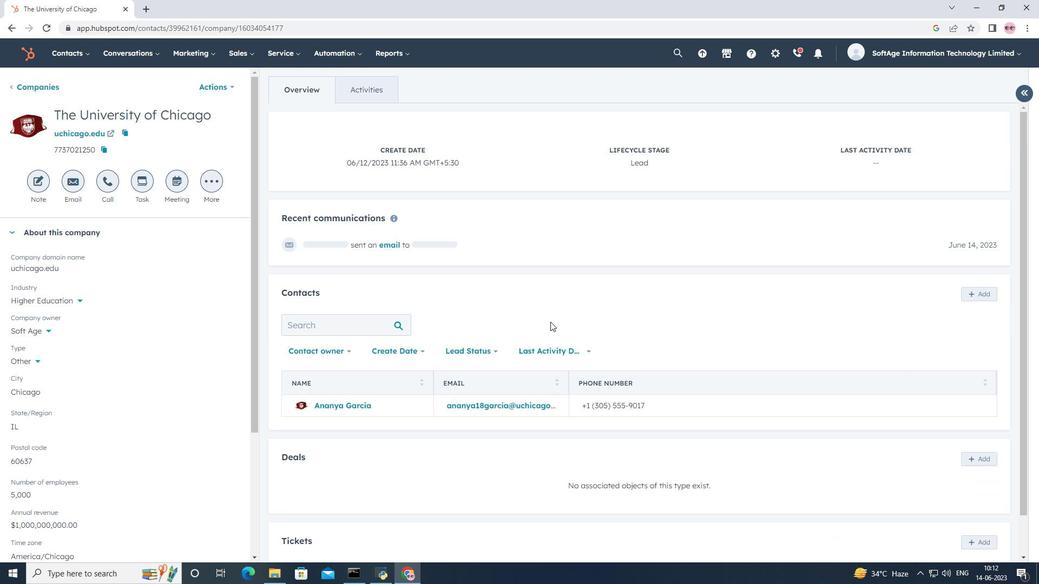 
Action: Mouse scrolled (550, 318) with delta (0, 0)
Screenshot: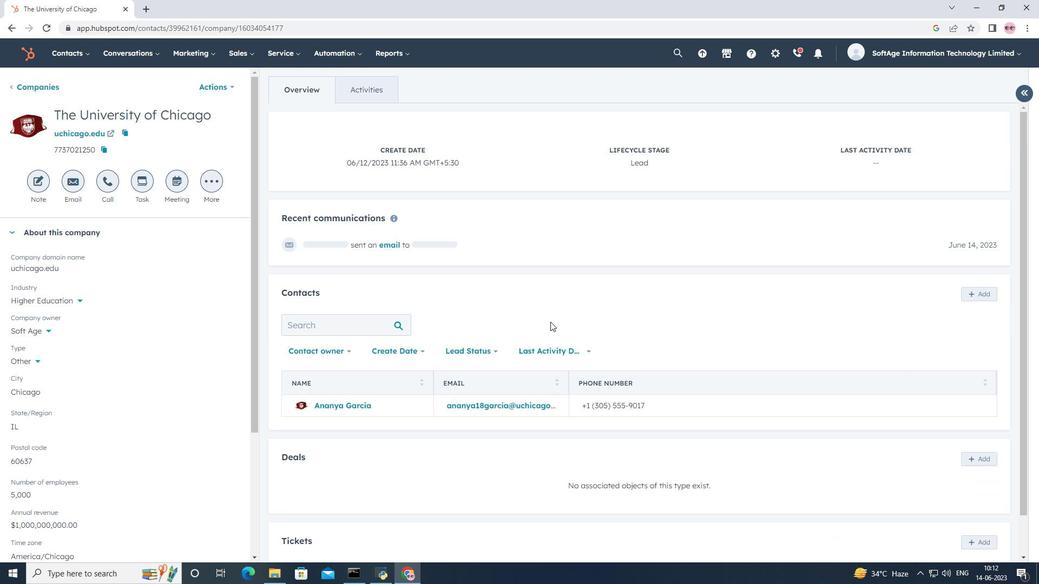 
Action: Mouse moved to (550, 316)
Screenshot: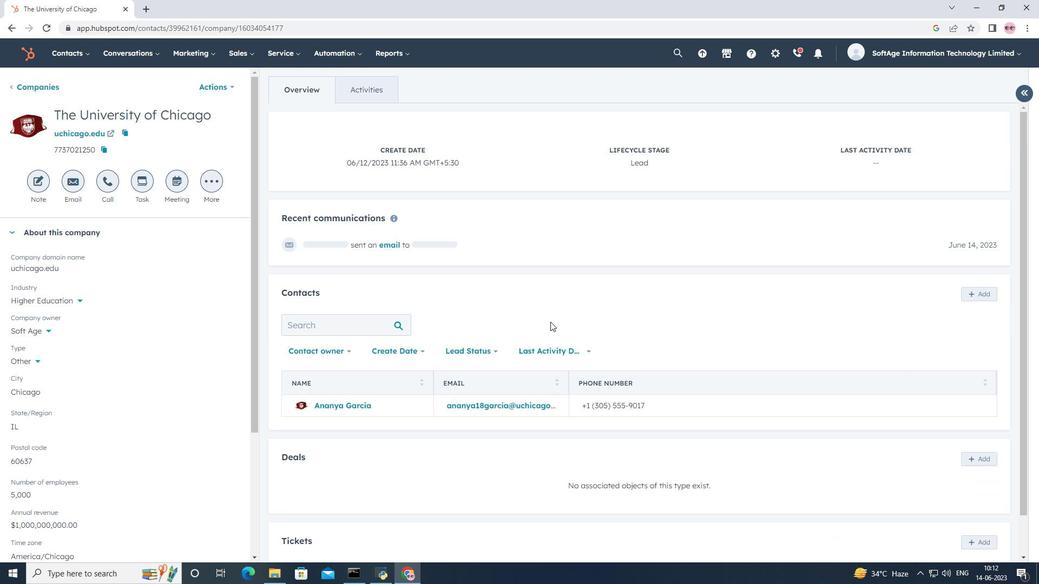 
Action: Mouse scrolled (550, 317) with delta (0, 0)
Screenshot: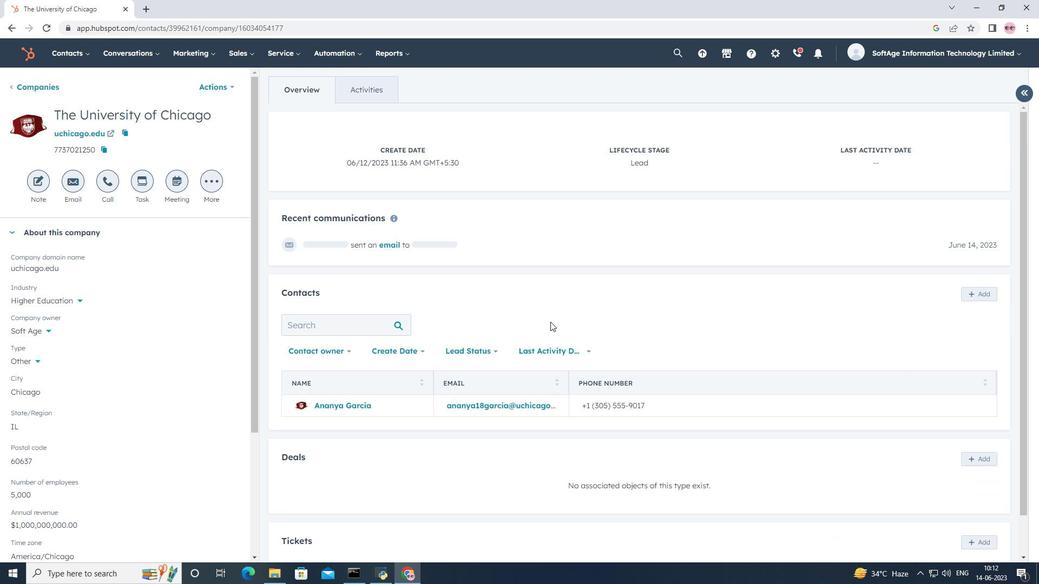 
Action: Mouse moved to (550, 314)
Screenshot: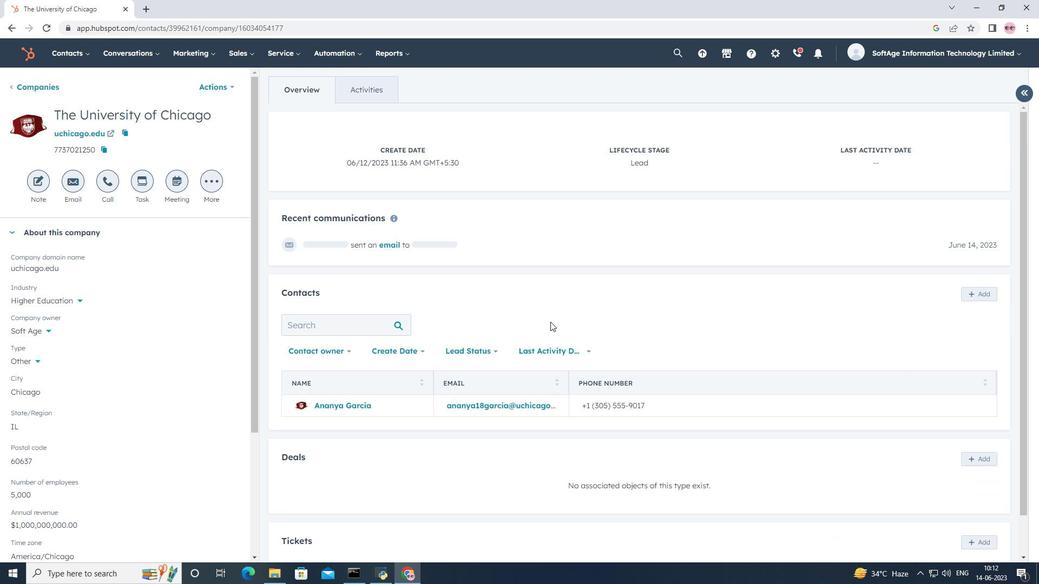 
Action: Mouse scrolled (550, 315) with delta (0, 0)
Screenshot: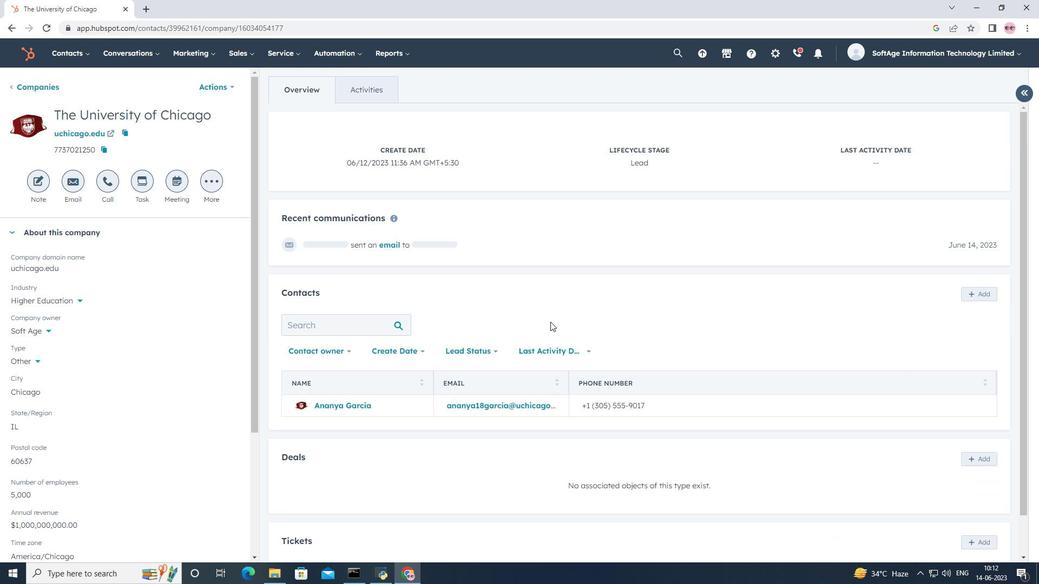 
Action: Mouse moved to (541, 244)
Screenshot: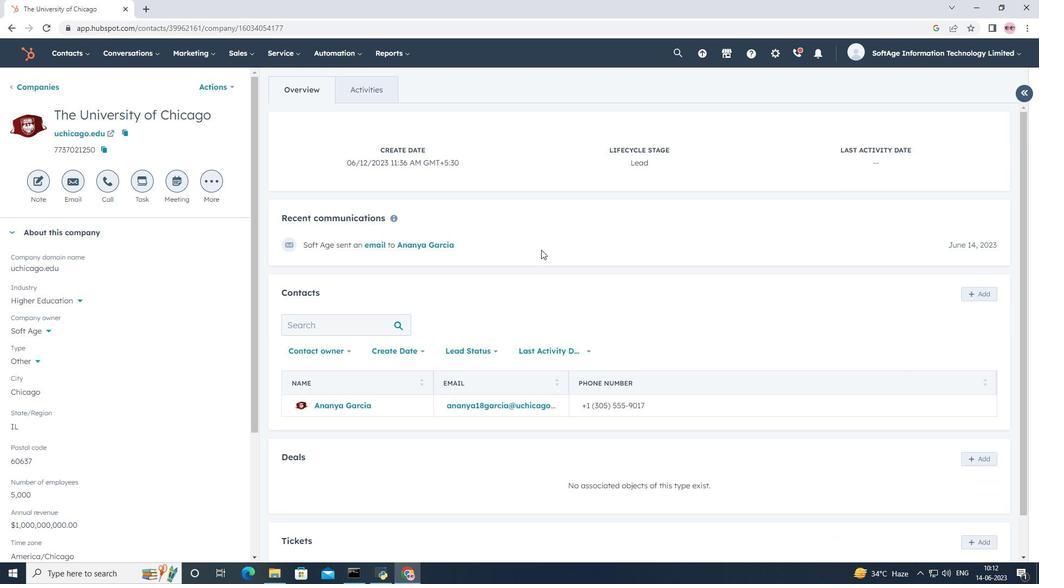 
Action: Mouse scrolled (541, 244) with delta (0, 0)
Screenshot: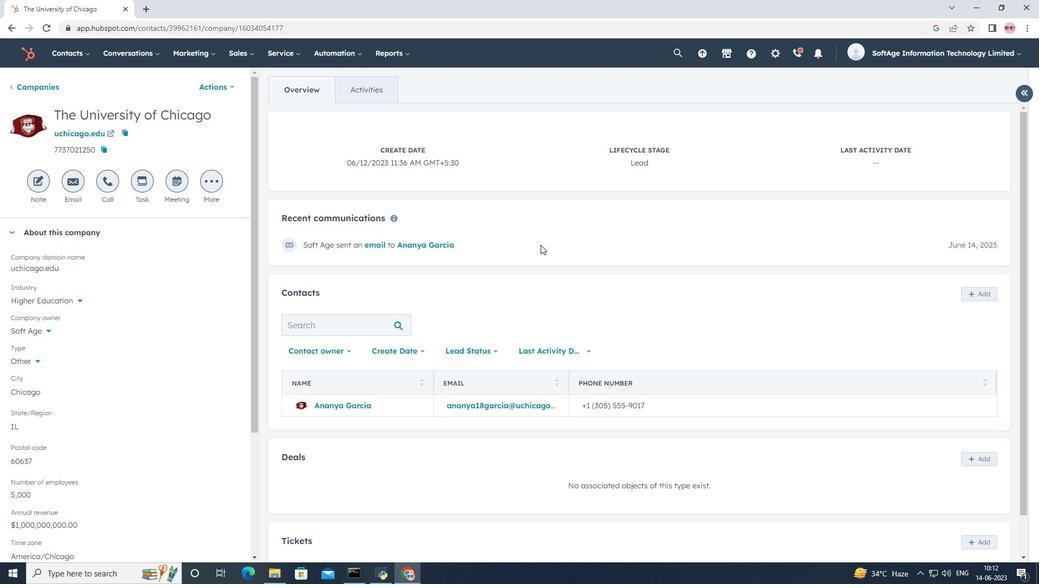 
Action: Mouse scrolled (541, 244) with delta (0, 0)
Screenshot: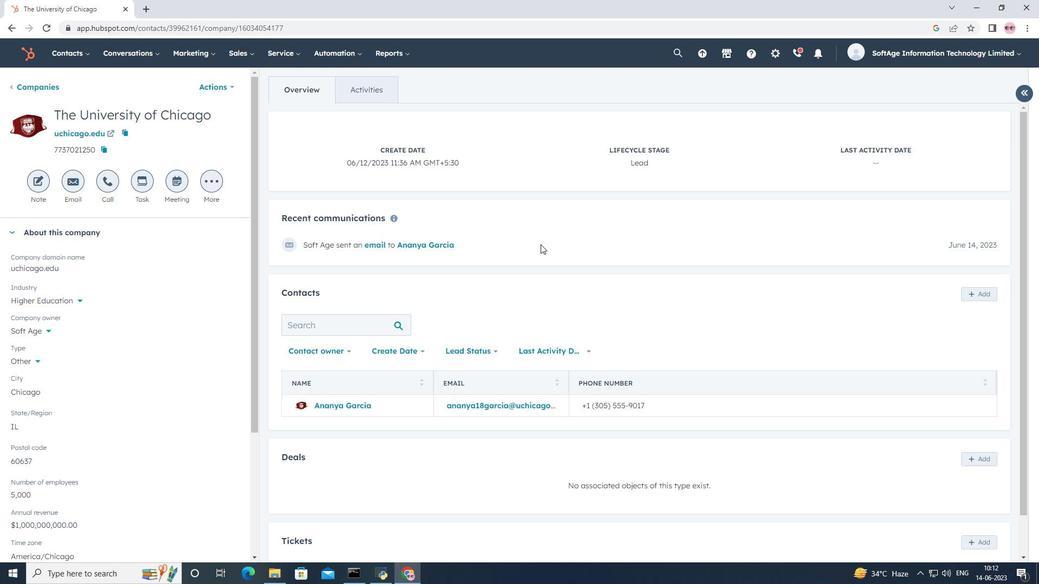 
Action: Mouse scrolled (541, 244) with delta (0, 0)
Screenshot: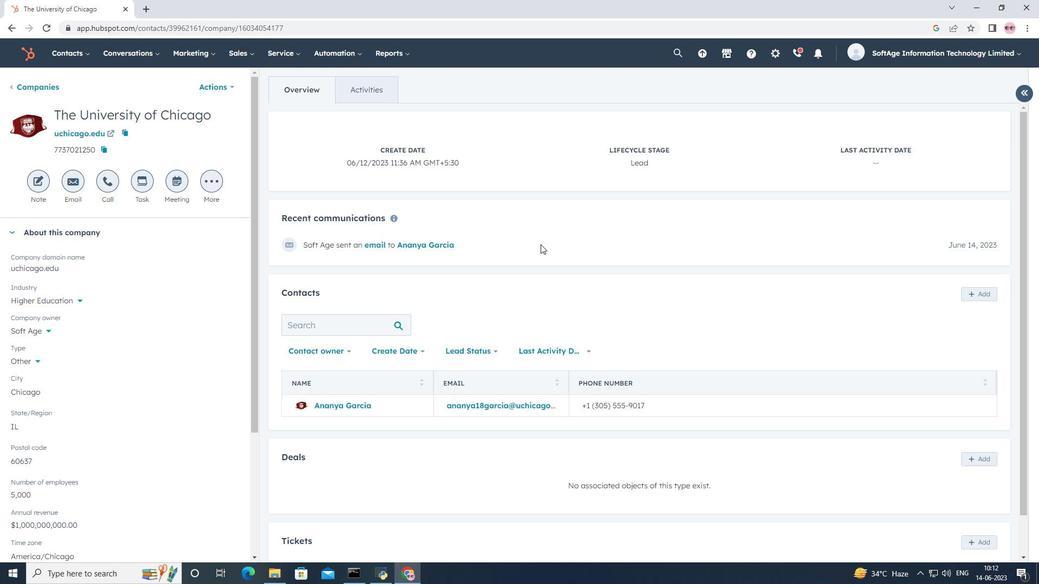 
Action: Mouse scrolled (541, 244) with delta (0, 0)
Screenshot: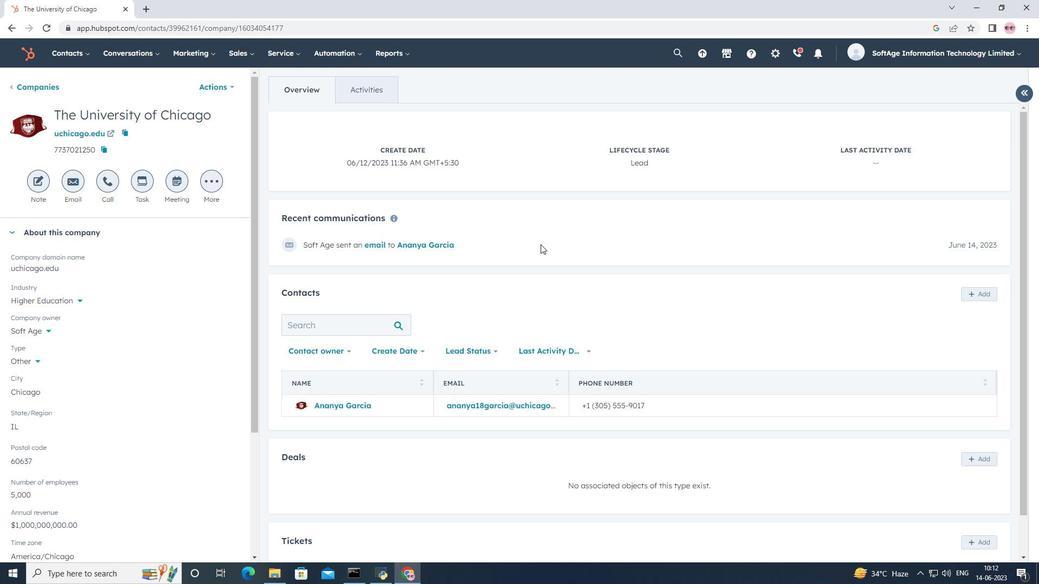 
Action: Mouse scrolled (541, 244) with delta (0, 0)
Screenshot: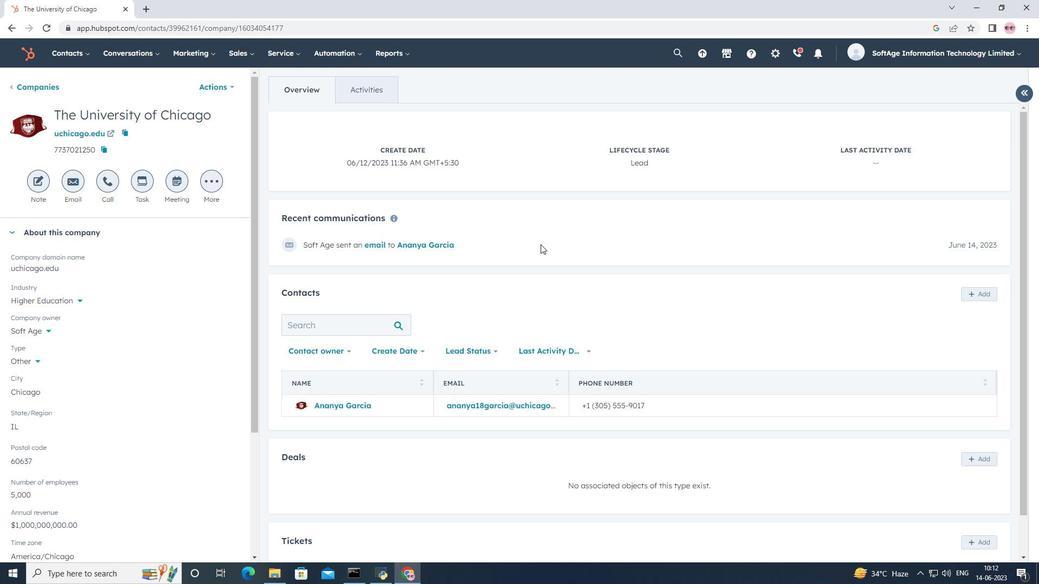 
Action: Mouse scrolled (541, 245) with delta (0, 0)
Screenshot: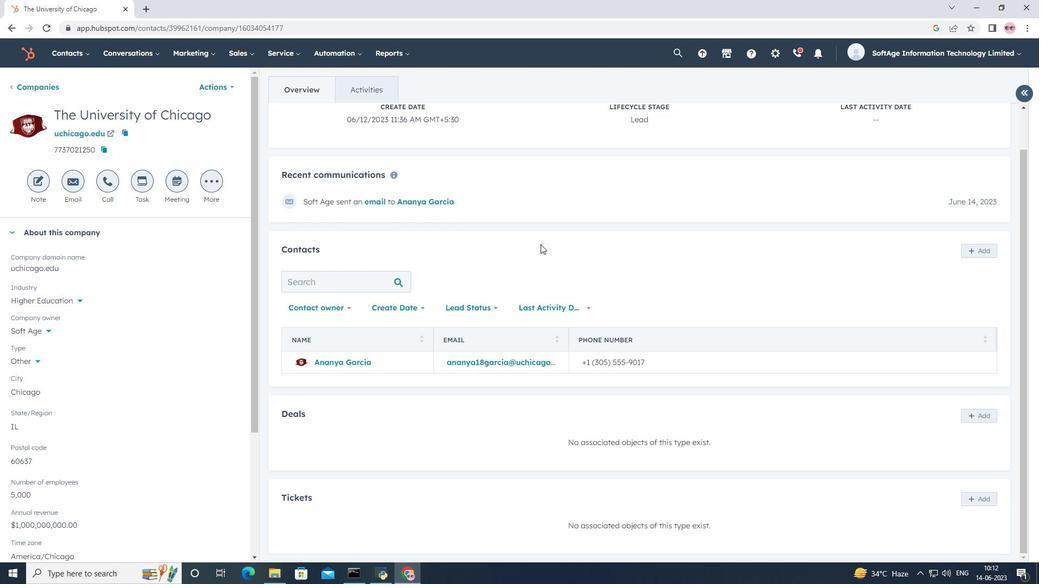 
Action: Mouse scrolled (541, 245) with delta (0, 0)
Screenshot: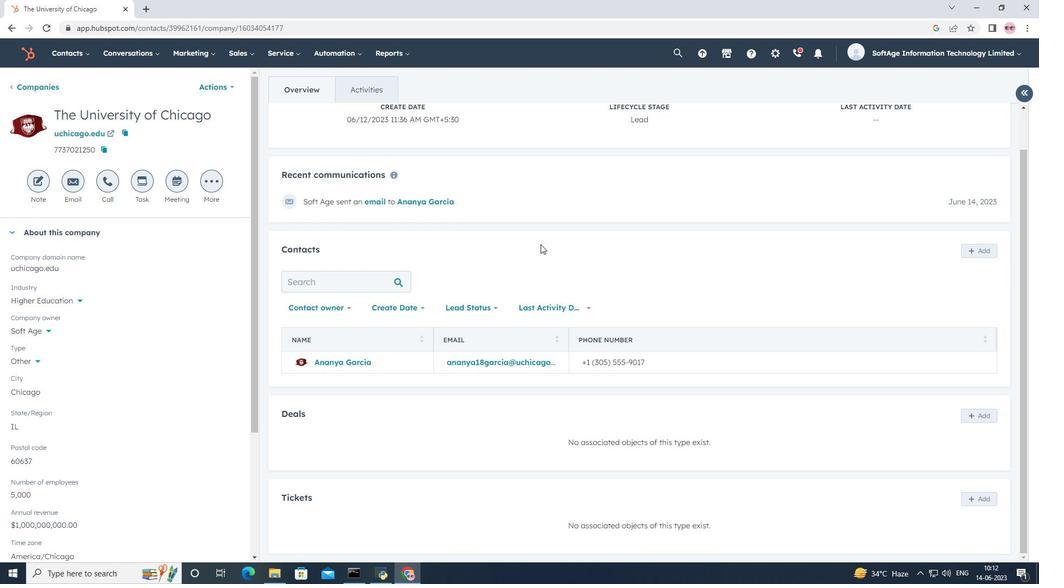
Action: Mouse scrolled (541, 245) with delta (0, 0)
Screenshot: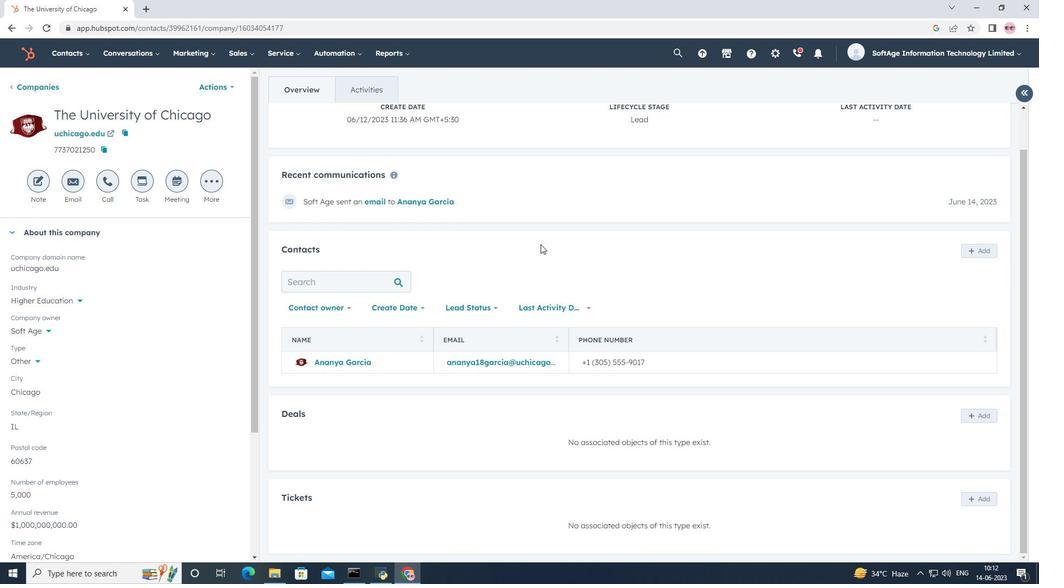 
Action: Mouse scrolled (541, 245) with delta (0, 0)
Screenshot: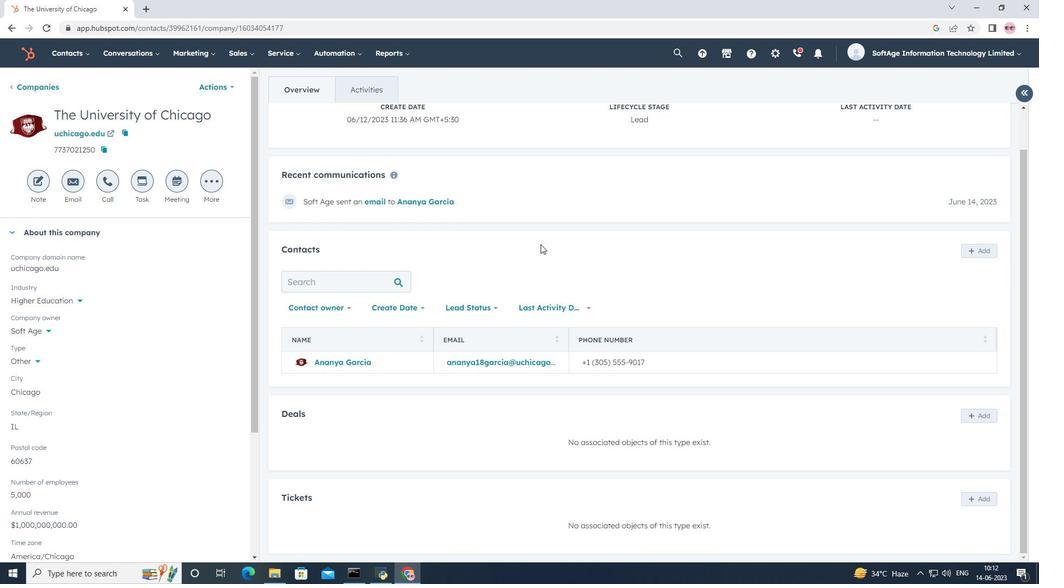 
Action: Mouse scrolled (541, 245) with delta (0, 0)
Screenshot: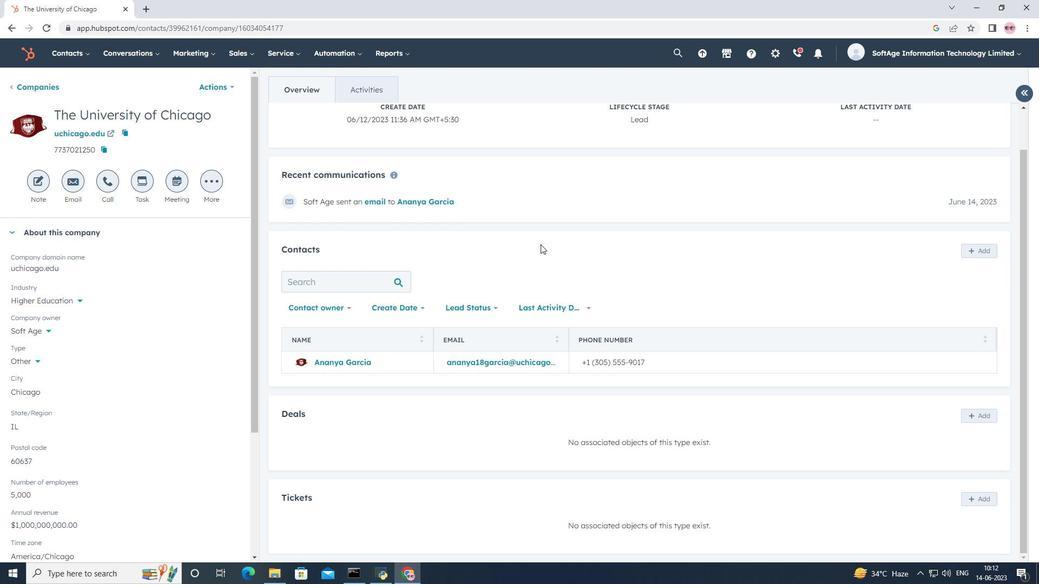 
Action: Mouse scrolled (541, 245) with delta (0, 0)
Screenshot: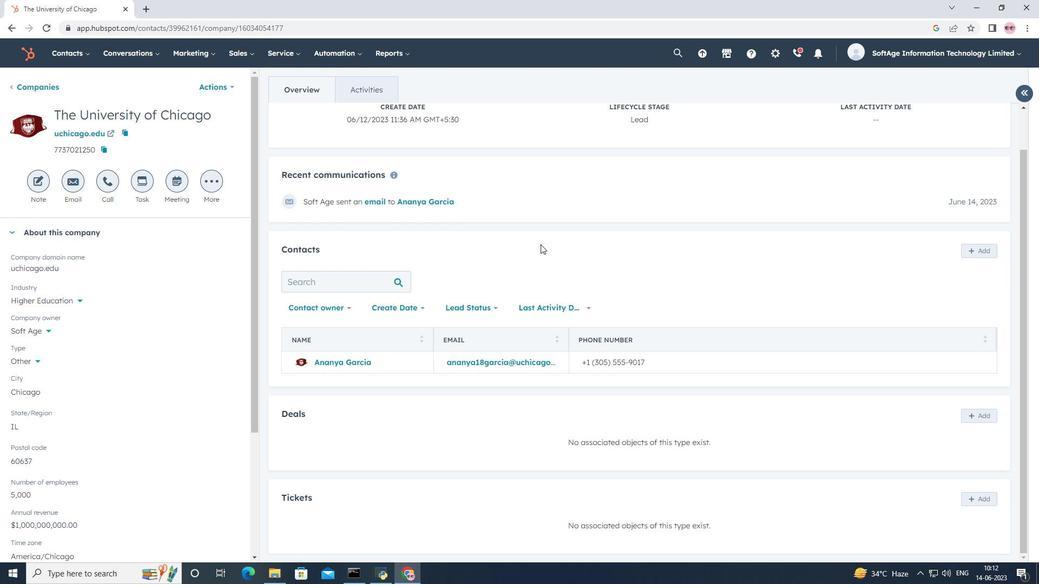 
